 Task: Look for space in Sa Pá, Vietnam from 10th July, 2023 to 15th July, 2023 for 7 adults in price range Rs.10000 to Rs.15000. Place can be entire place or shared room with 4 bedrooms having 7 beds and 4 bathrooms. Property type can be house, flat, guest house. Amenities needed are: wifi, TV, free parkinig on premises, gym, breakfast. Booking option can be shelf check-in. Required host language is English.
Action: Mouse moved to (588, 123)
Screenshot: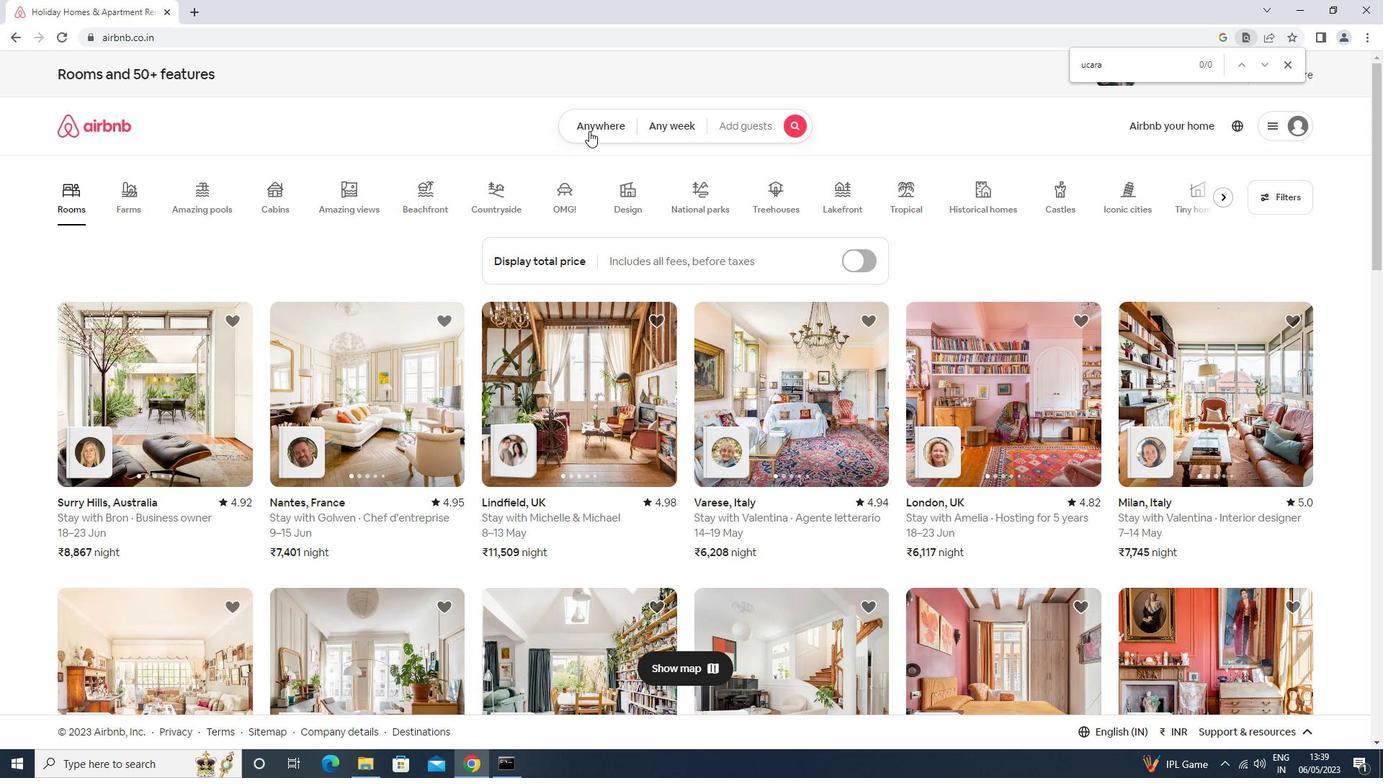 
Action: Mouse pressed left at (588, 123)
Screenshot: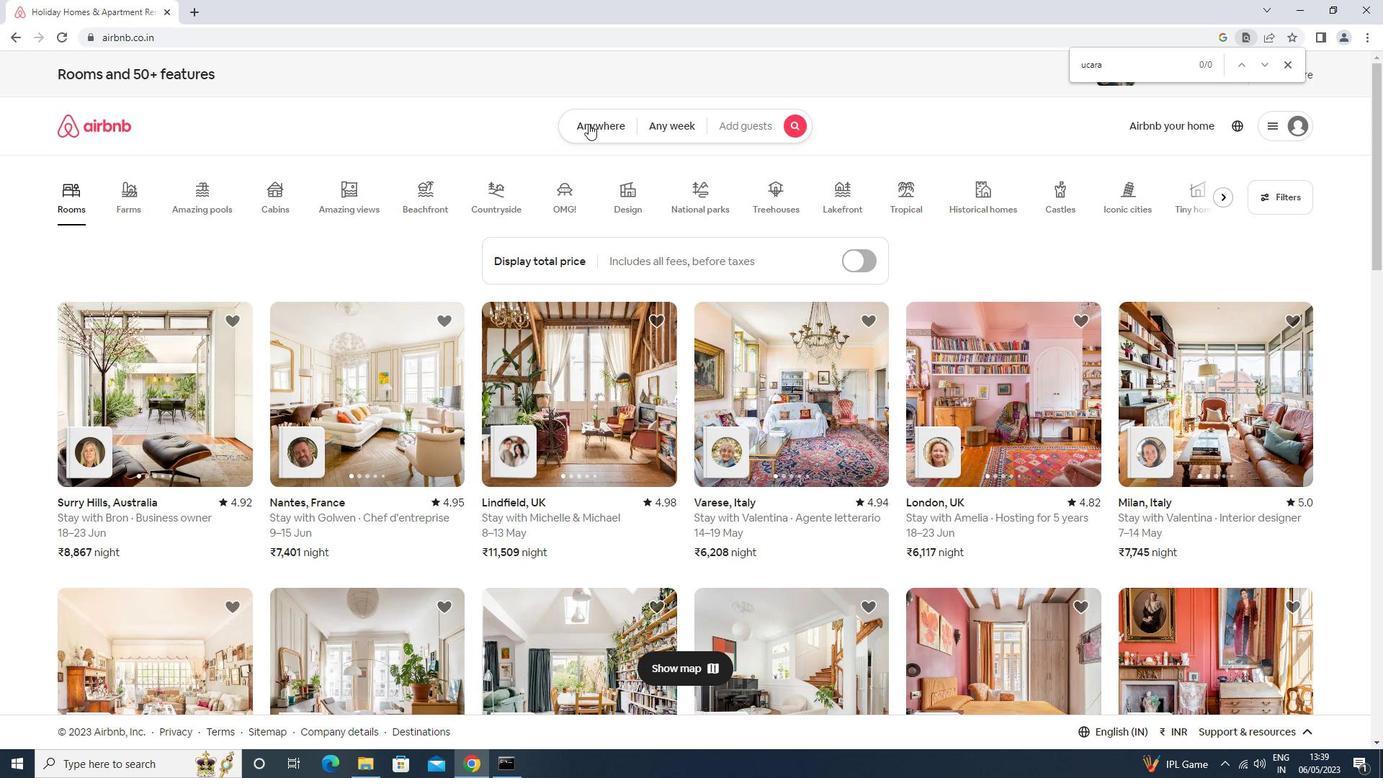 
Action: Mouse moved to (528, 178)
Screenshot: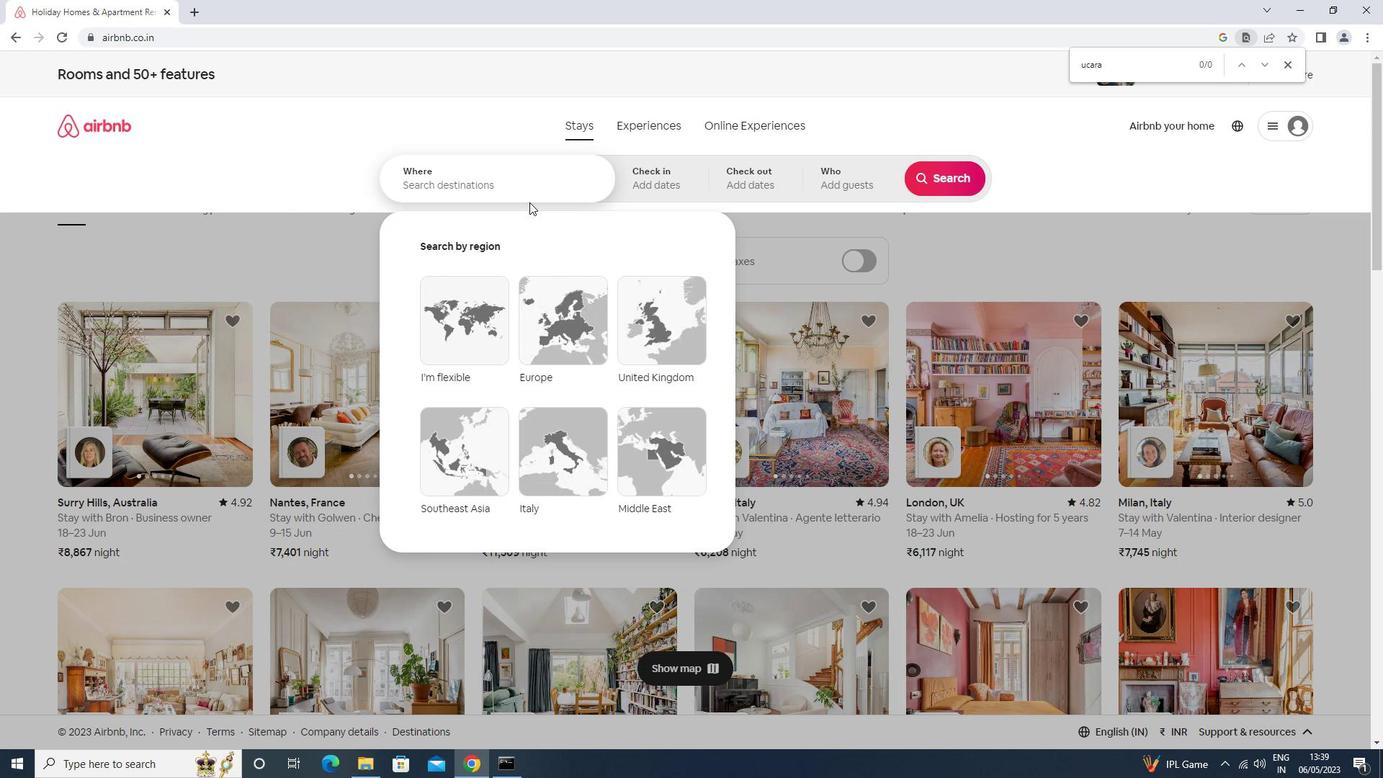 
Action: Mouse pressed left at (528, 178)
Screenshot: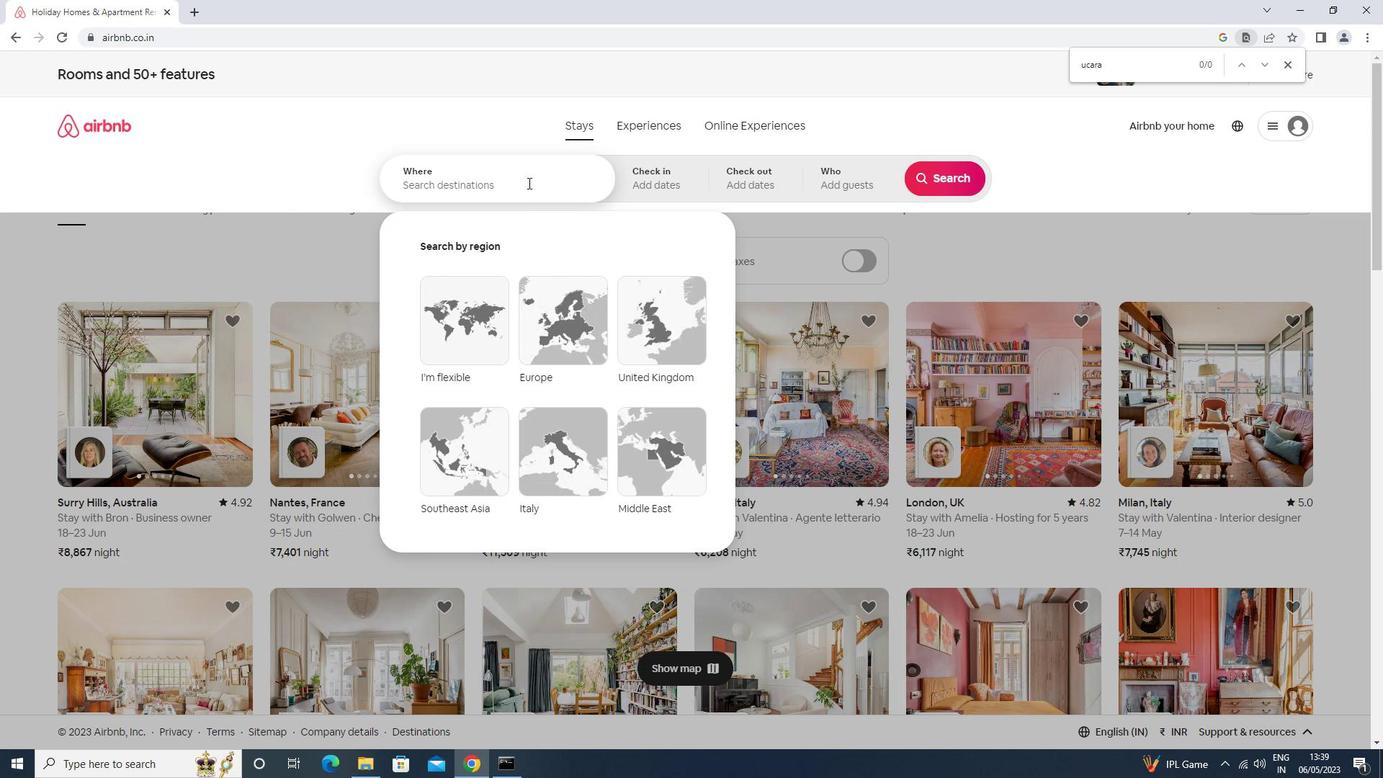 
Action: Key pressed sa<Key.space>pa<Key.space>vietnam<Key.enter>
Screenshot: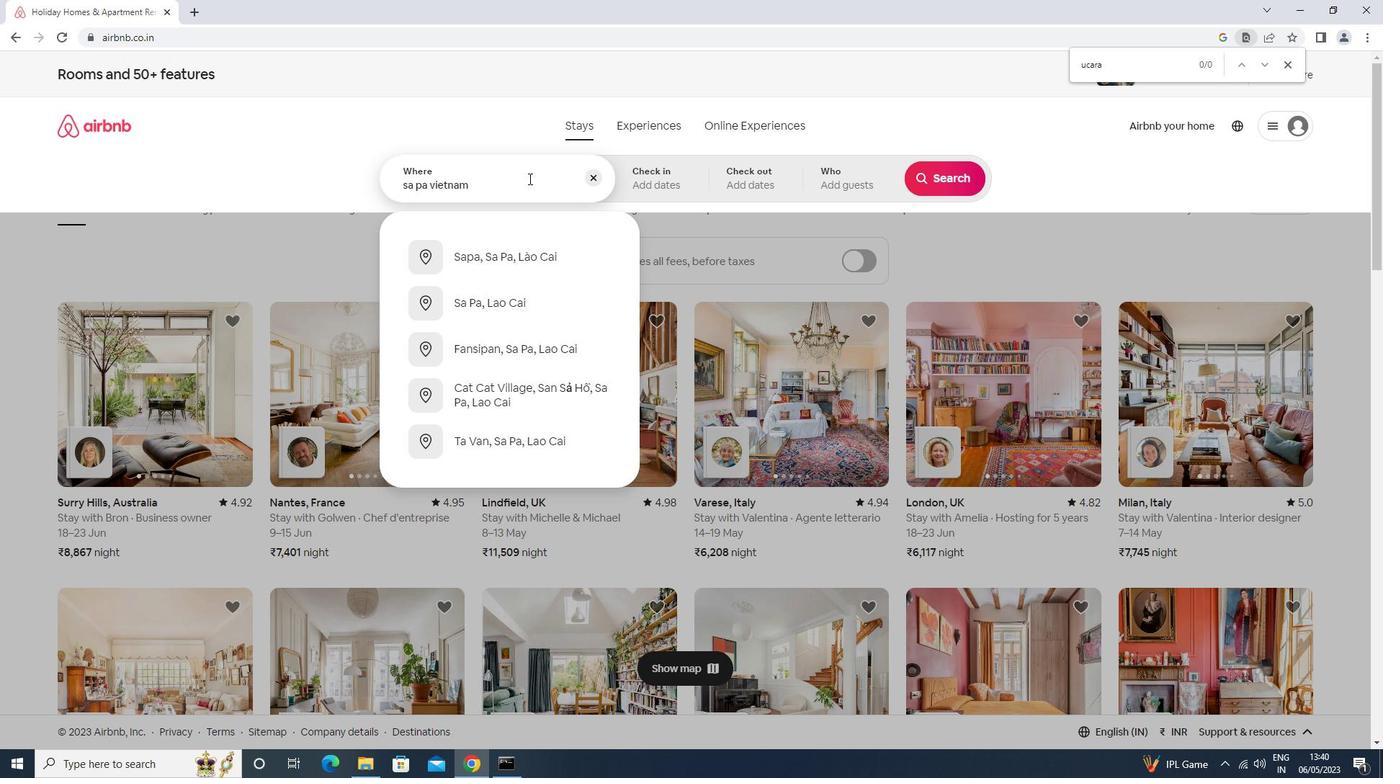 
Action: Mouse moved to (936, 290)
Screenshot: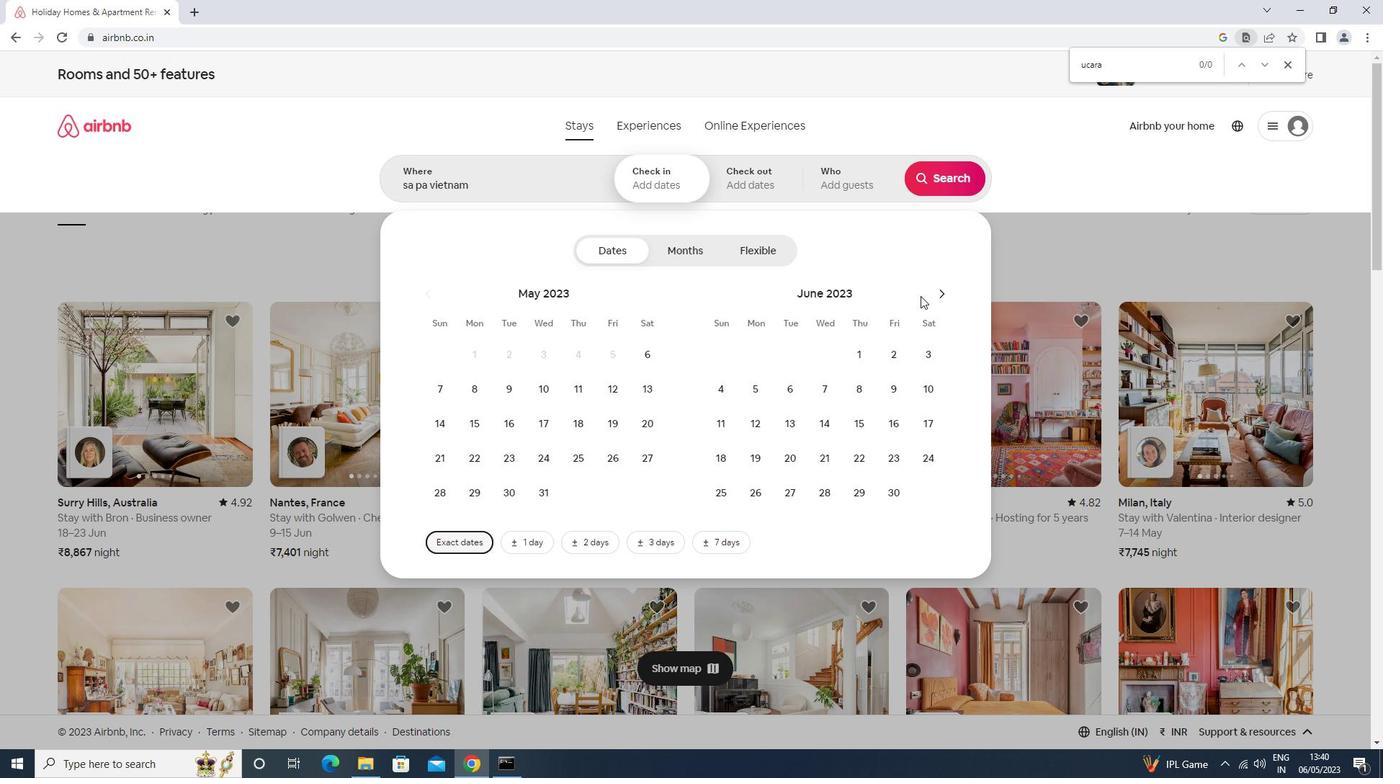 
Action: Mouse pressed left at (936, 290)
Screenshot: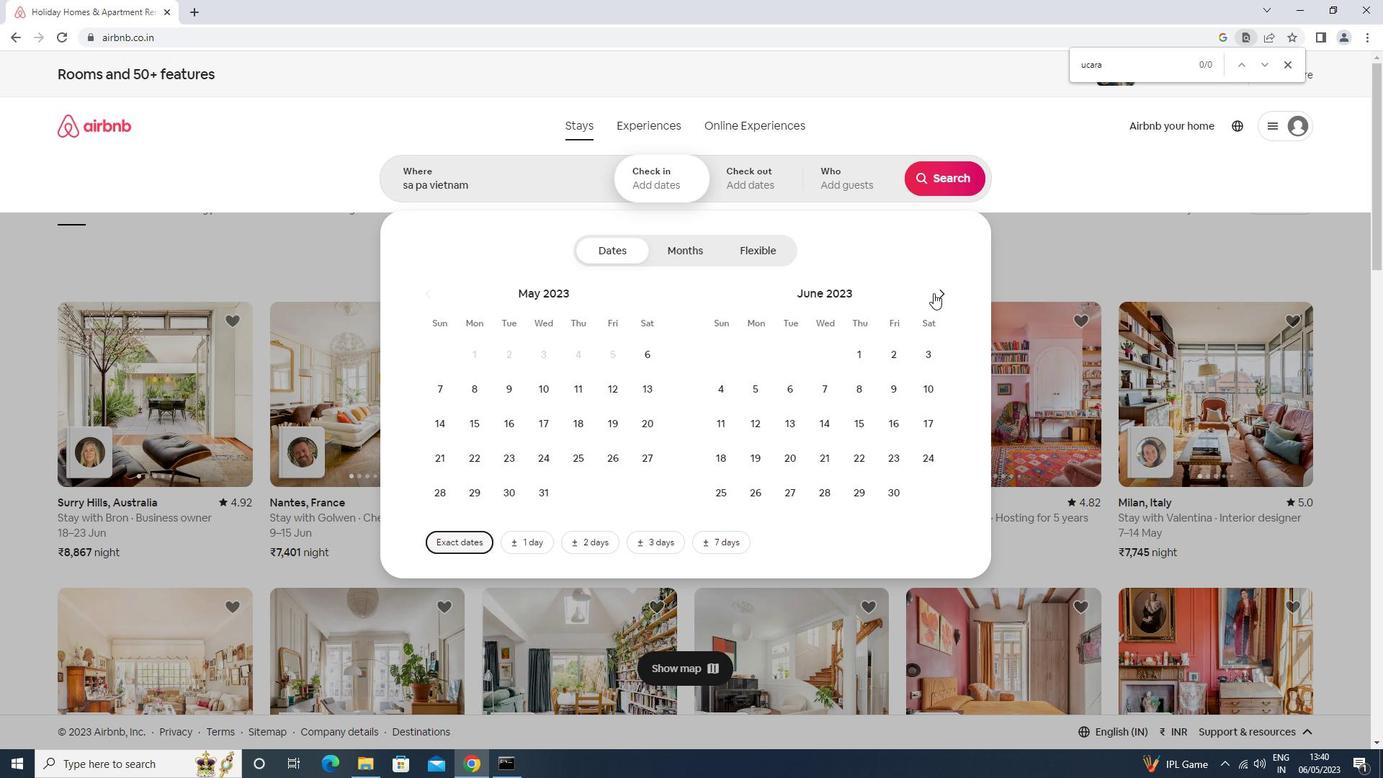
Action: Mouse moved to (743, 418)
Screenshot: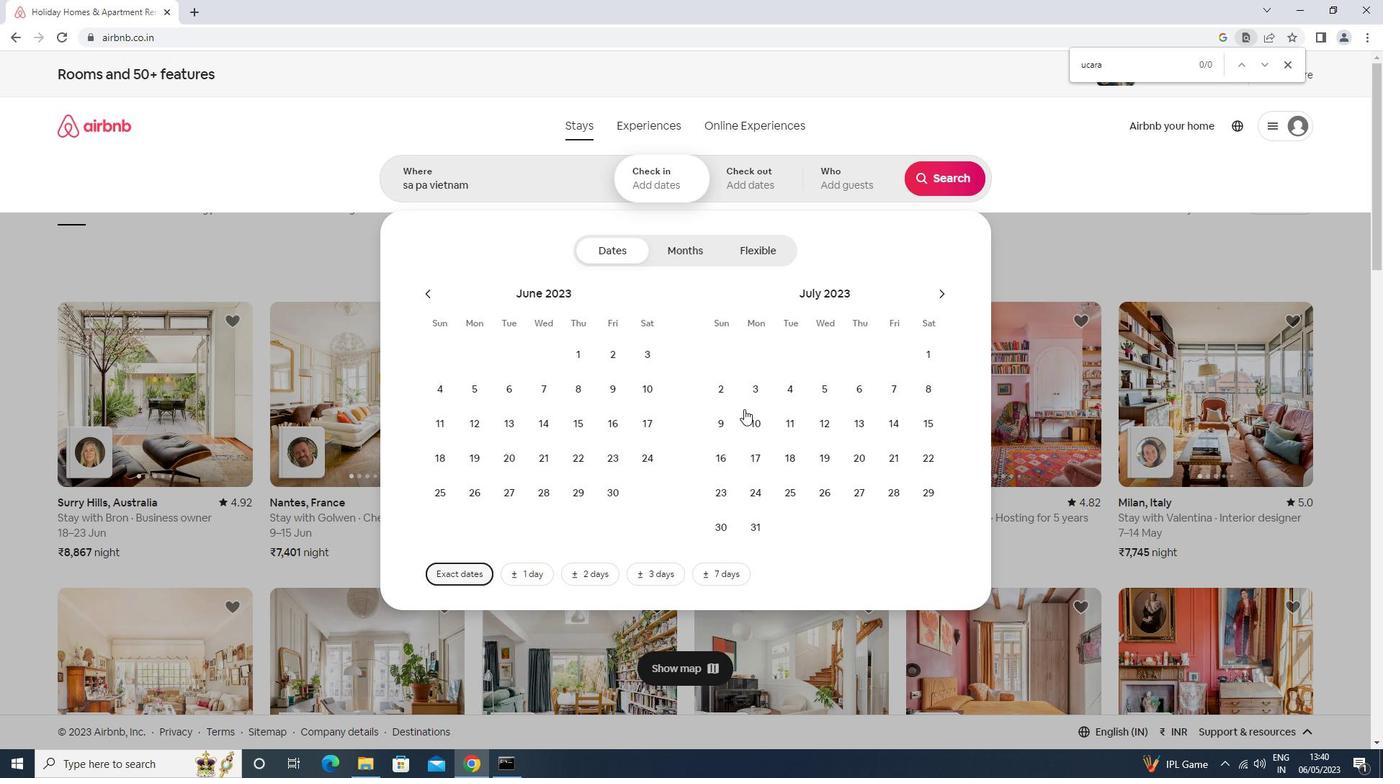 
Action: Mouse pressed left at (743, 418)
Screenshot: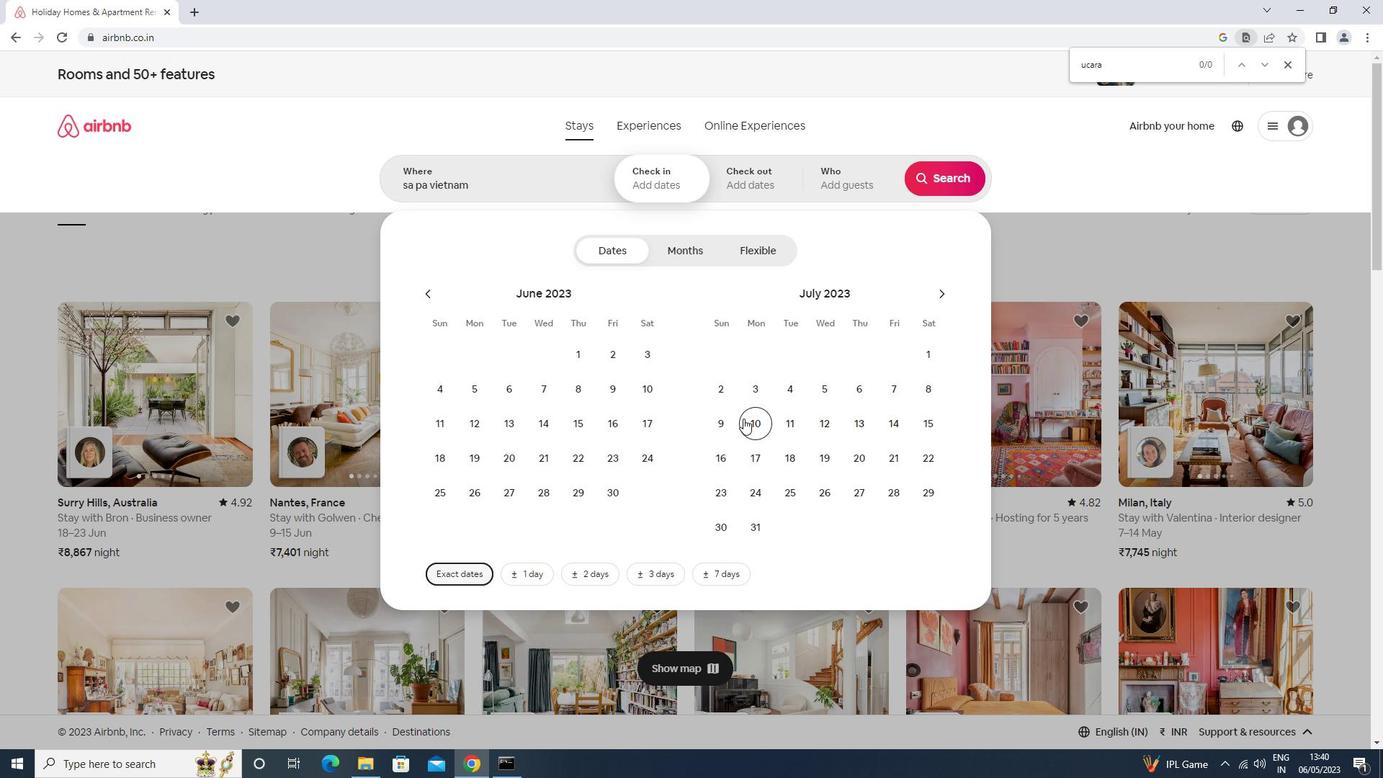 
Action: Mouse moved to (917, 433)
Screenshot: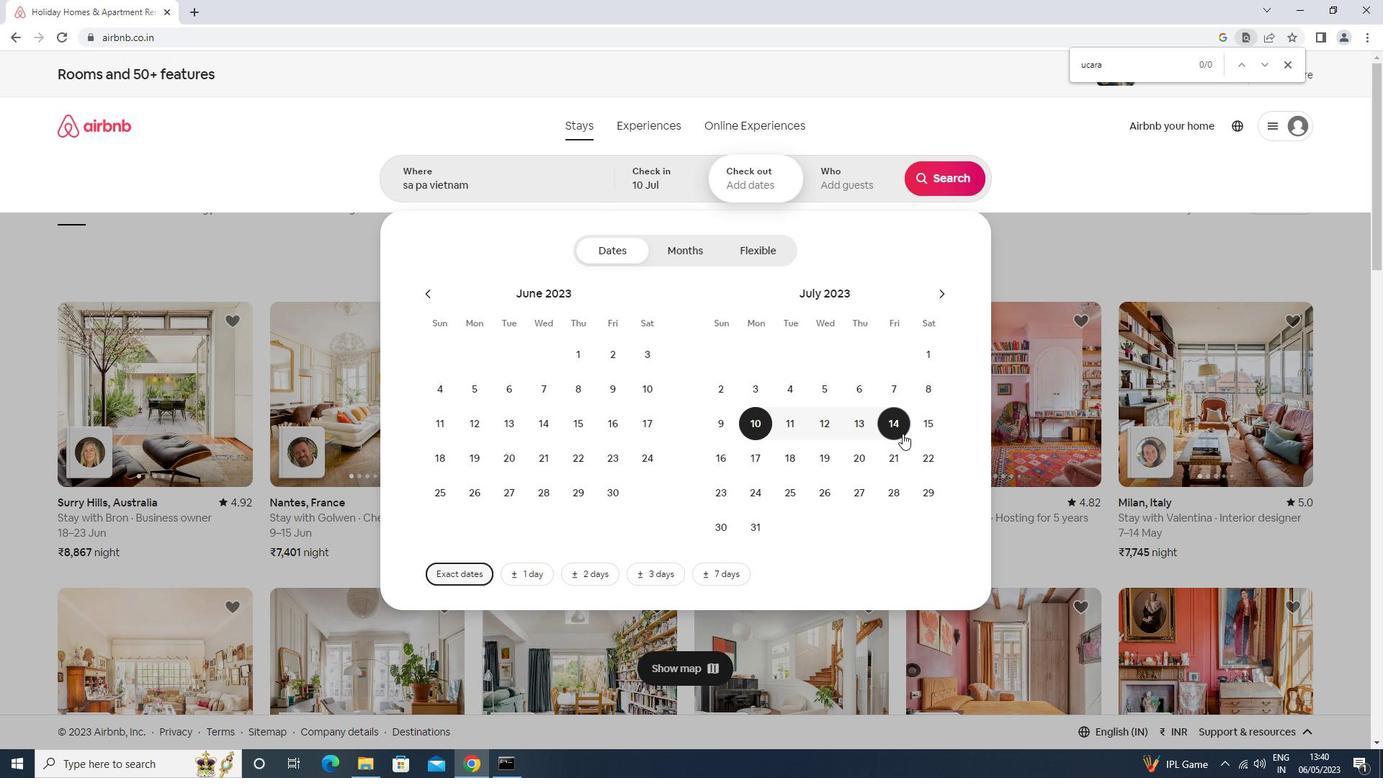
Action: Mouse pressed left at (917, 433)
Screenshot: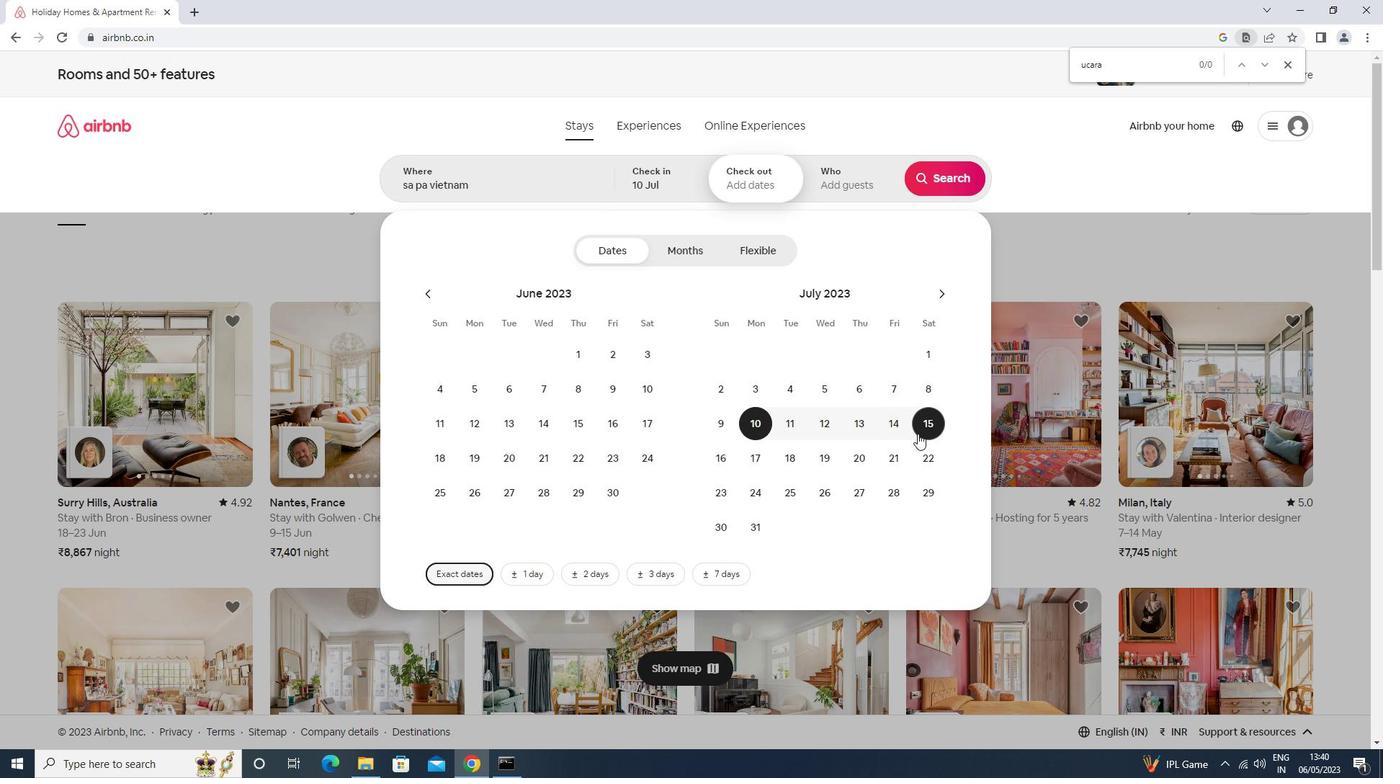 
Action: Mouse moved to (849, 168)
Screenshot: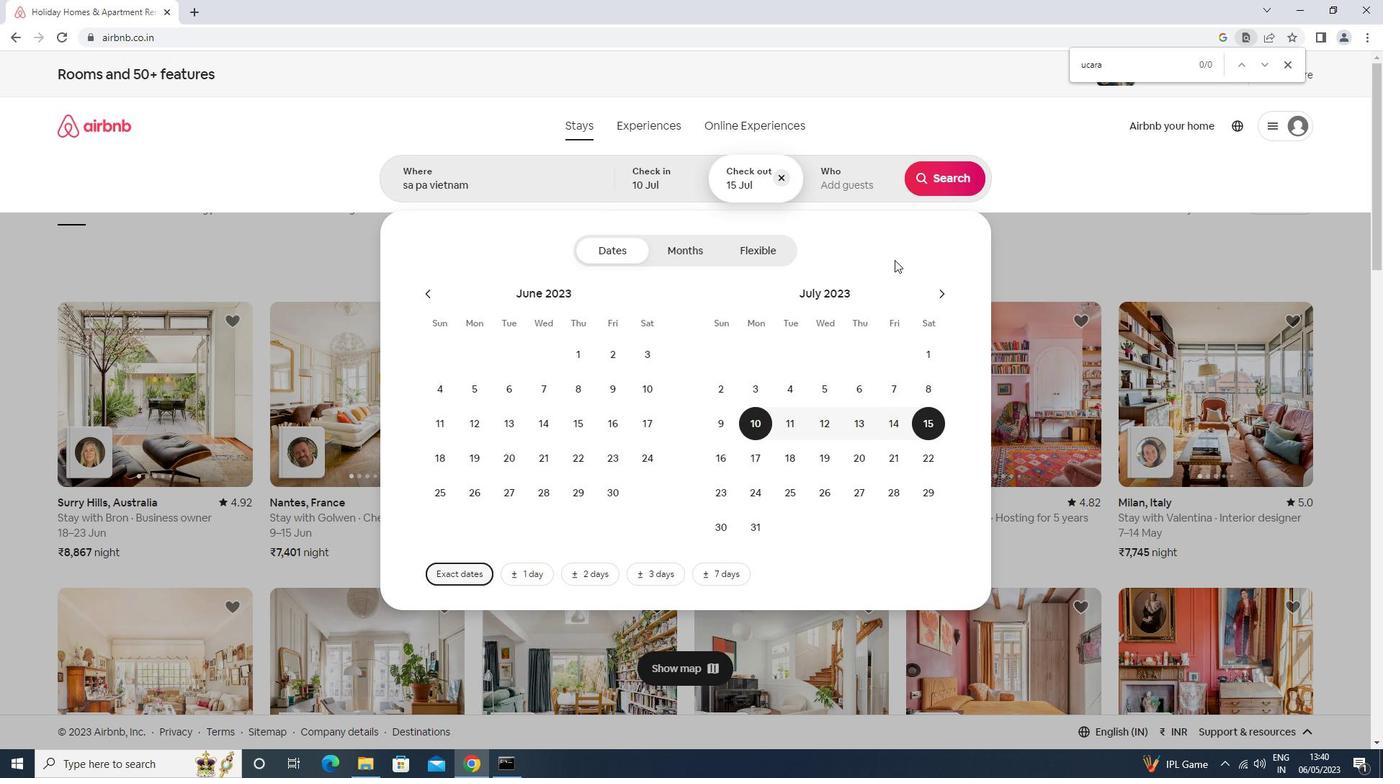 
Action: Mouse pressed left at (849, 168)
Screenshot: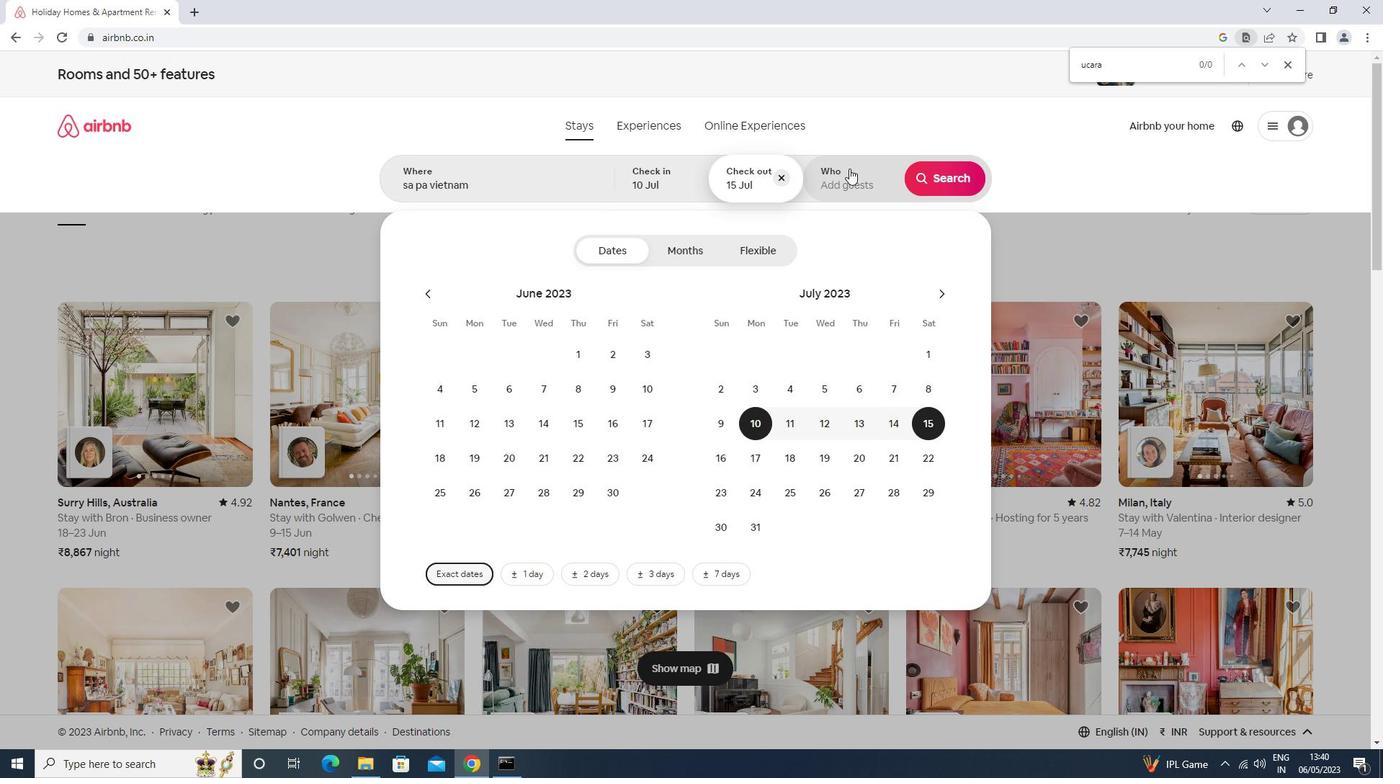 
Action: Mouse moved to (959, 252)
Screenshot: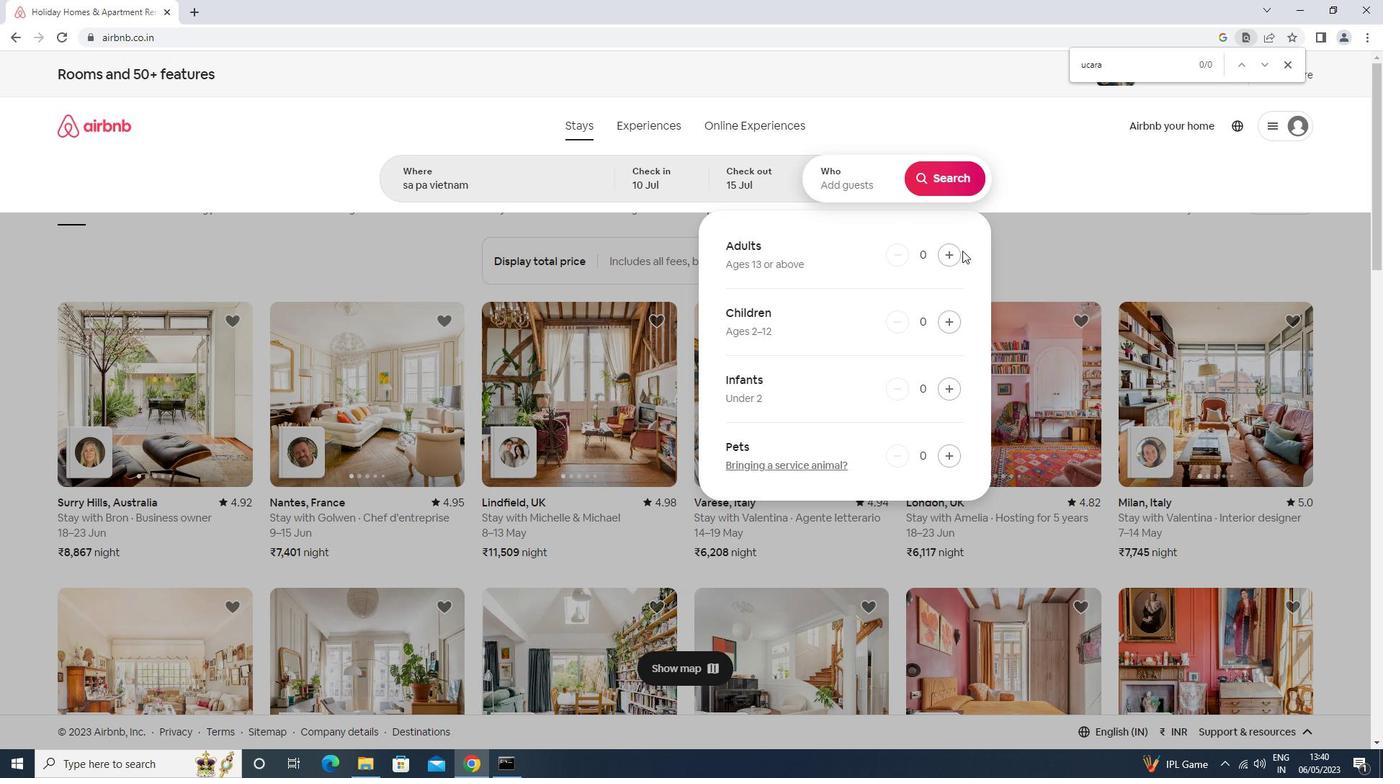 
Action: Mouse pressed left at (959, 252)
Screenshot: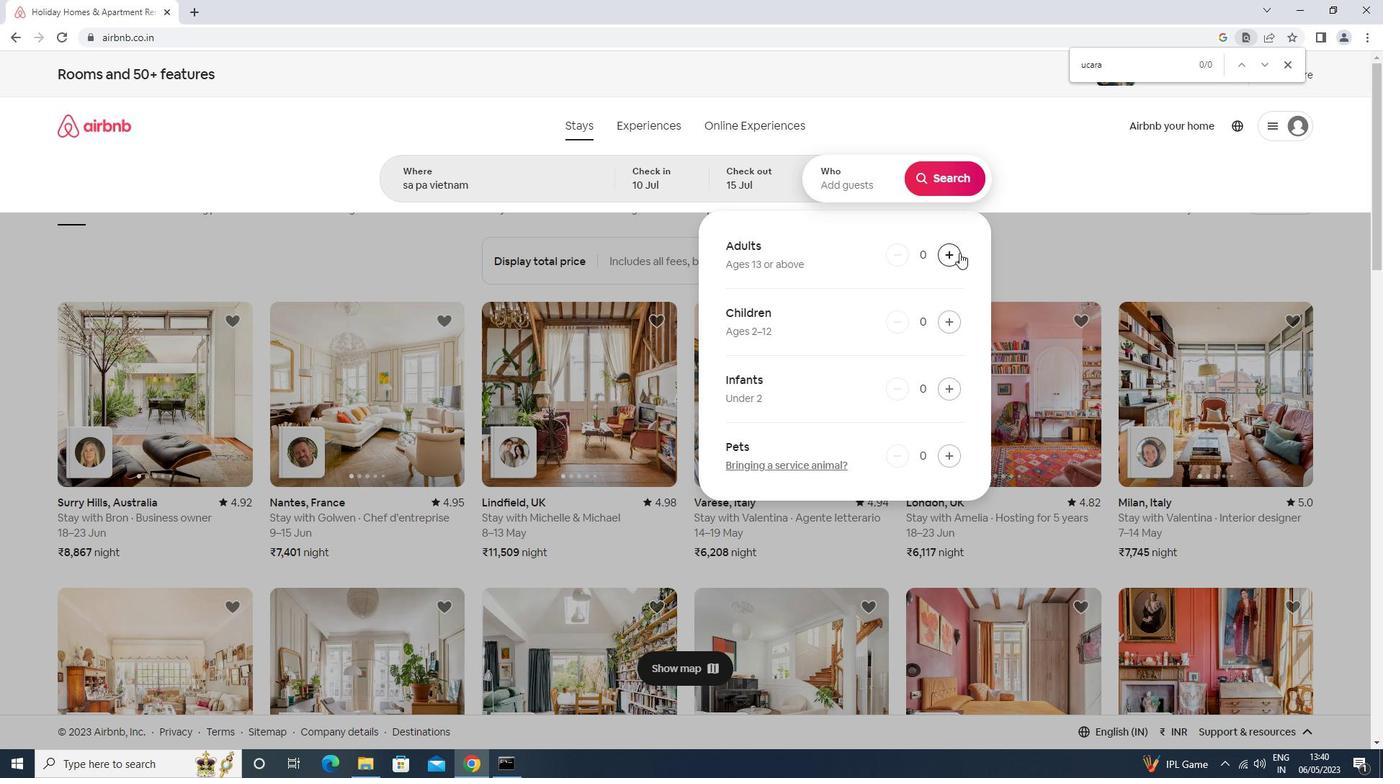 
Action: Mouse pressed left at (959, 252)
Screenshot: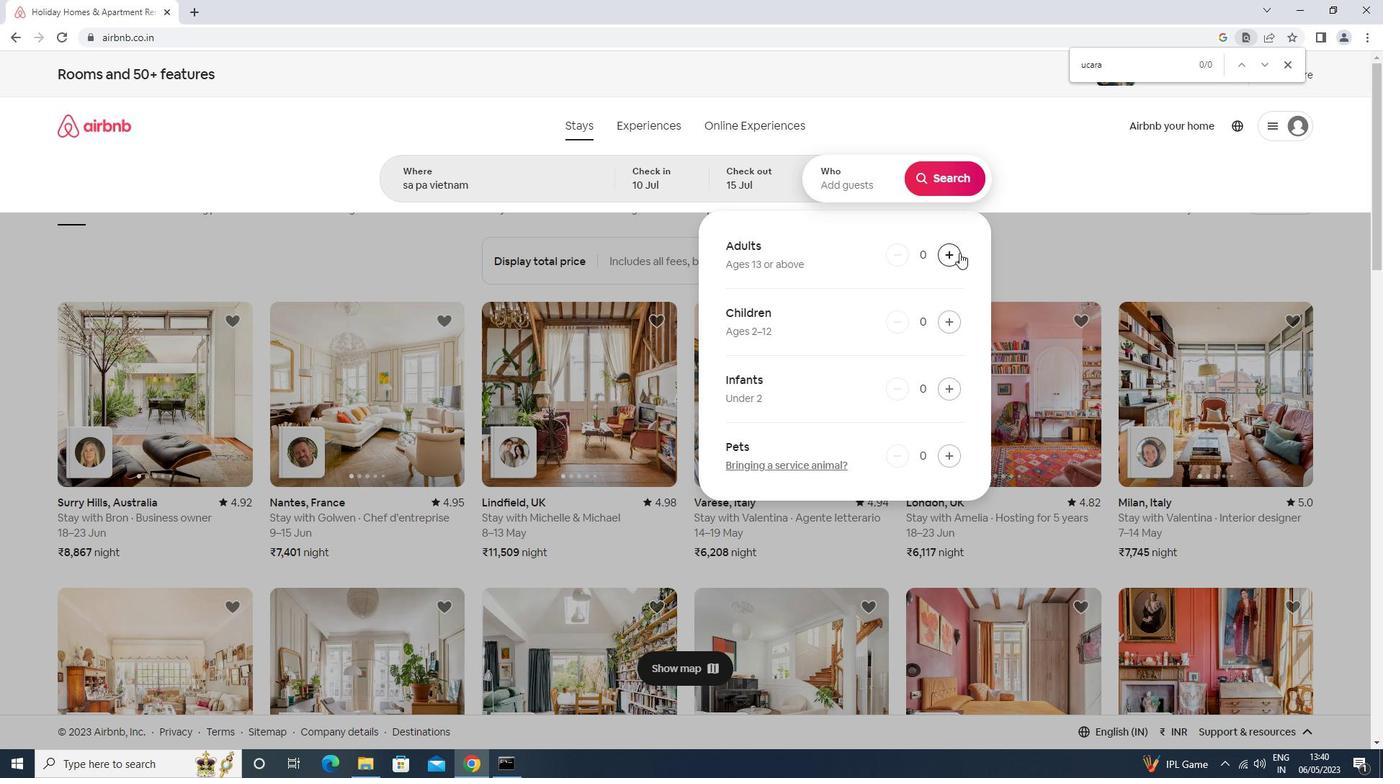 
Action: Mouse pressed left at (959, 252)
Screenshot: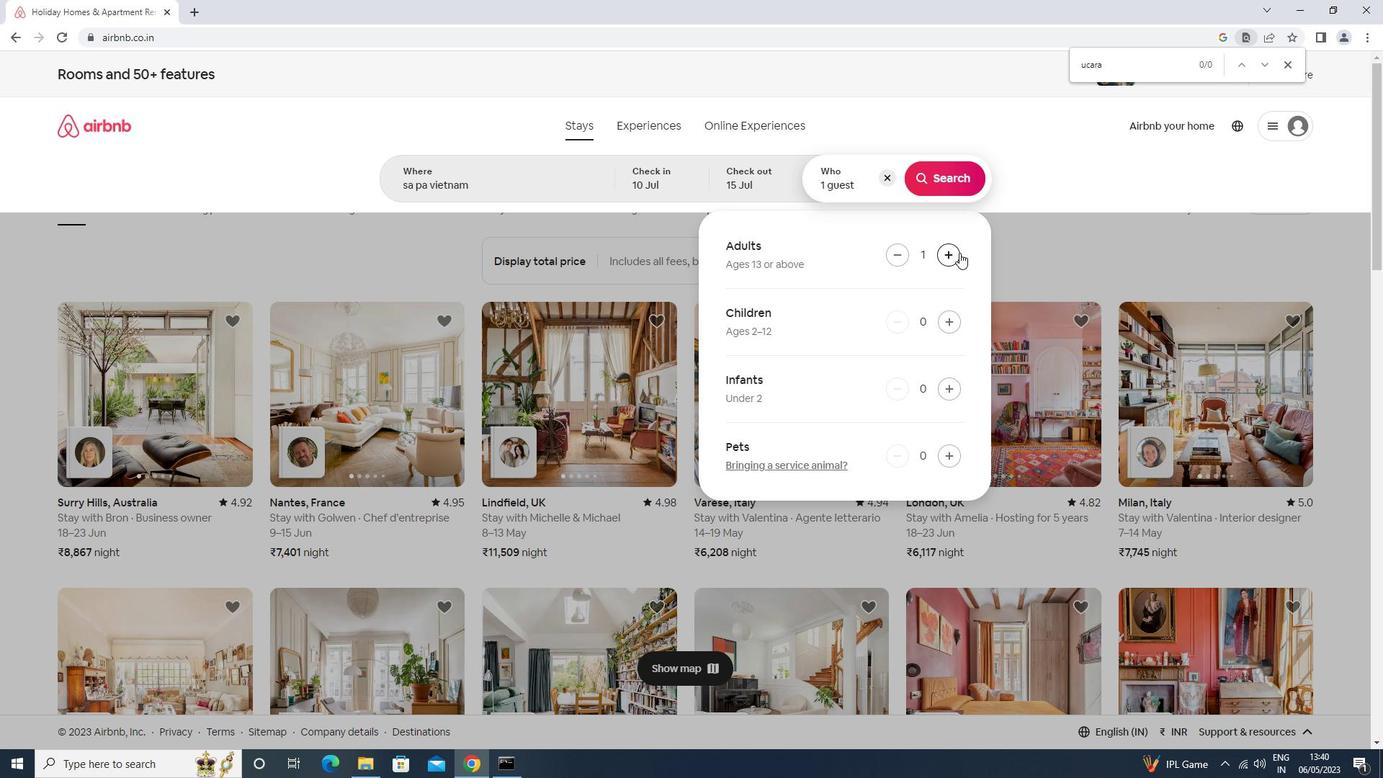 
Action: Mouse pressed left at (959, 252)
Screenshot: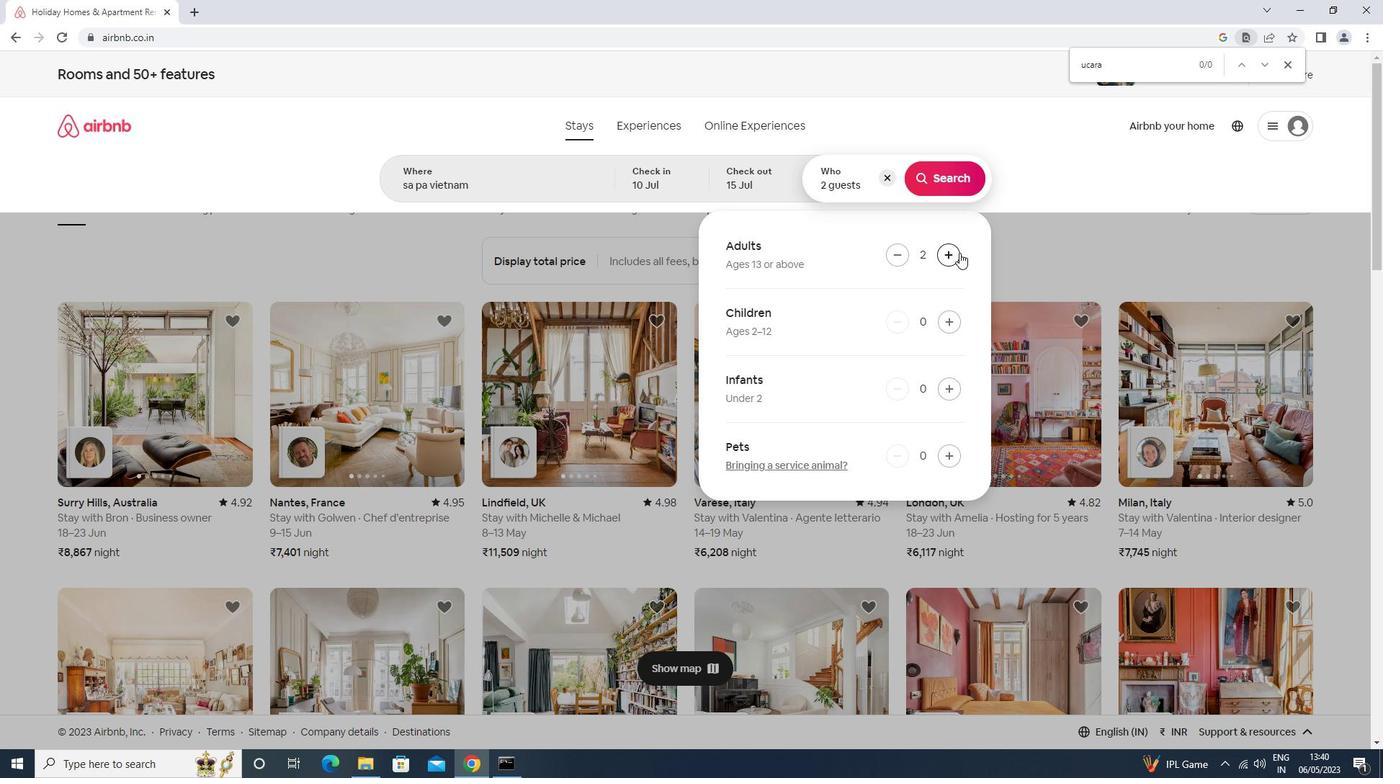 
Action: Mouse pressed left at (959, 252)
Screenshot: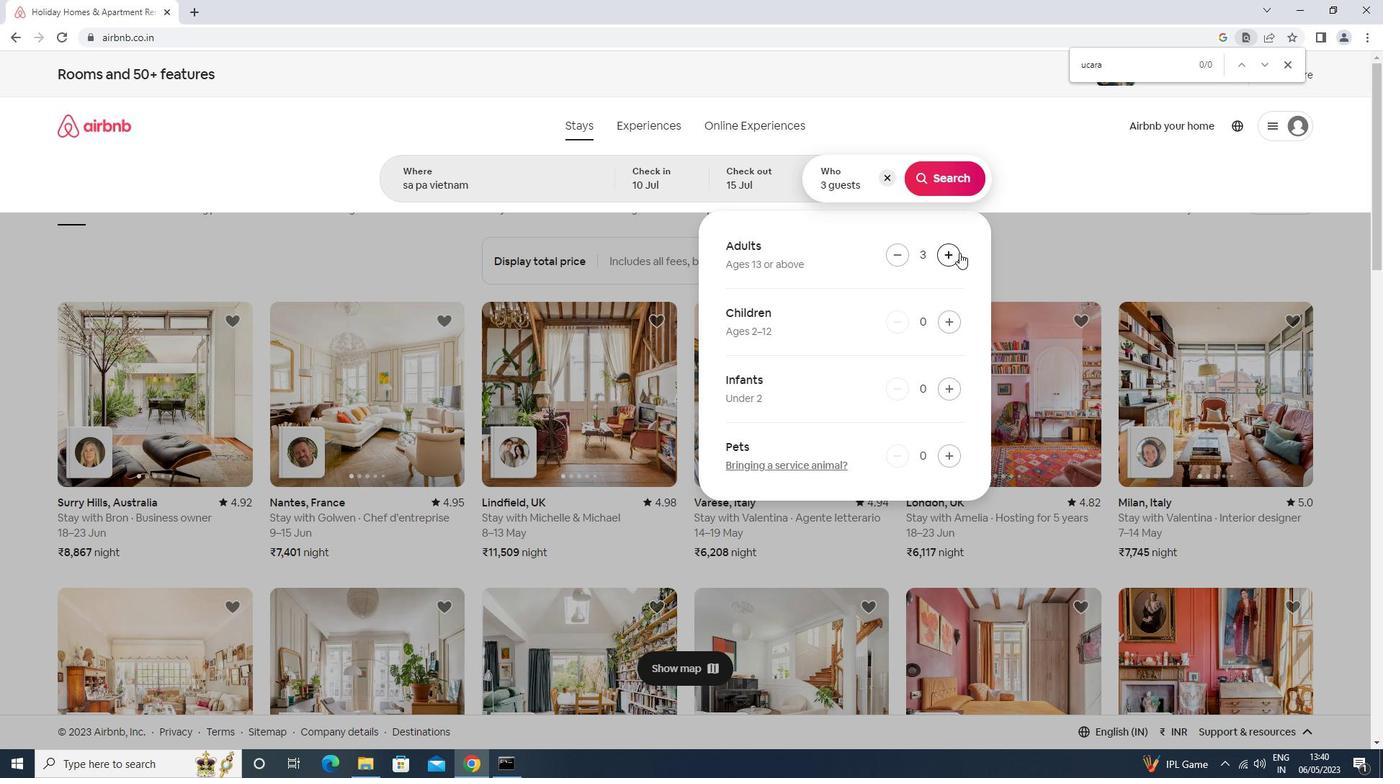 
Action: Mouse pressed left at (959, 252)
Screenshot: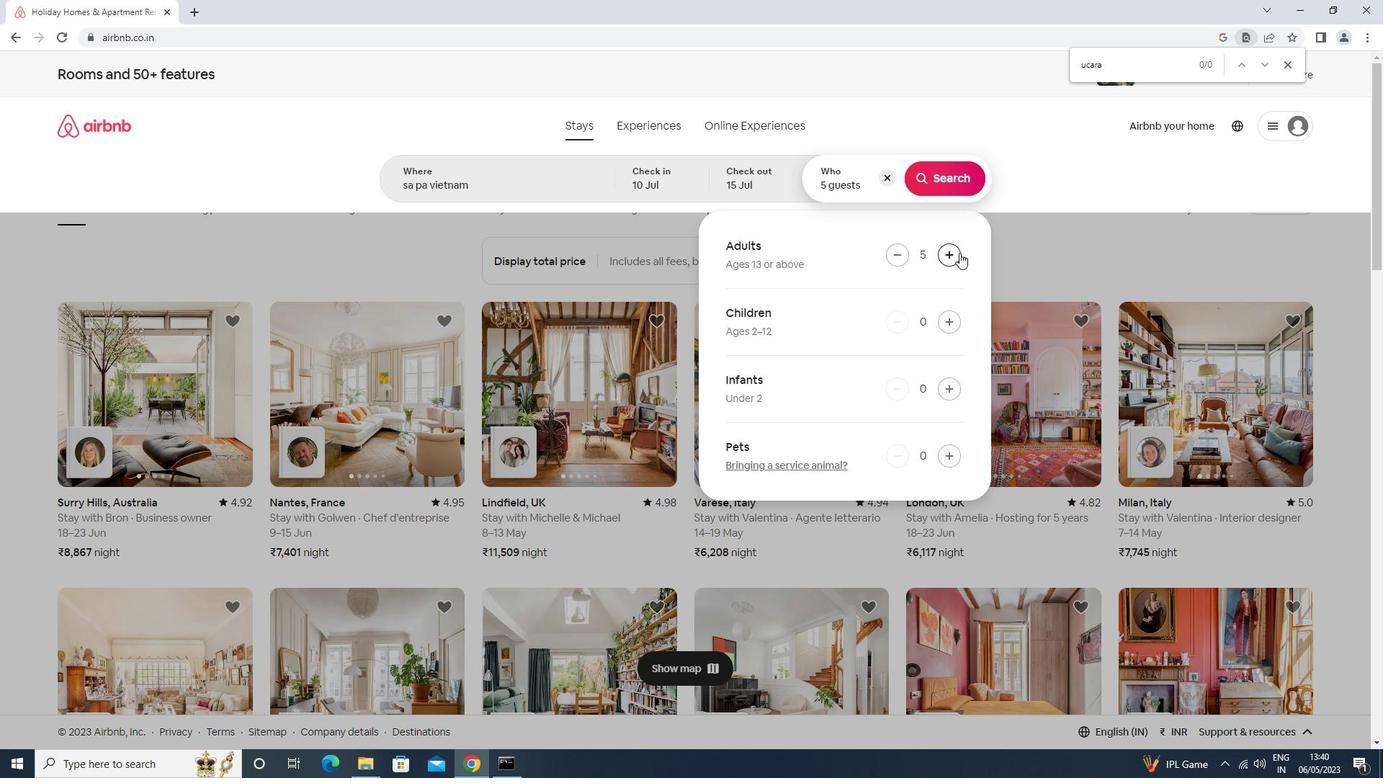 
Action: Mouse pressed left at (959, 252)
Screenshot: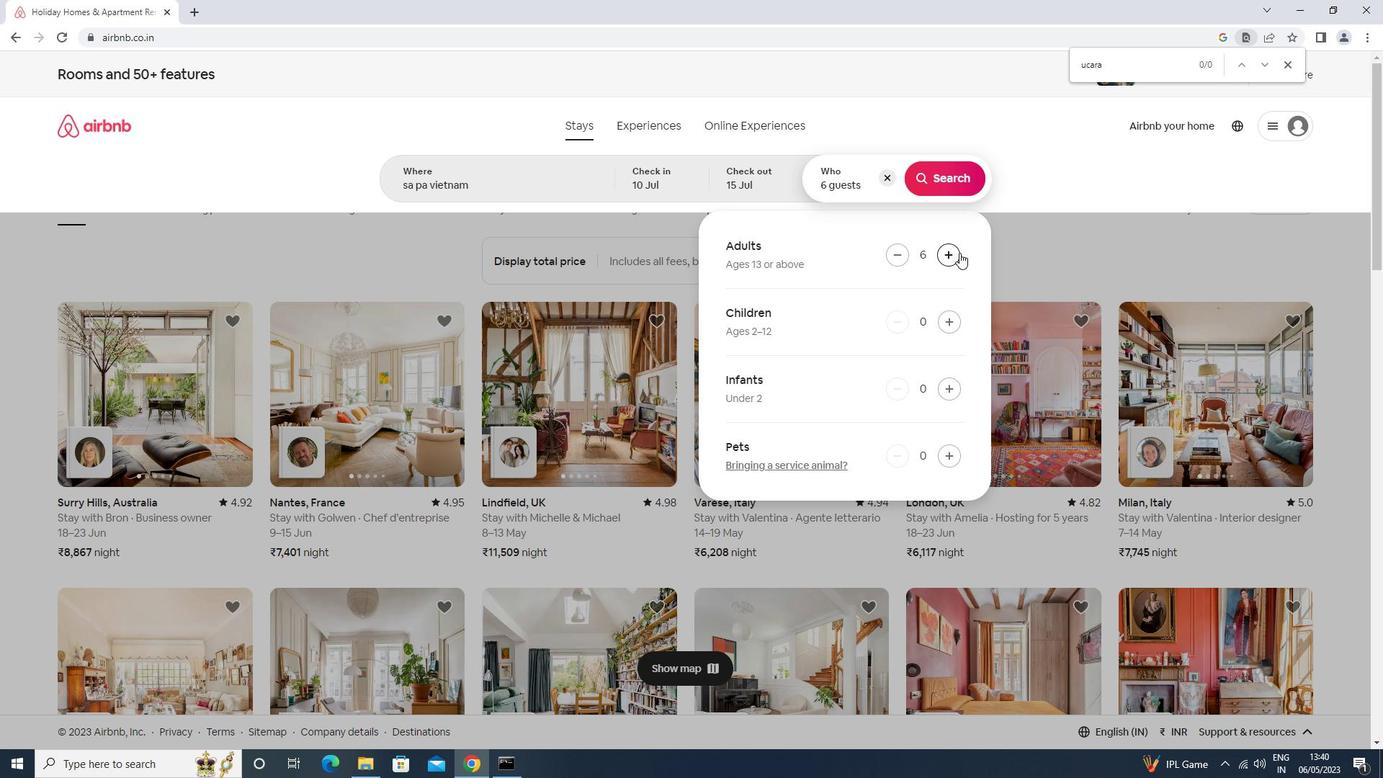 
Action: Mouse moved to (947, 158)
Screenshot: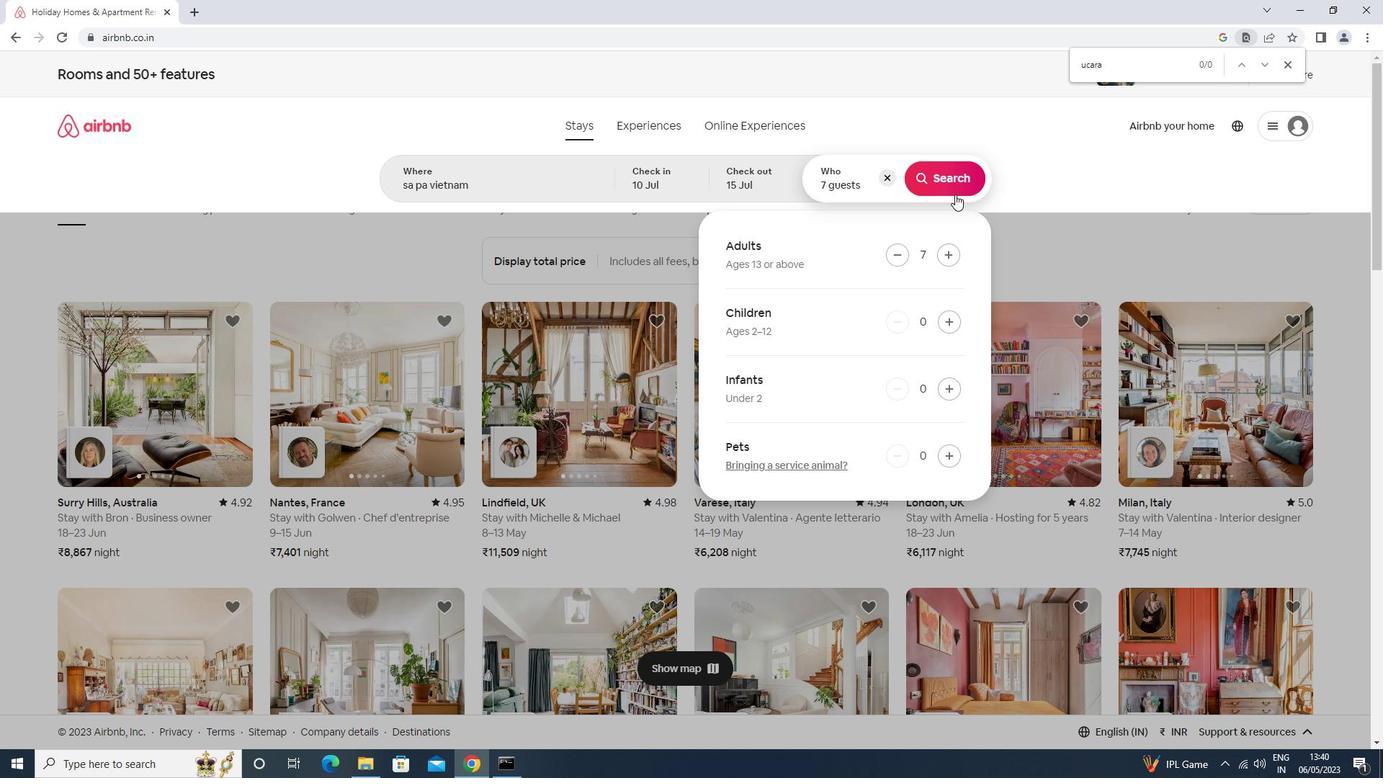 
Action: Mouse pressed left at (947, 158)
Screenshot: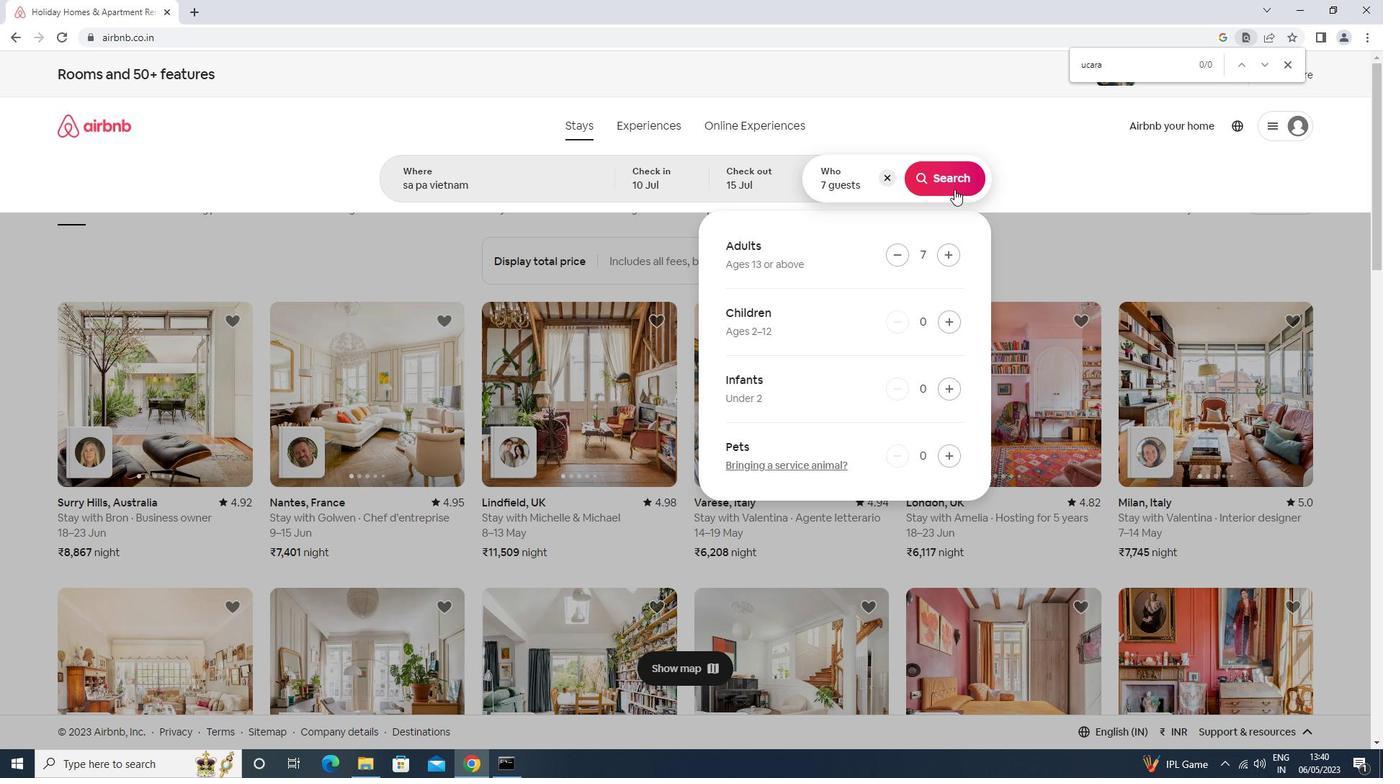 
Action: Mouse moved to (953, 188)
Screenshot: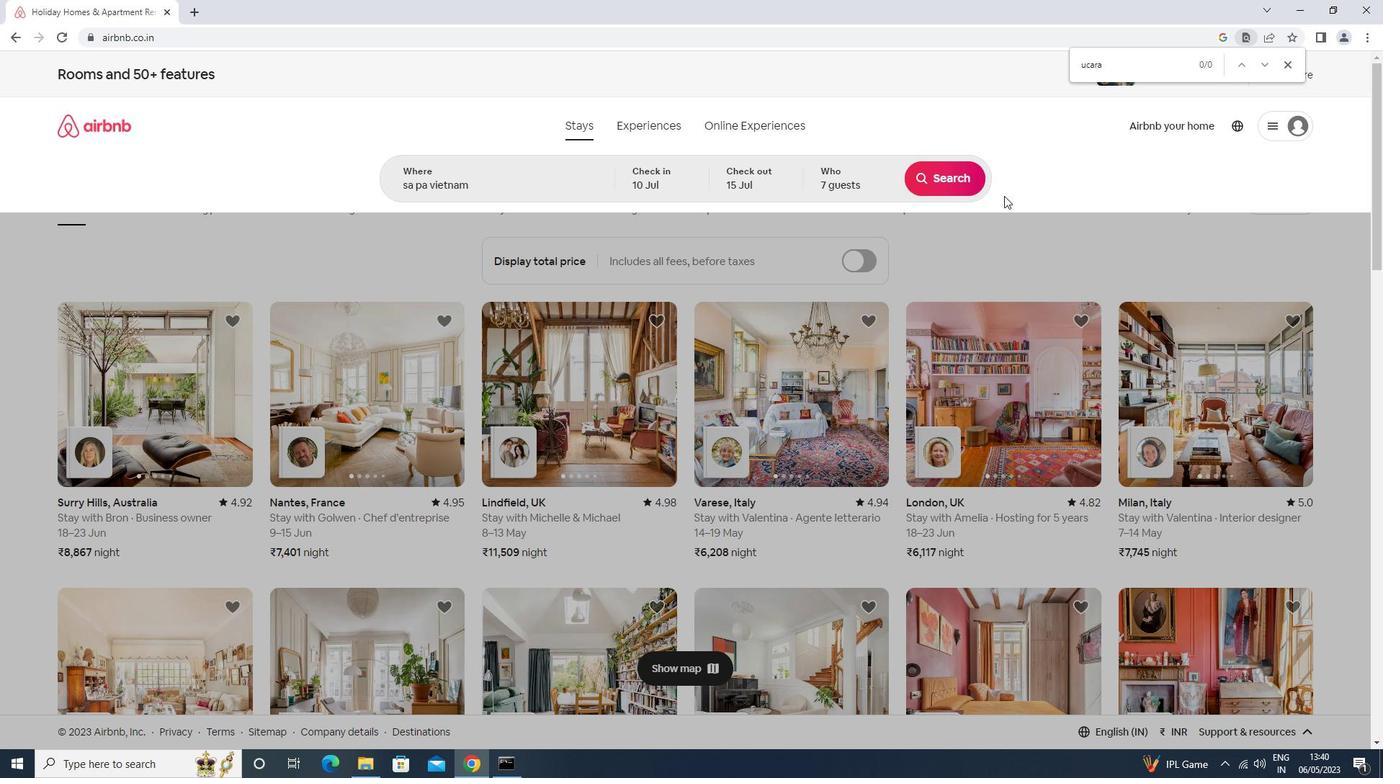 
Action: Mouse pressed left at (953, 188)
Screenshot: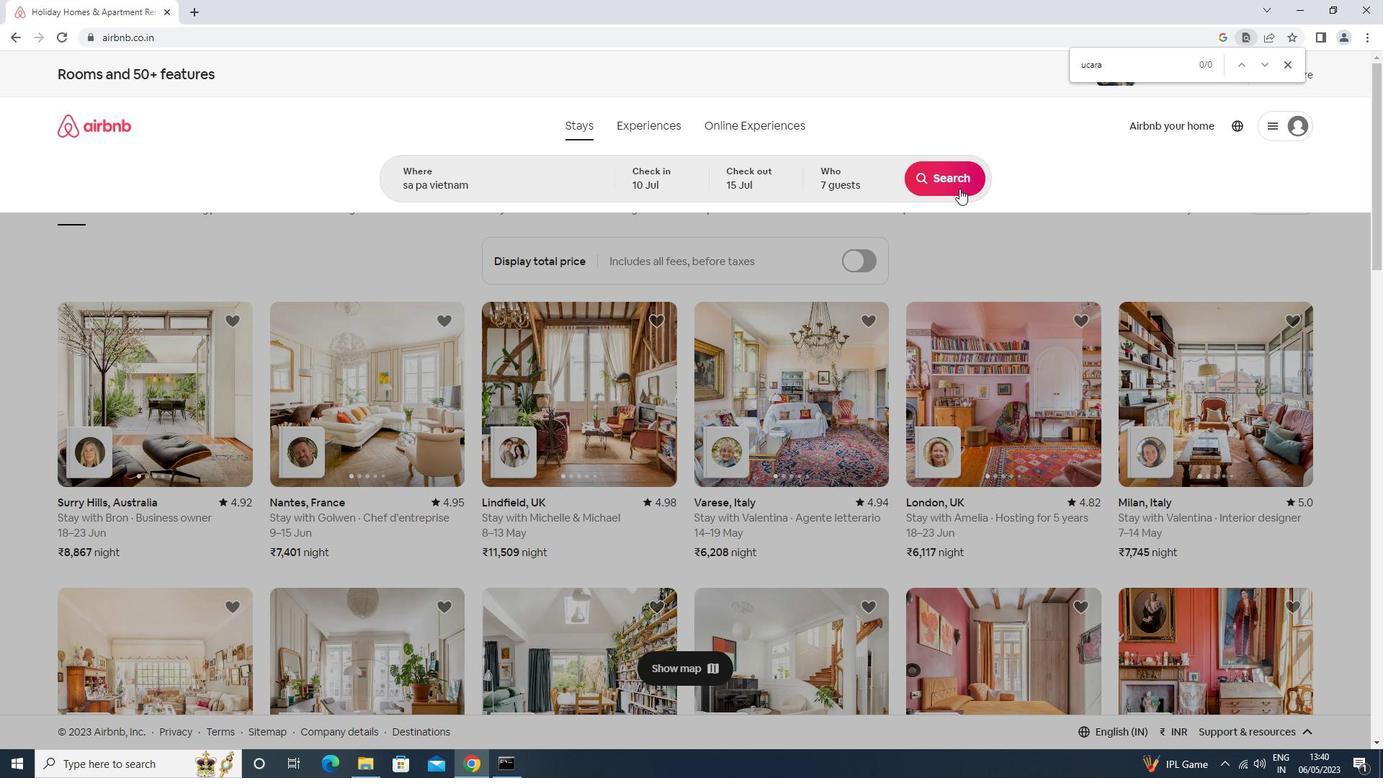 
Action: Mouse moved to (1324, 142)
Screenshot: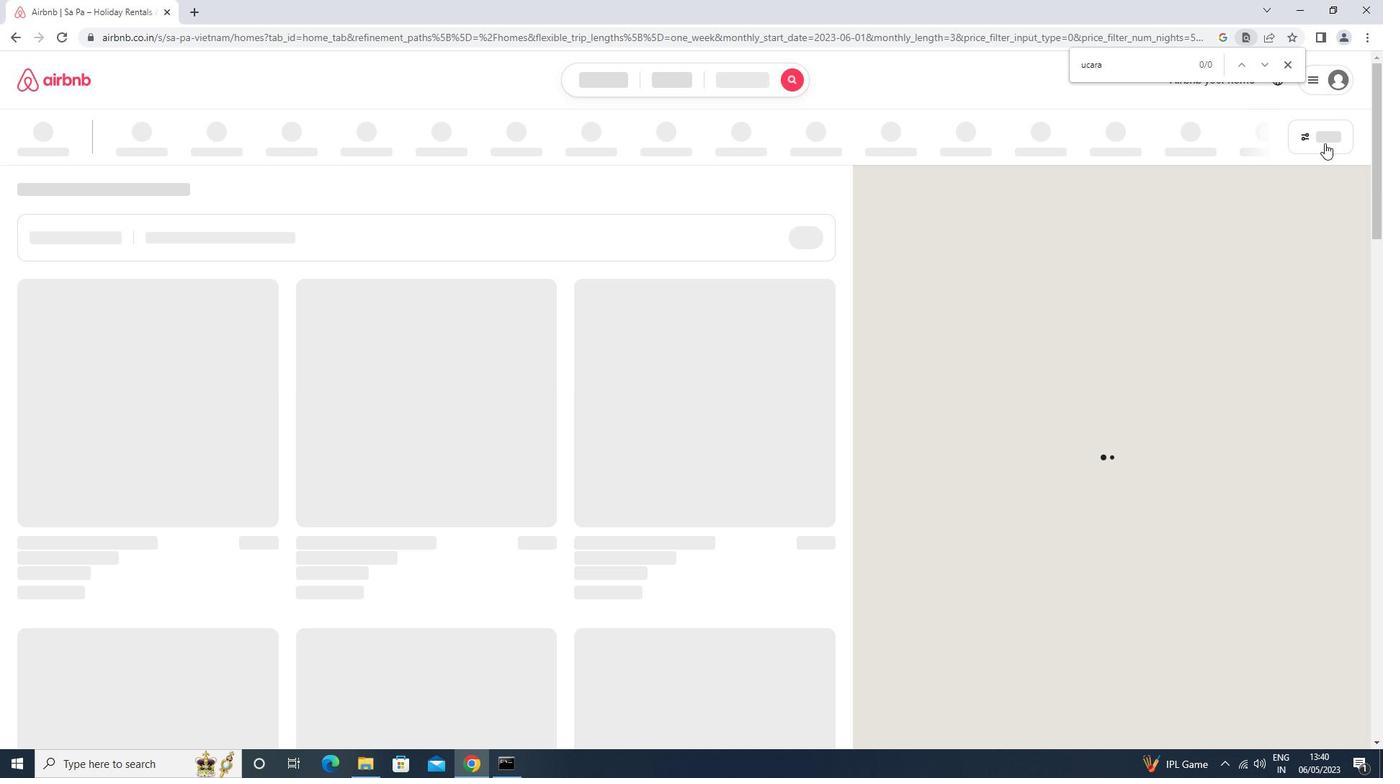 
Action: Mouse pressed left at (1324, 142)
Screenshot: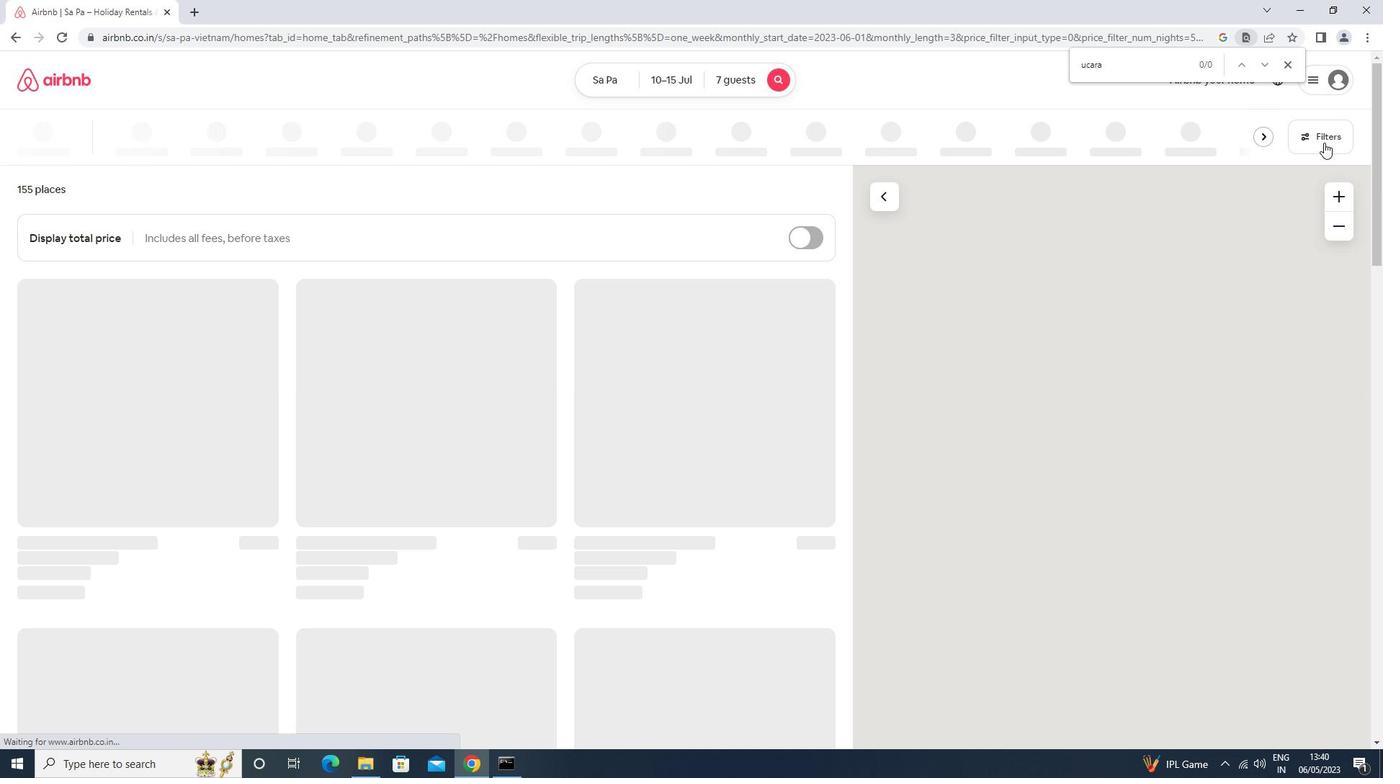 
Action: Mouse moved to (535, 487)
Screenshot: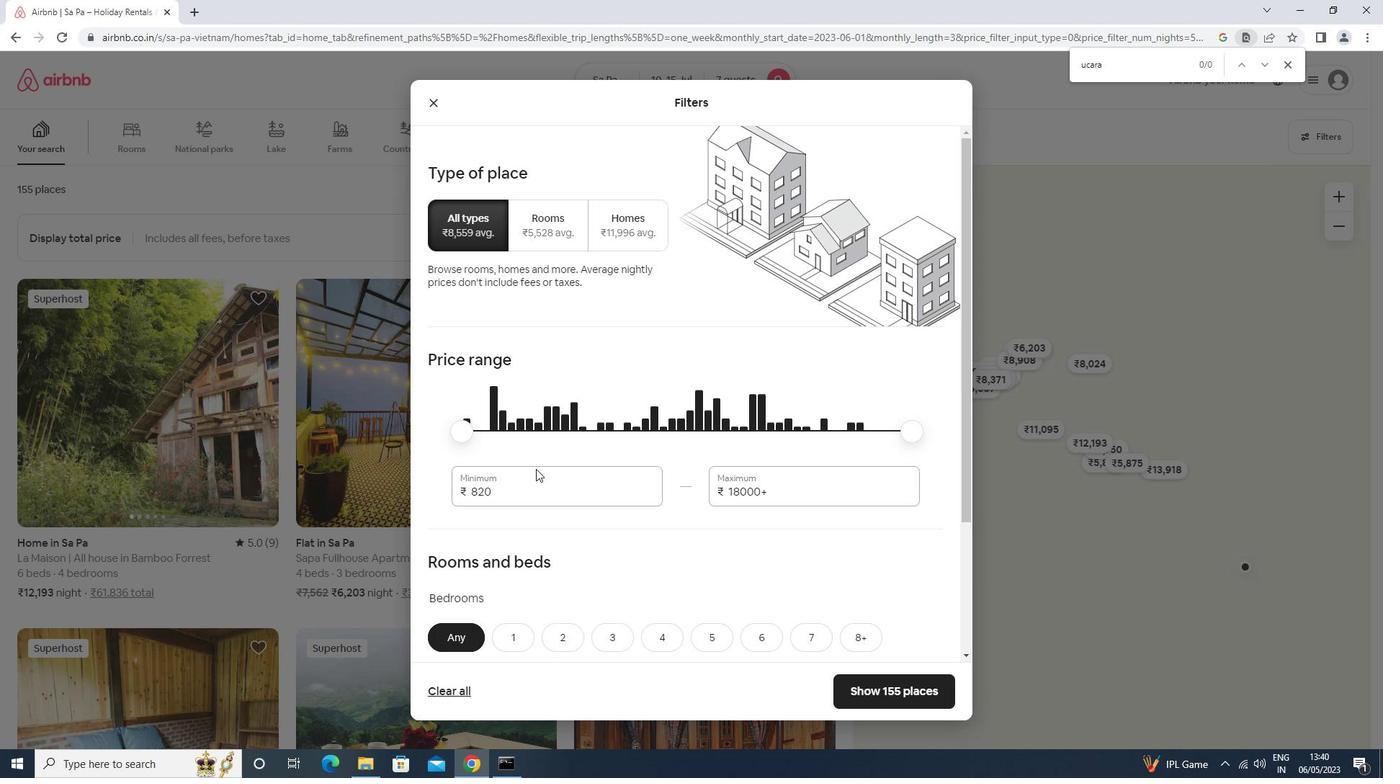 
Action: Mouse pressed left at (535, 487)
Screenshot: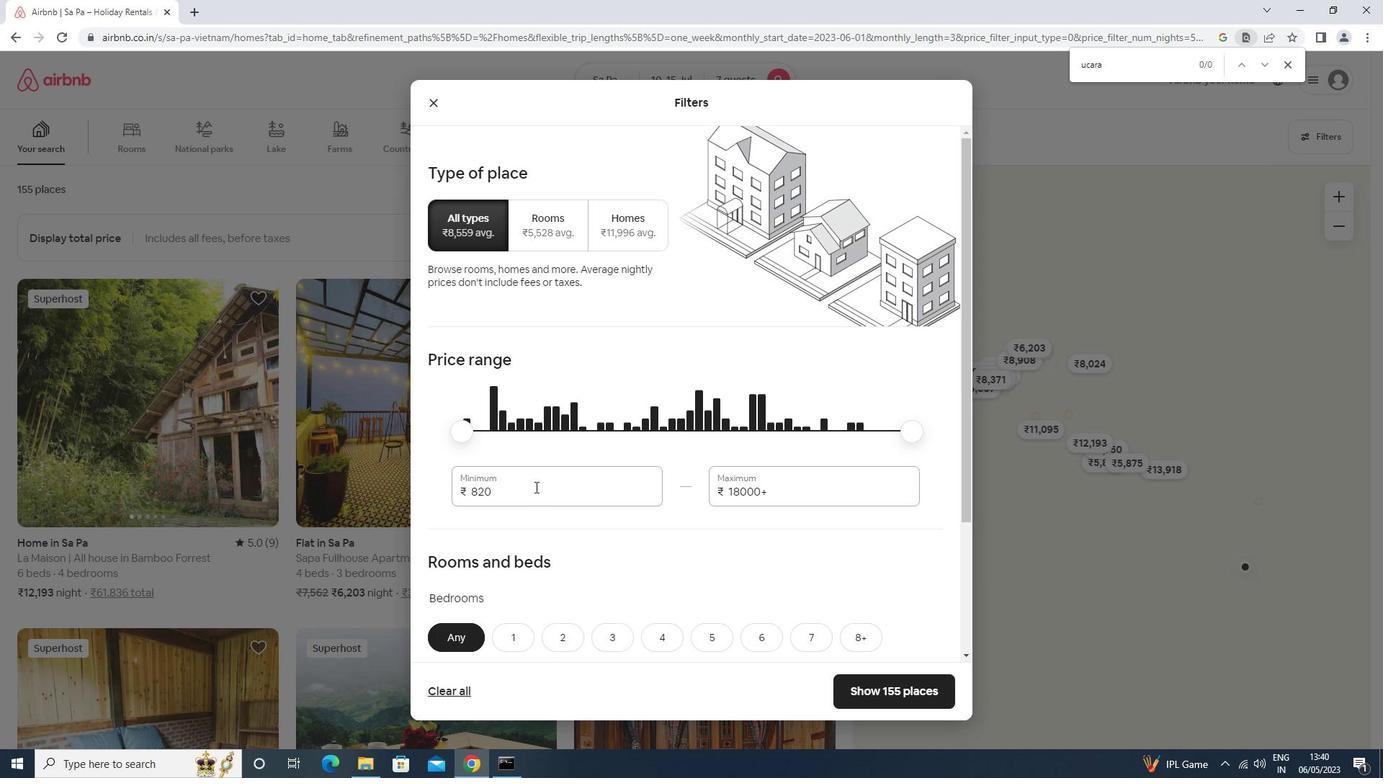 
Action: Mouse moved to (538, 487)
Screenshot: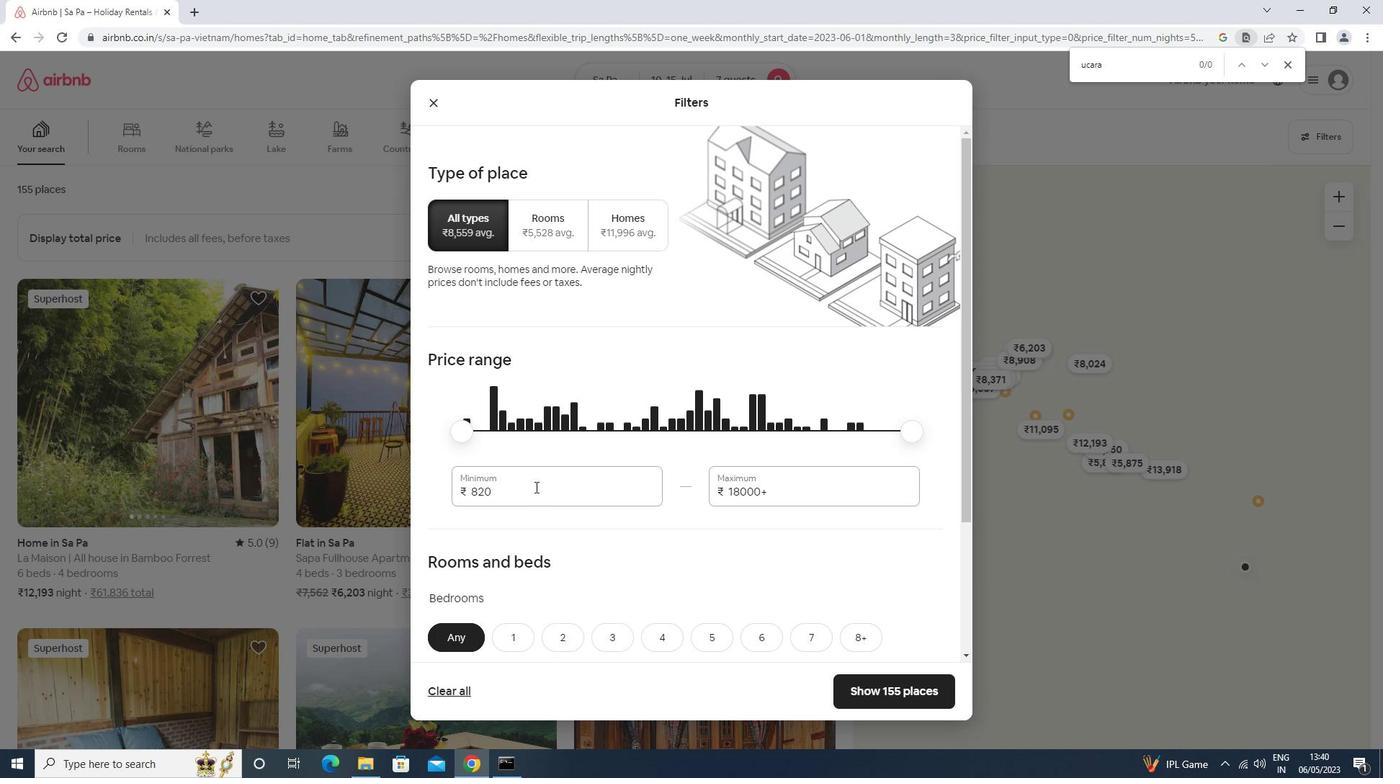 
Action: Key pressed <Key.backspace><Key.backspace><Key.backspace><Key.backspace>10000<Key.tab>15000
Screenshot: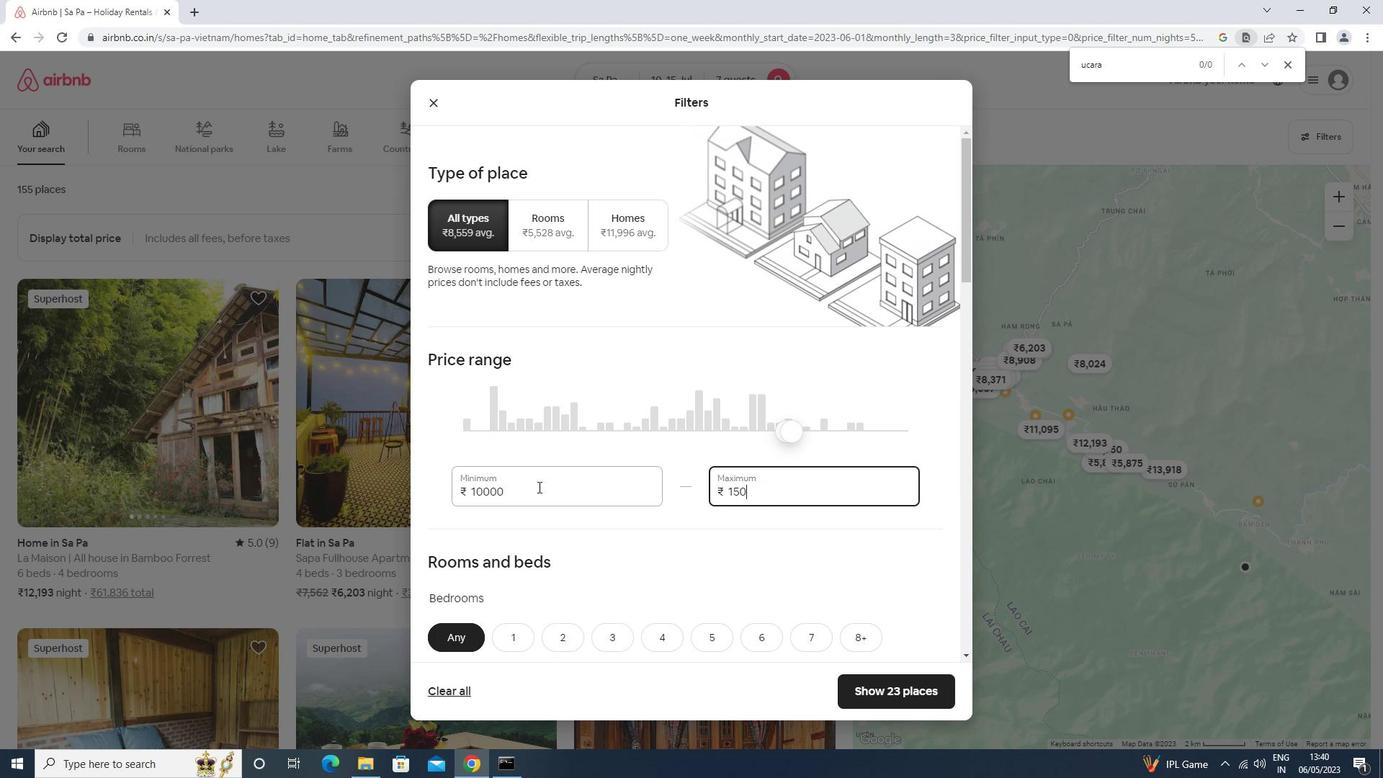 
Action: Mouse scrolled (538, 486) with delta (0, 0)
Screenshot: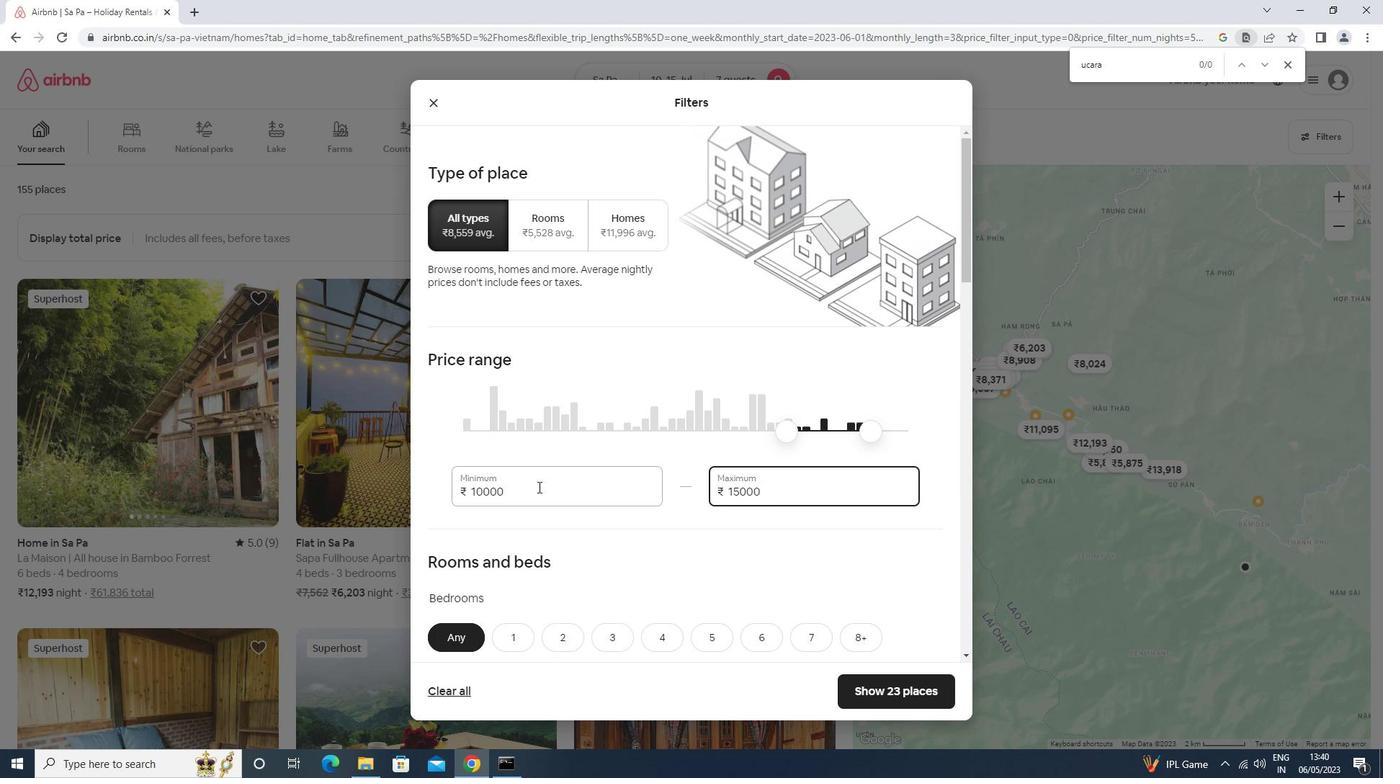 
Action: Mouse scrolled (538, 486) with delta (0, 0)
Screenshot: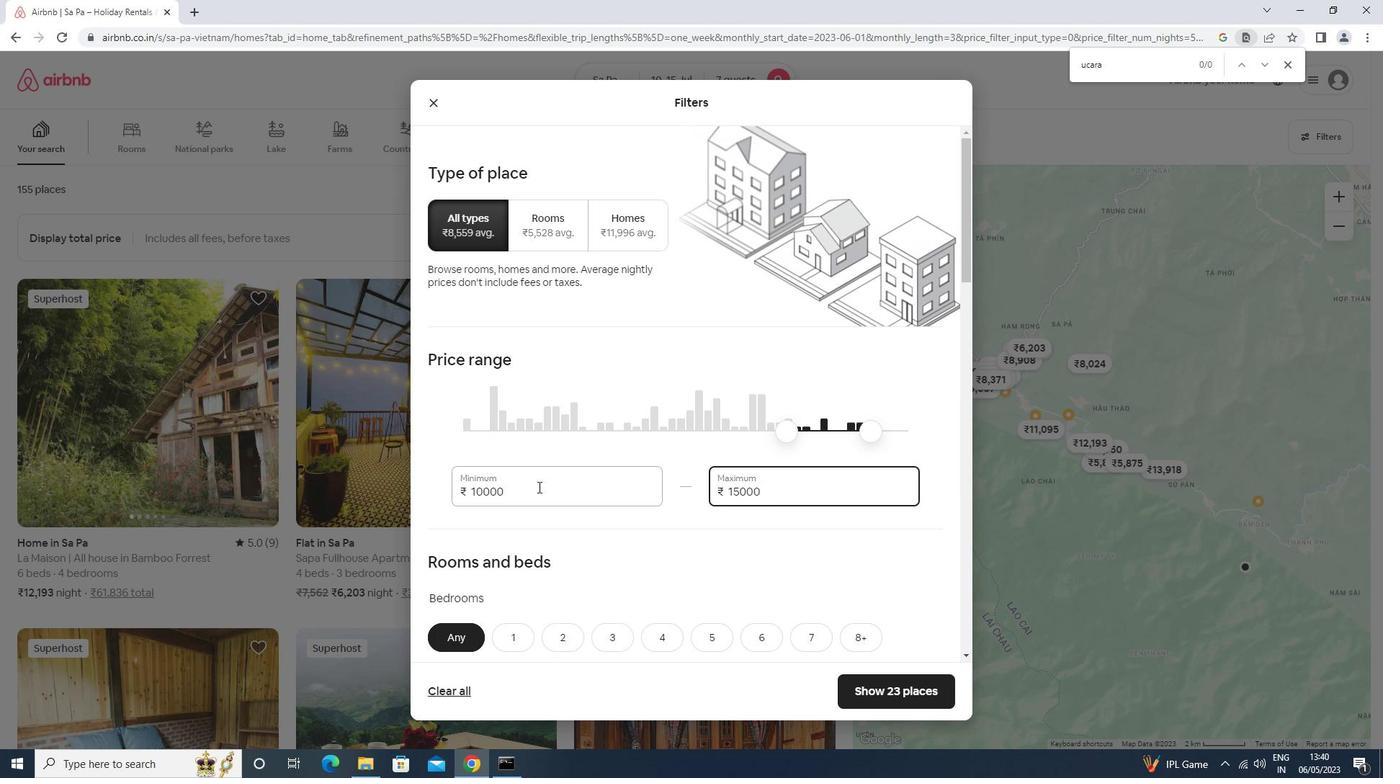 
Action: Mouse scrolled (538, 486) with delta (0, 0)
Screenshot: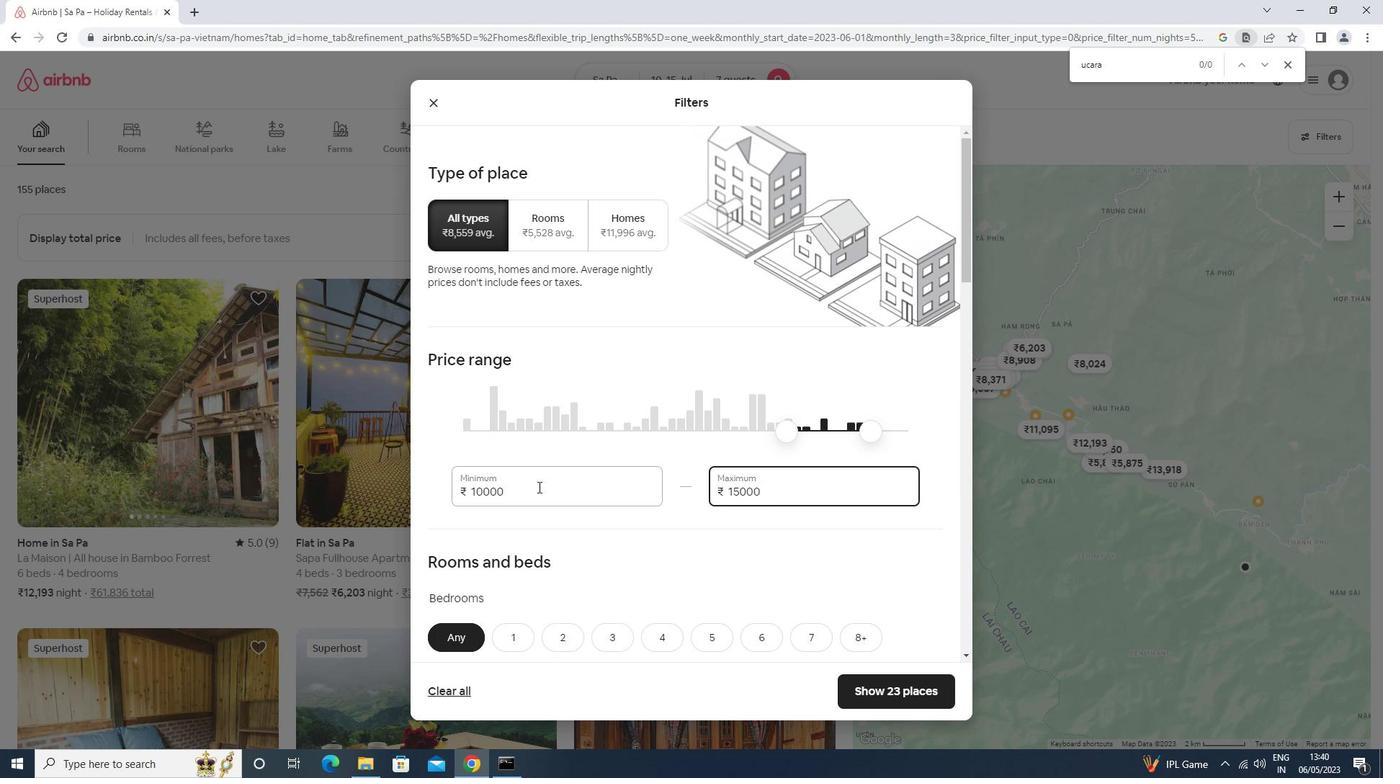 
Action: Mouse scrolled (538, 486) with delta (0, 0)
Screenshot: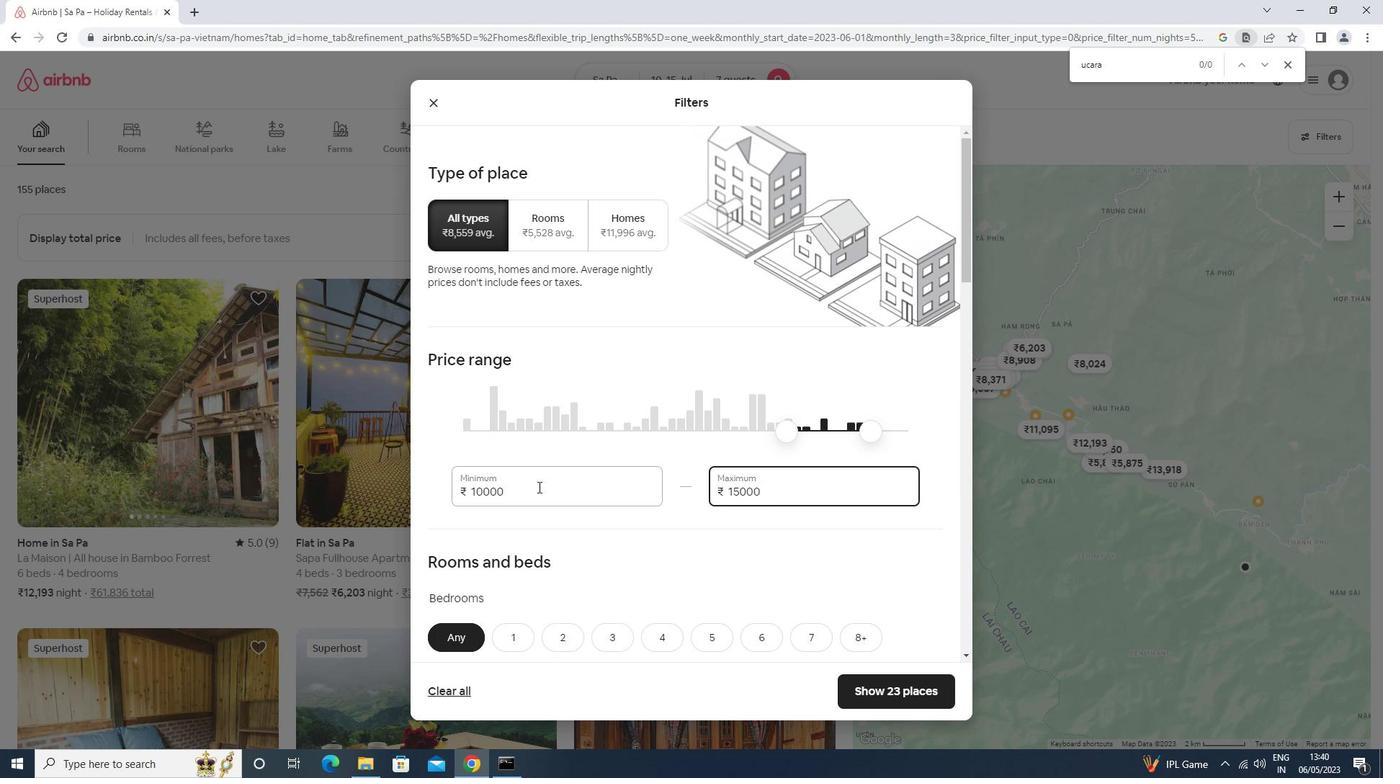 
Action: Mouse moved to (665, 355)
Screenshot: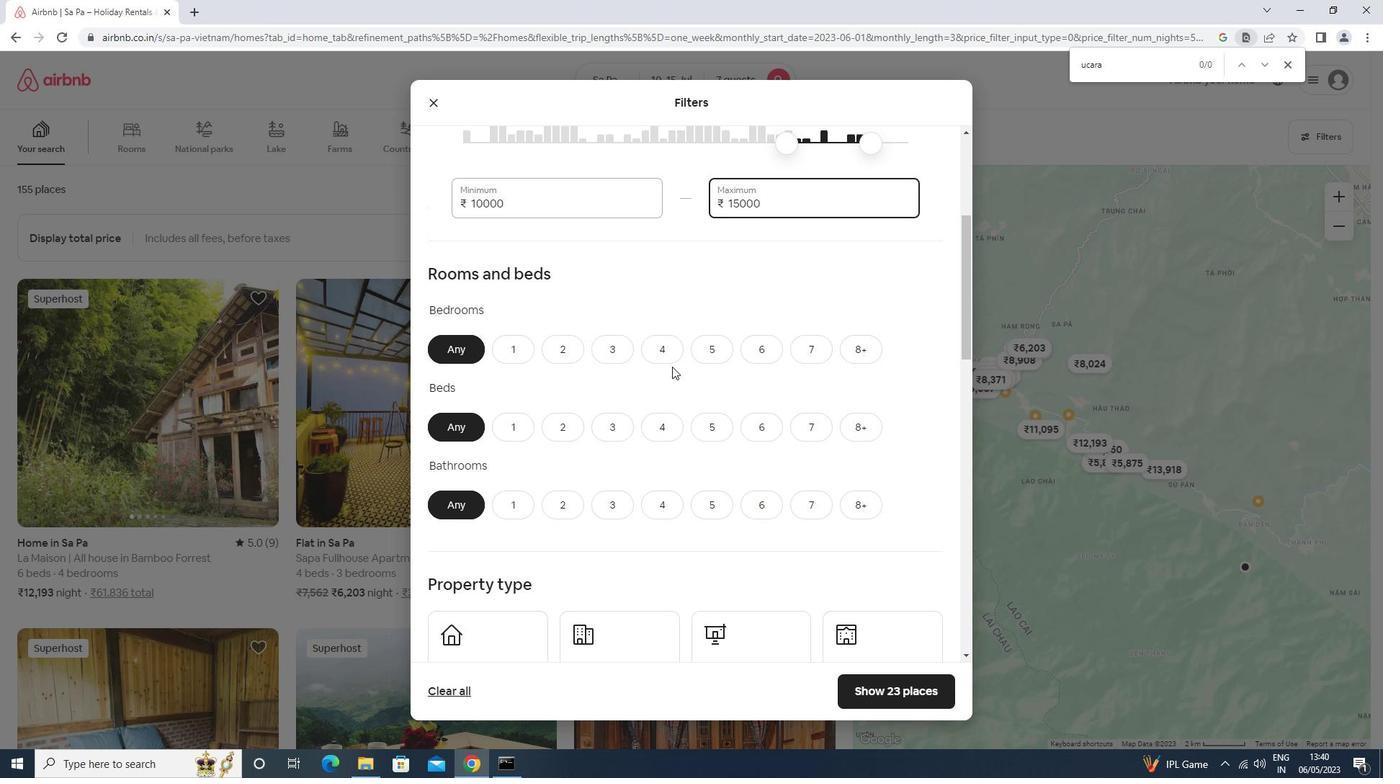 
Action: Mouse pressed left at (665, 355)
Screenshot: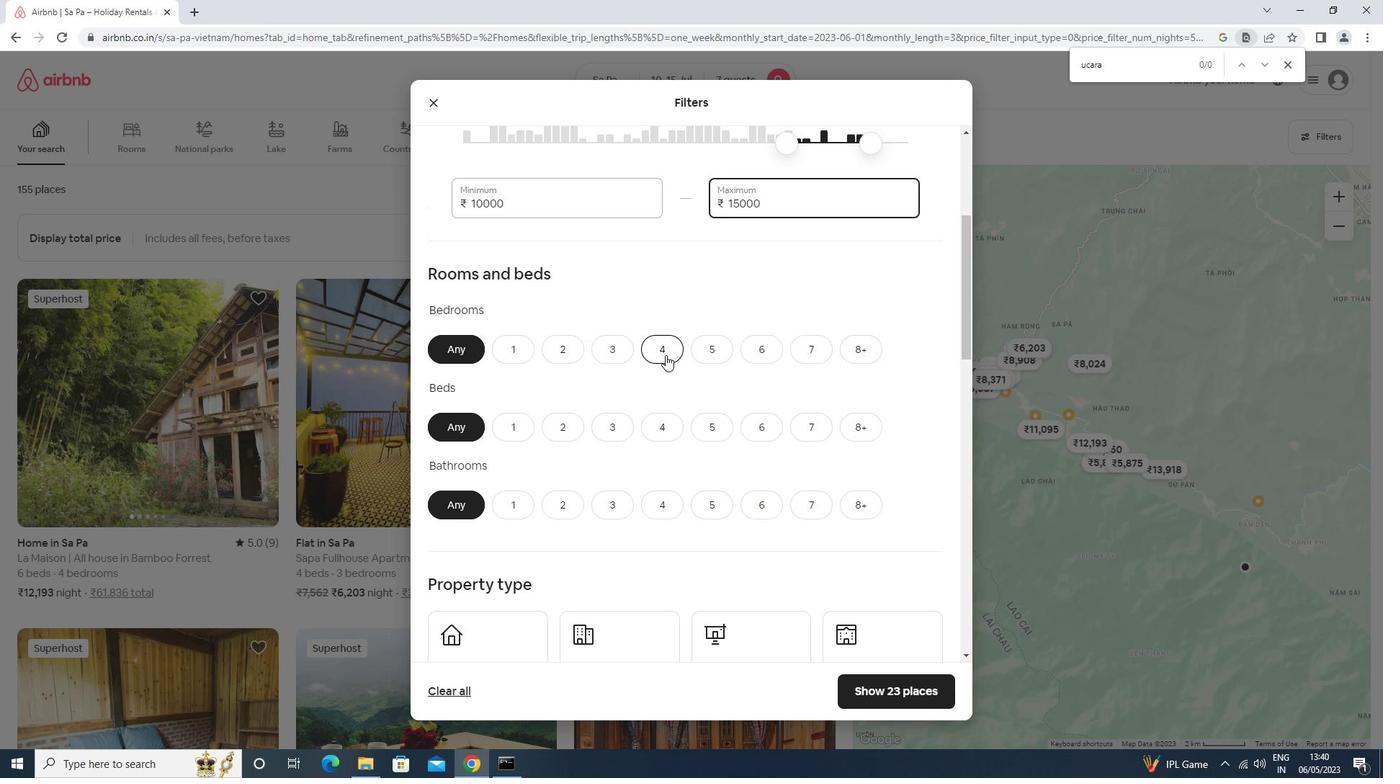 
Action: Mouse moved to (800, 426)
Screenshot: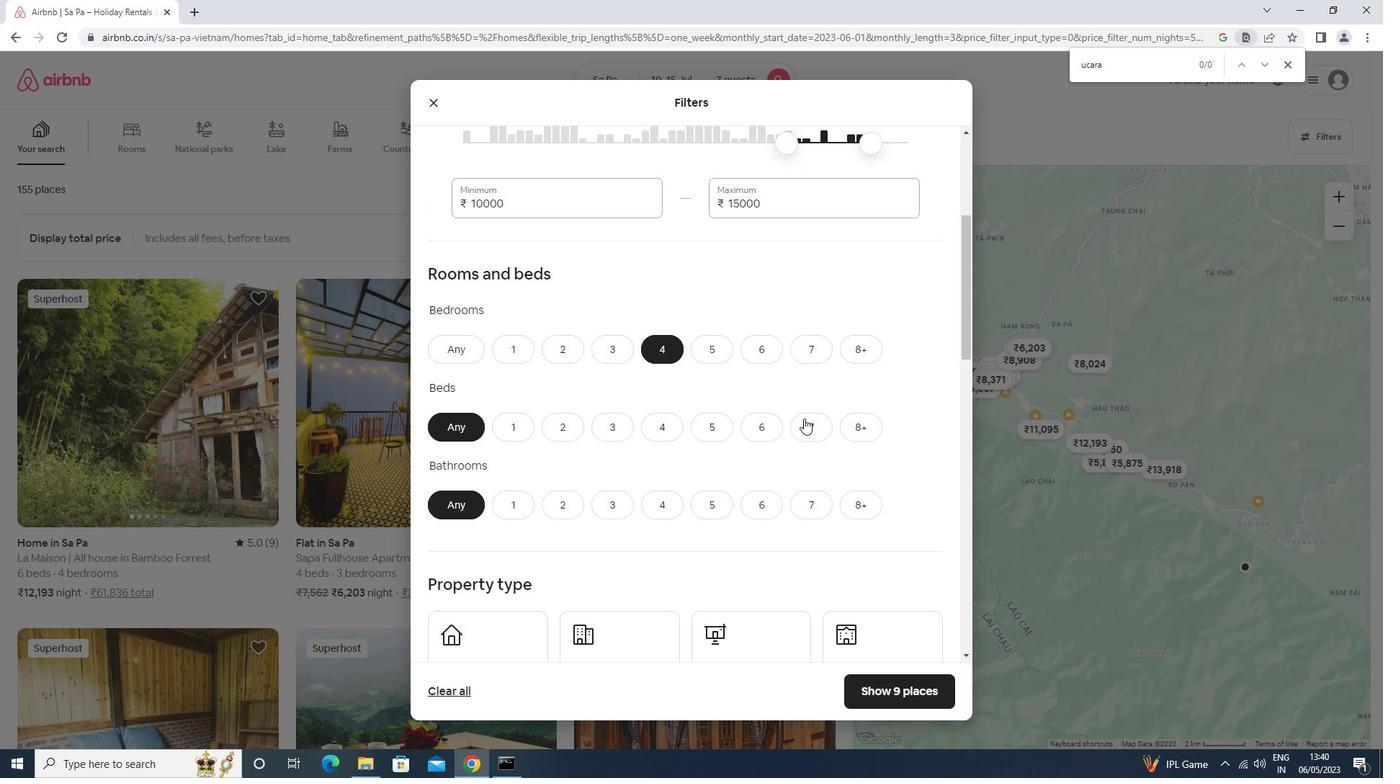
Action: Mouse pressed left at (800, 426)
Screenshot: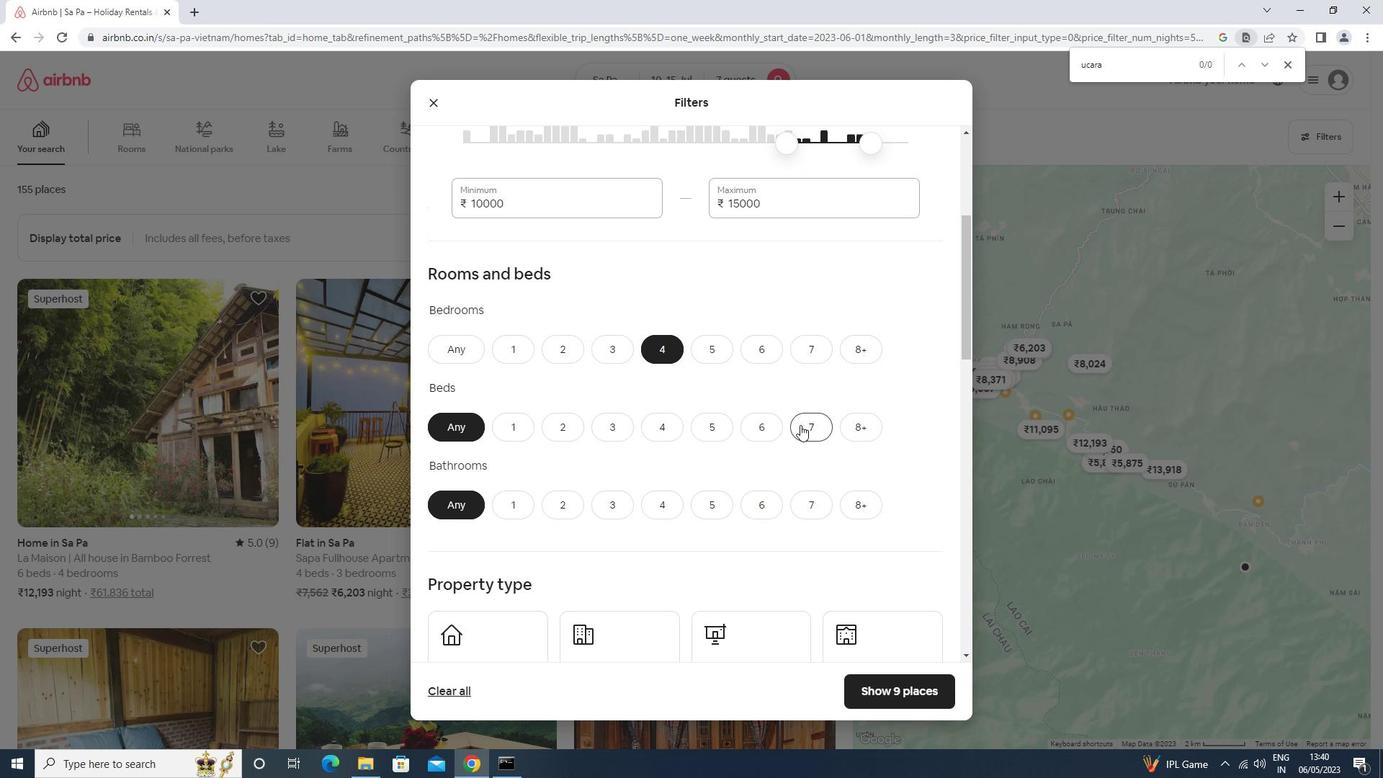 
Action: Mouse moved to (662, 505)
Screenshot: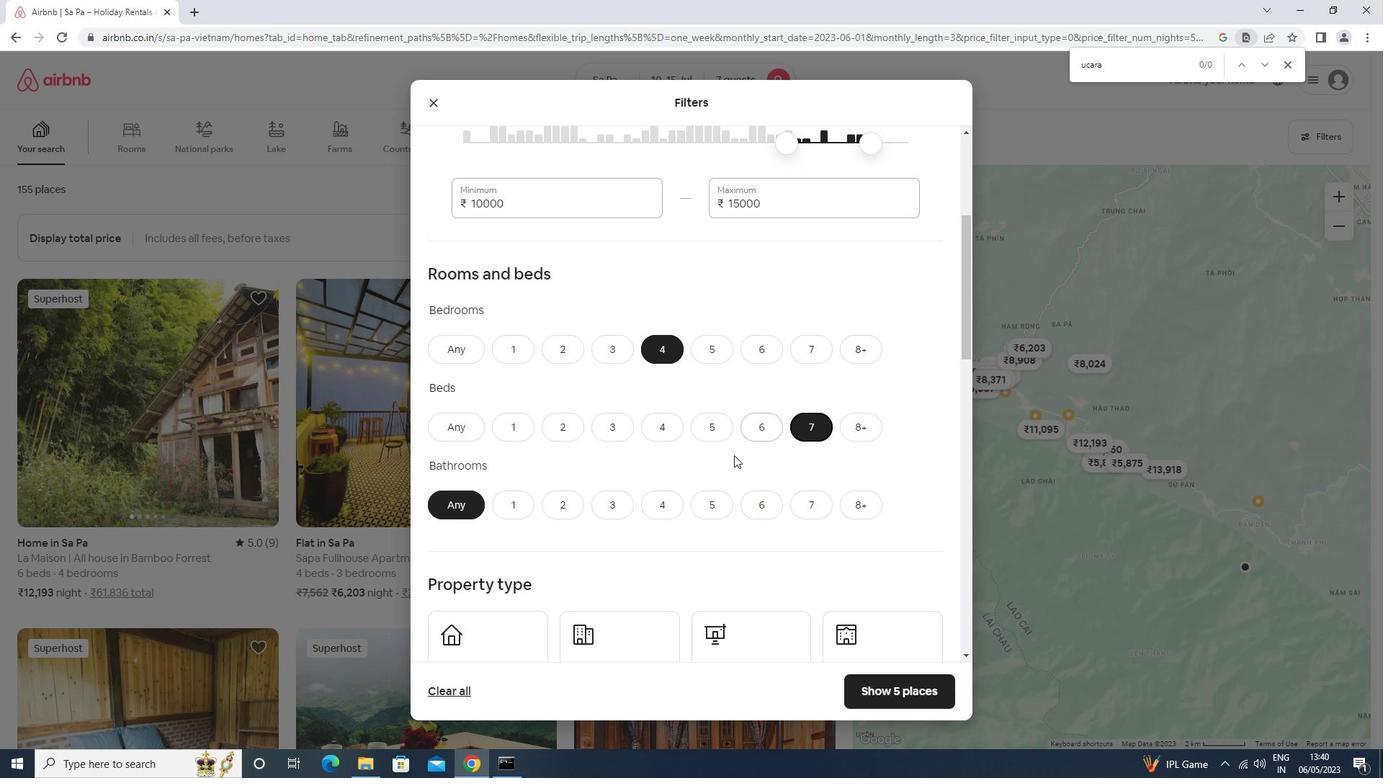 
Action: Mouse pressed left at (662, 505)
Screenshot: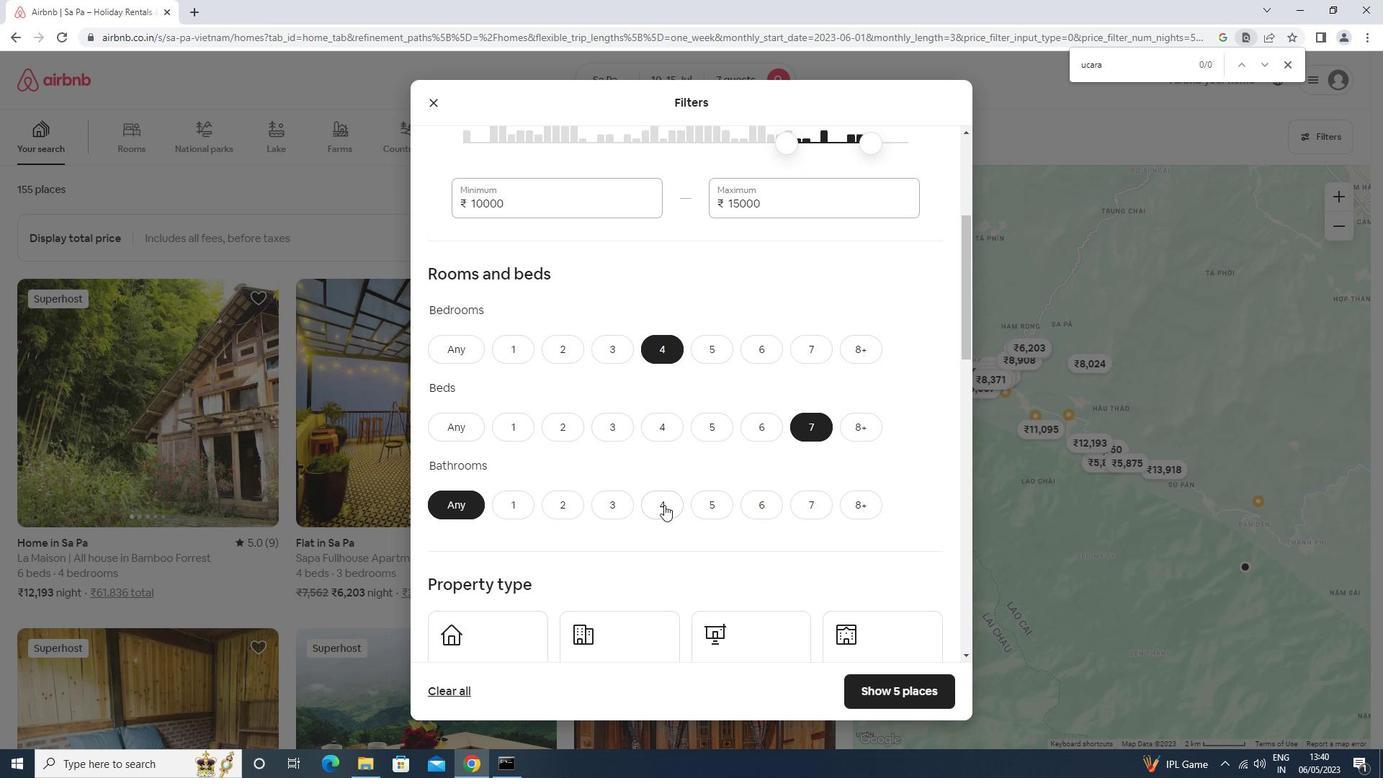 
Action: Mouse moved to (611, 430)
Screenshot: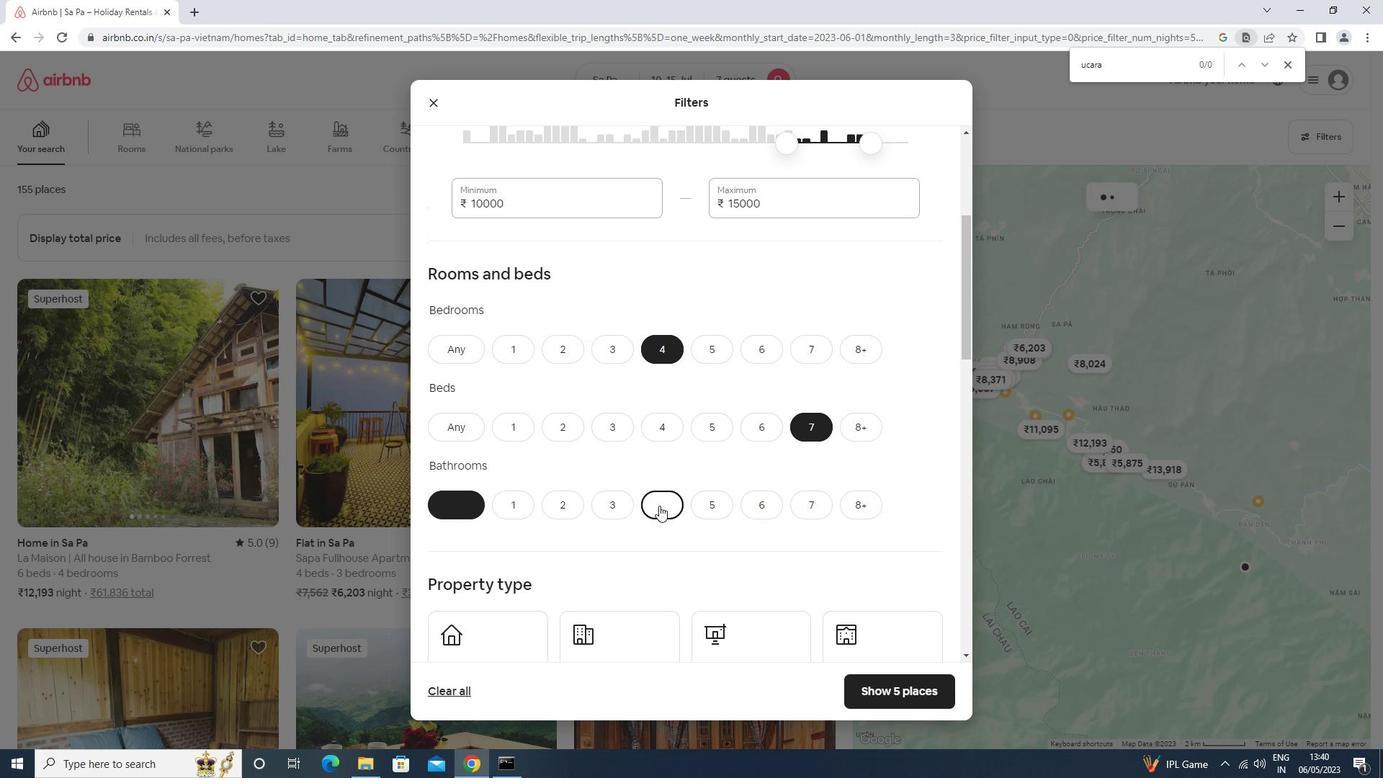 
Action: Mouse scrolled (611, 430) with delta (0, 0)
Screenshot: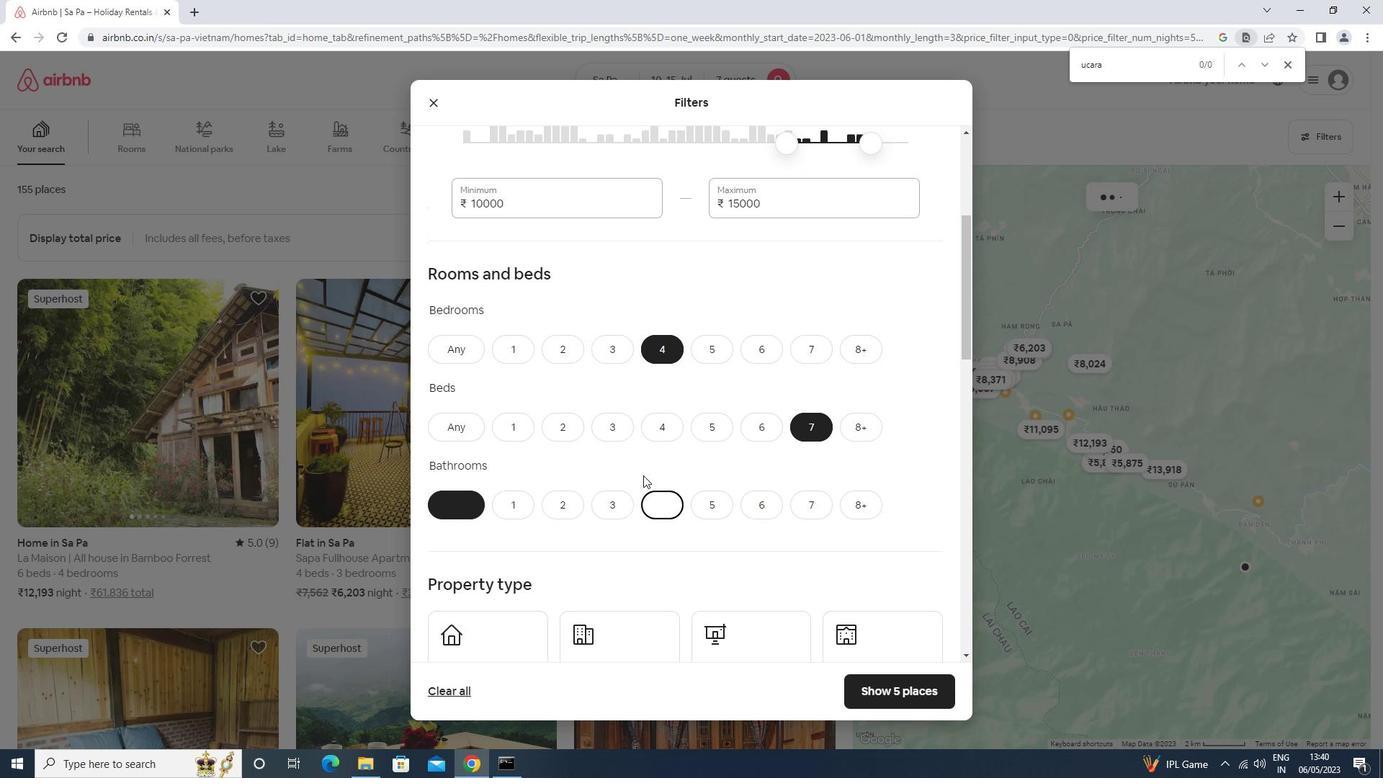 
Action: Mouse scrolled (611, 430) with delta (0, 0)
Screenshot: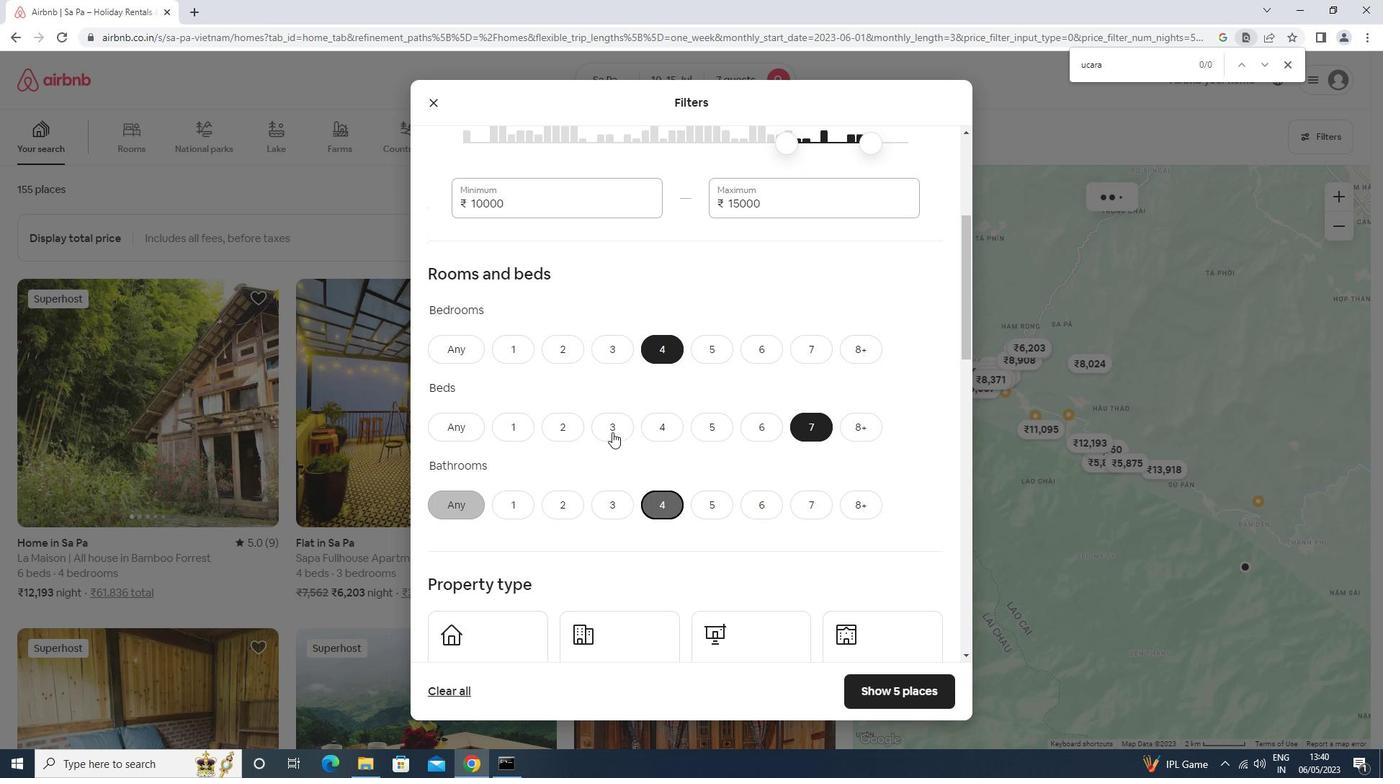 
Action: Mouse scrolled (611, 430) with delta (0, 0)
Screenshot: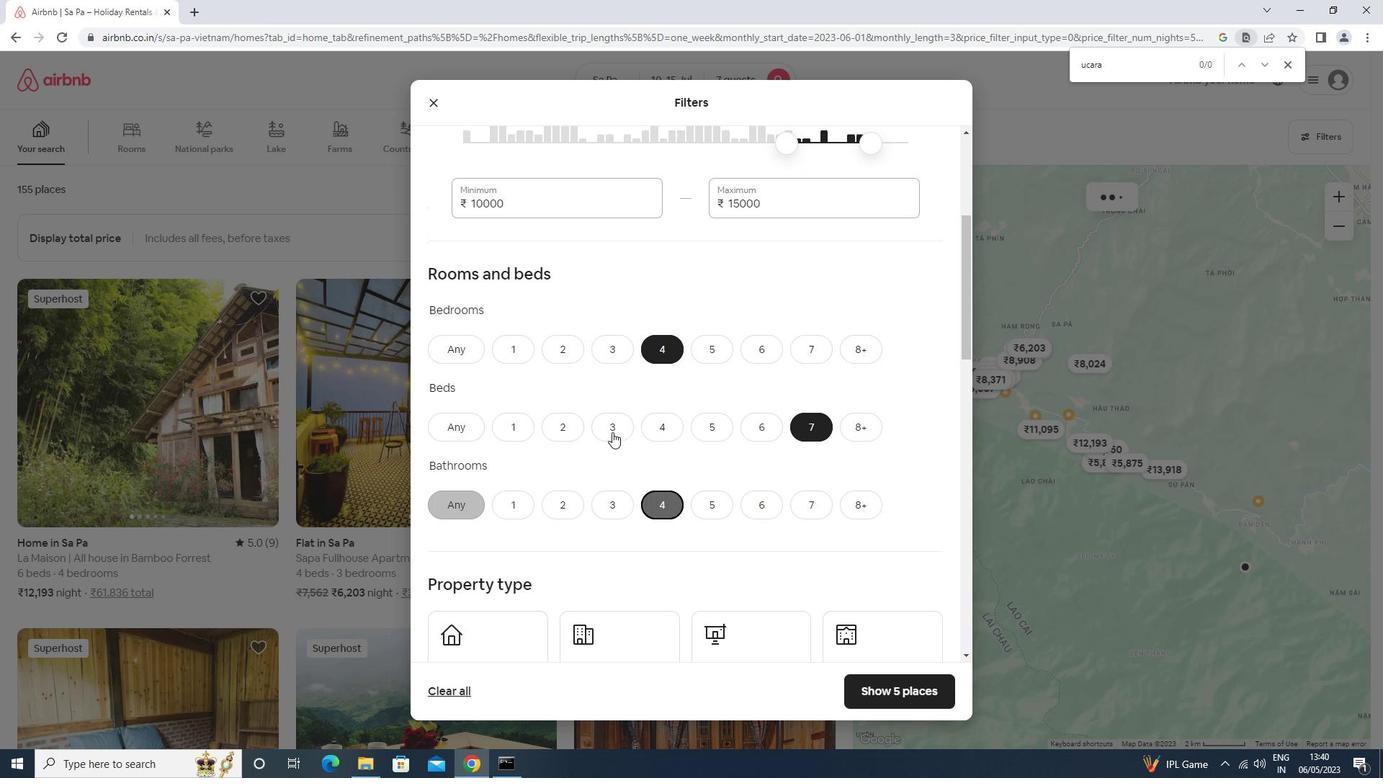 
Action: Mouse scrolled (611, 430) with delta (0, 0)
Screenshot: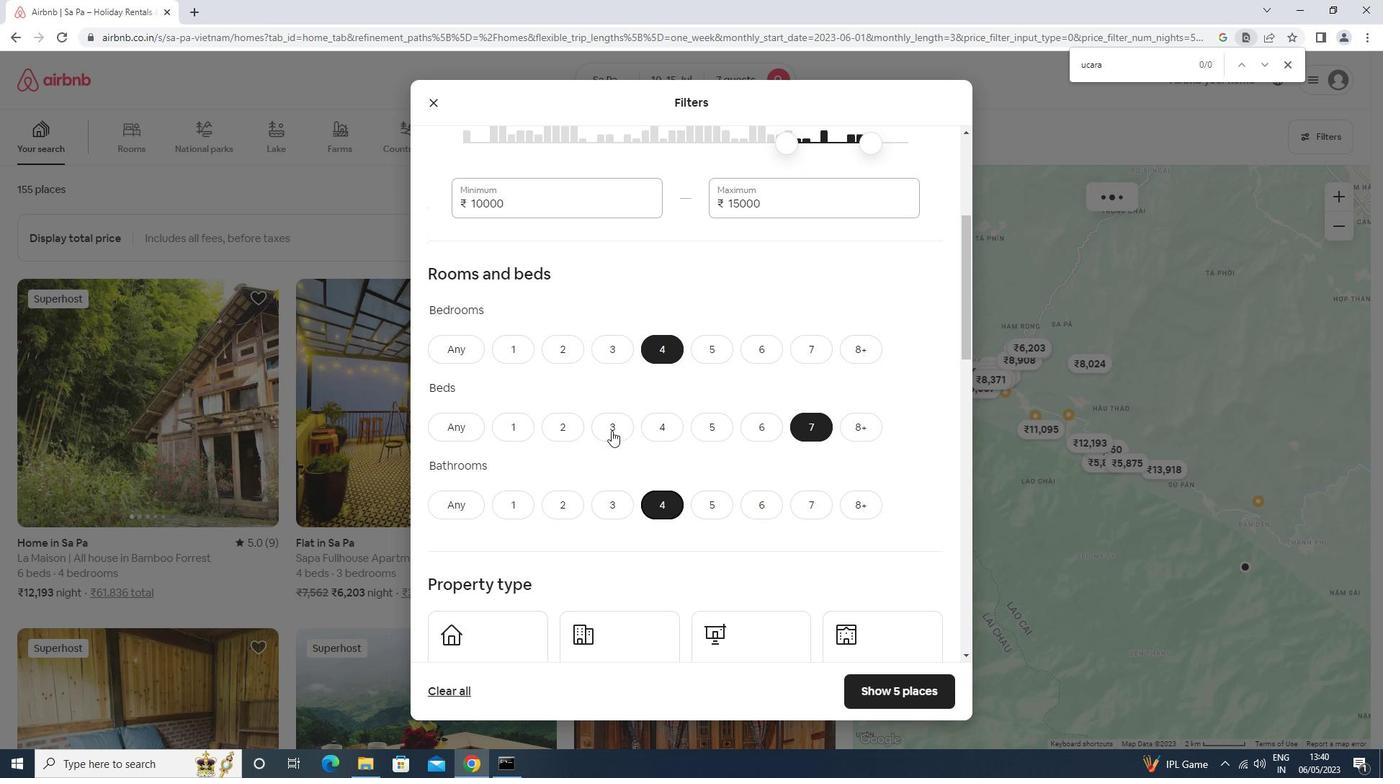 
Action: Mouse moved to (502, 385)
Screenshot: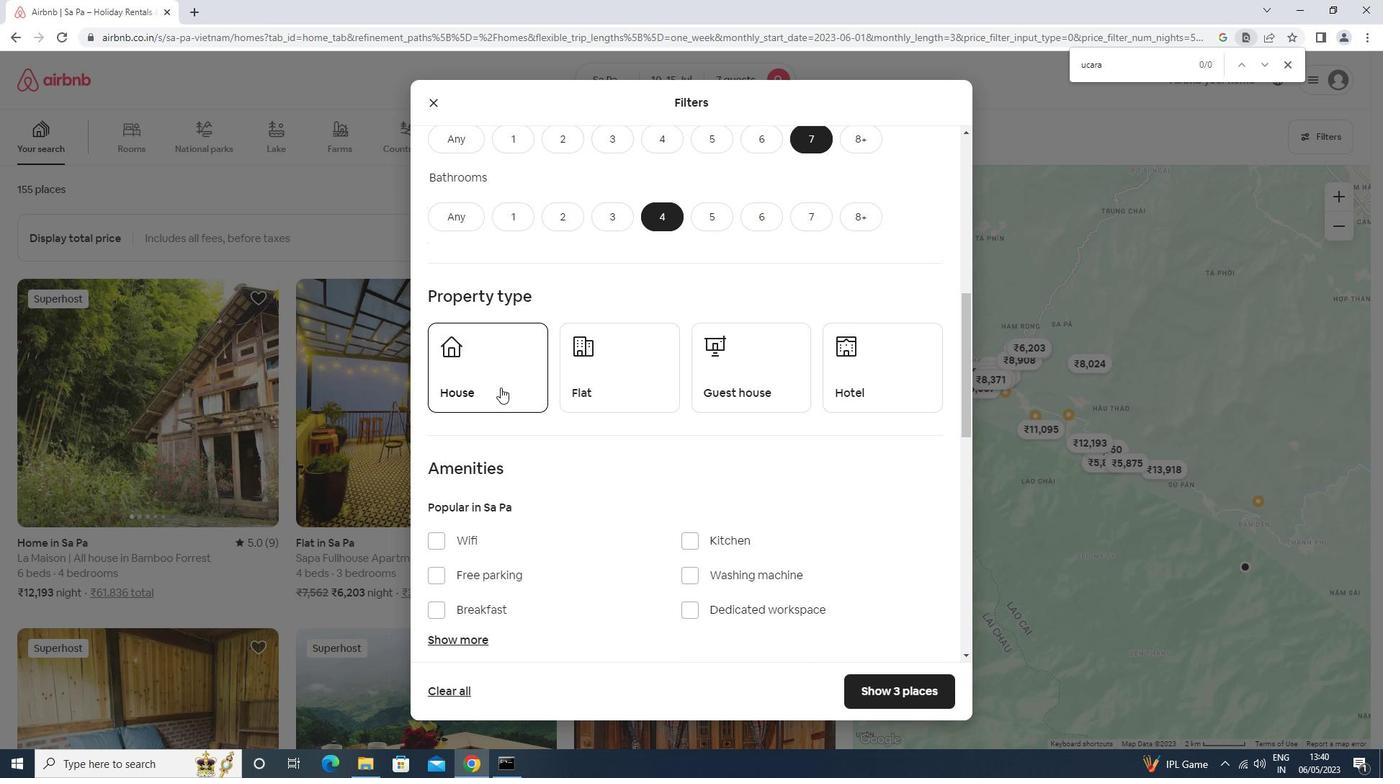 
Action: Mouse pressed left at (502, 385)
Screenshot: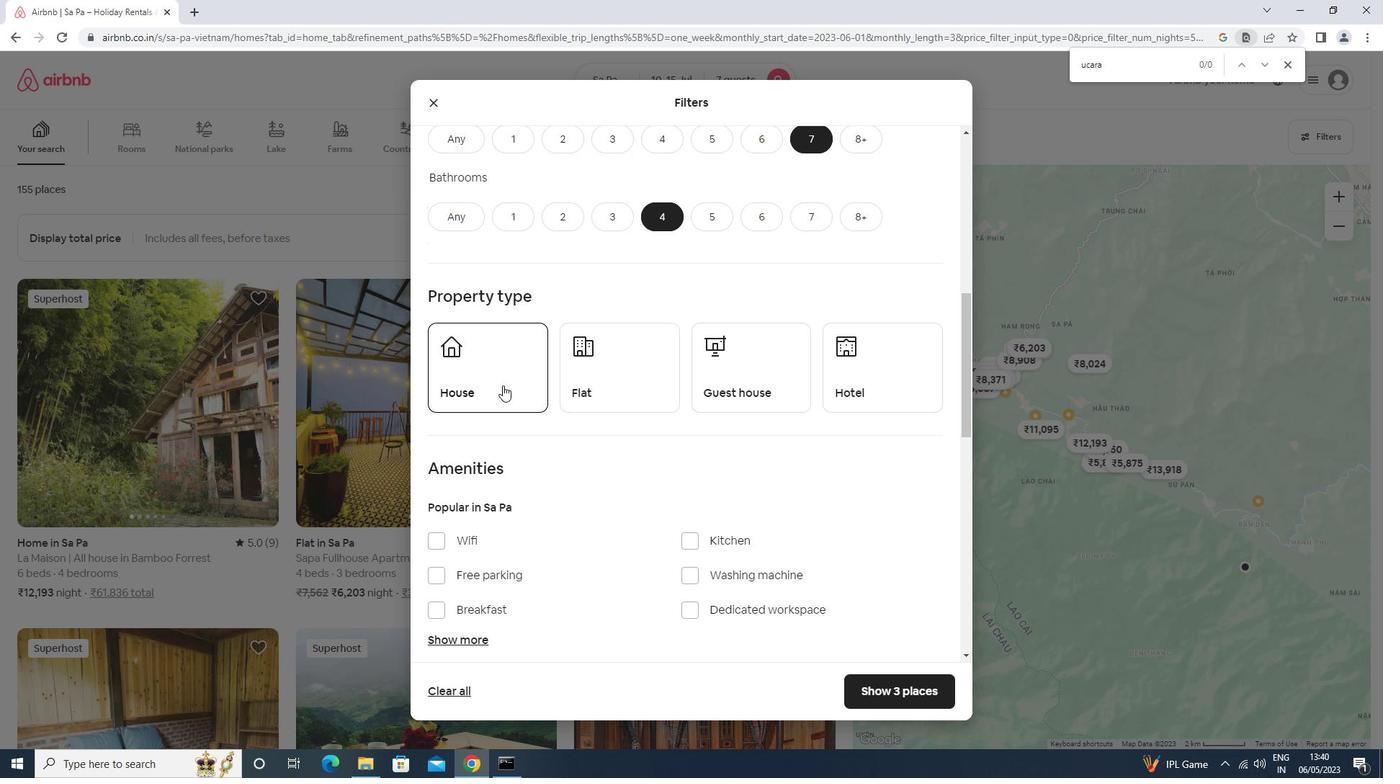 
Action: Mouse moved to (593, 378)
Screenshot: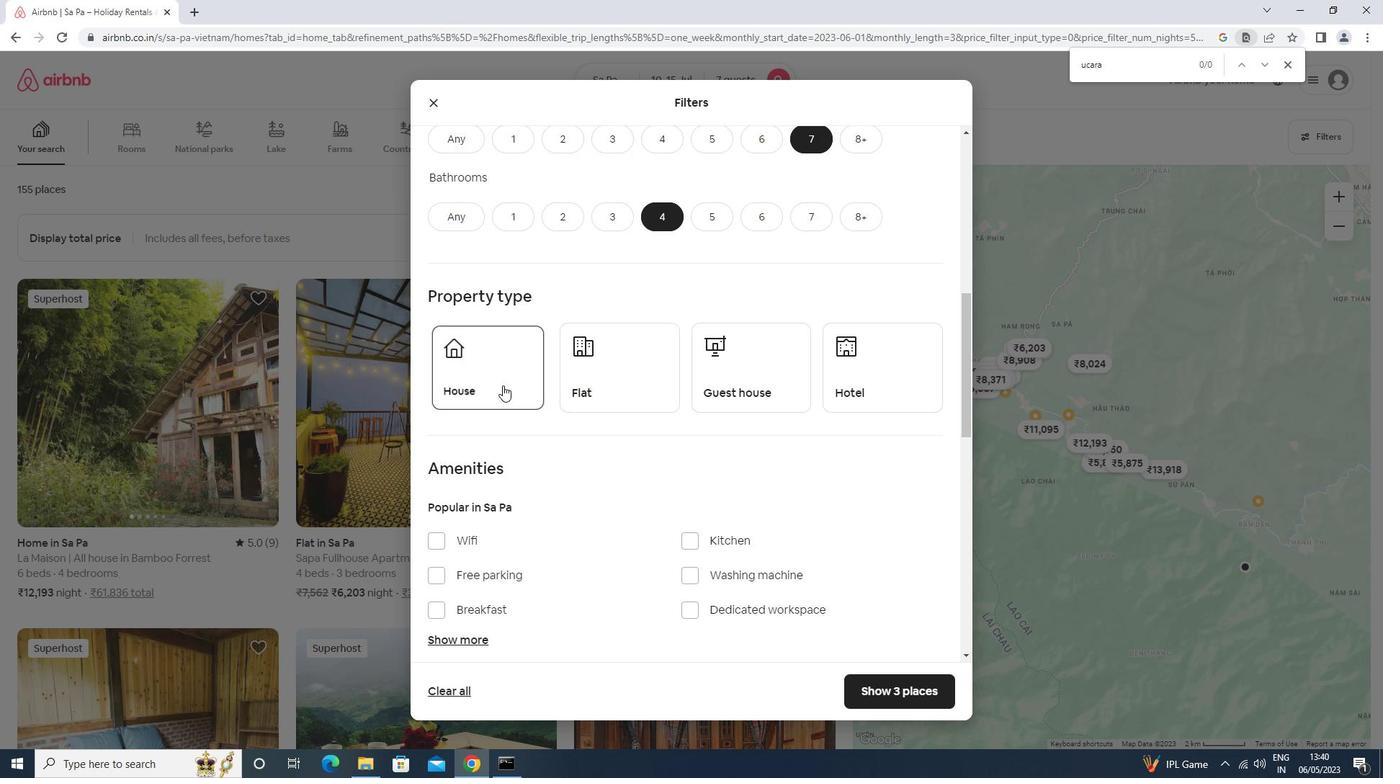 
Action: Mouse pressed left at (593, 378)
Screenshot: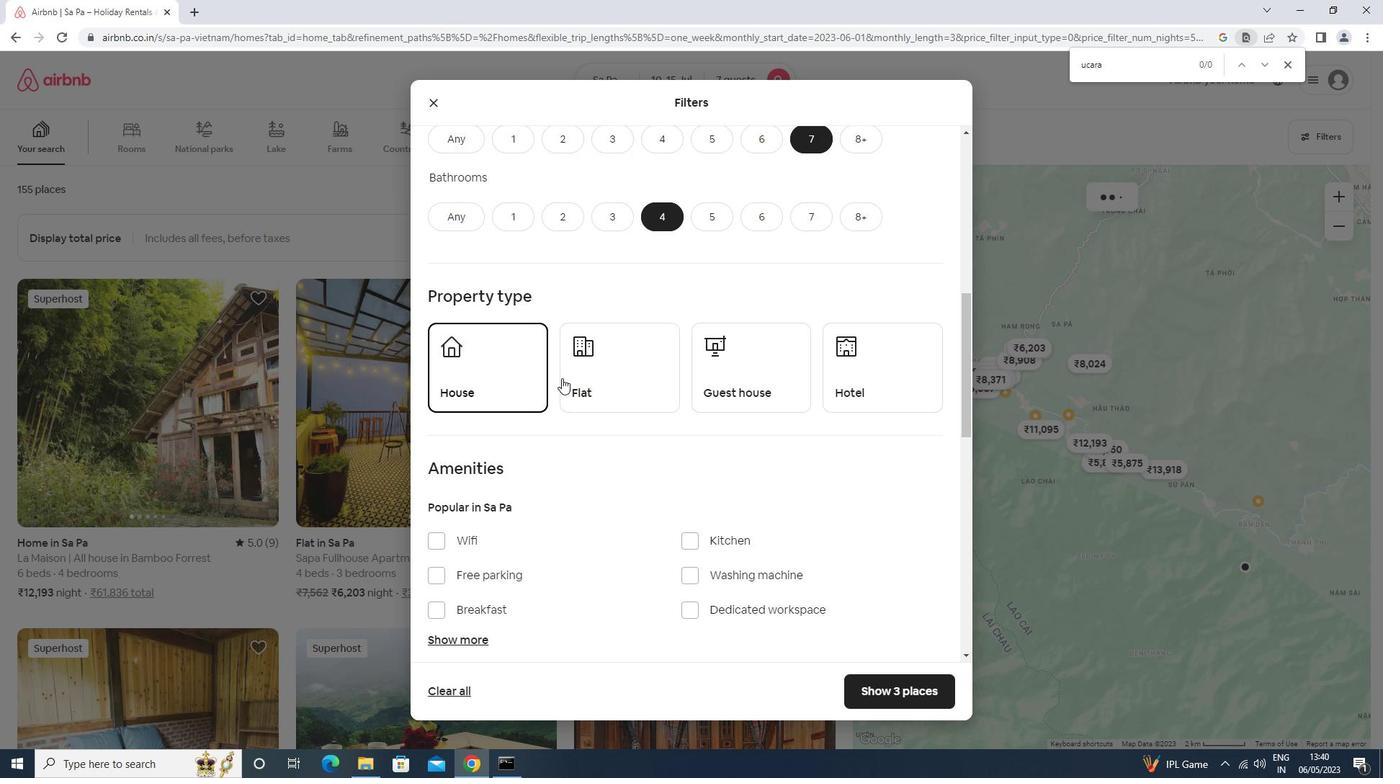 
Action: Mouse moved to (729, 396)
Screenshot: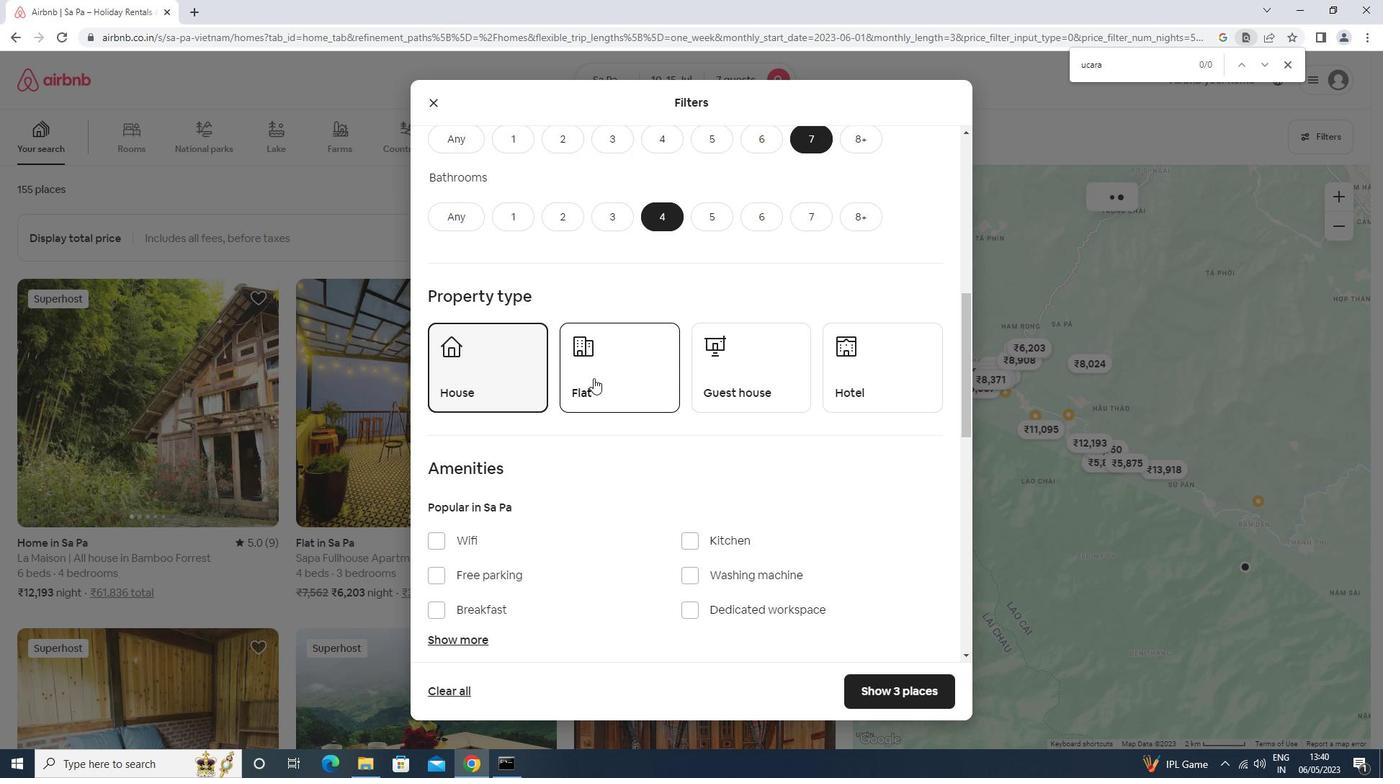 
Action: Mouse pressed left at (729, 396)
Screenshot: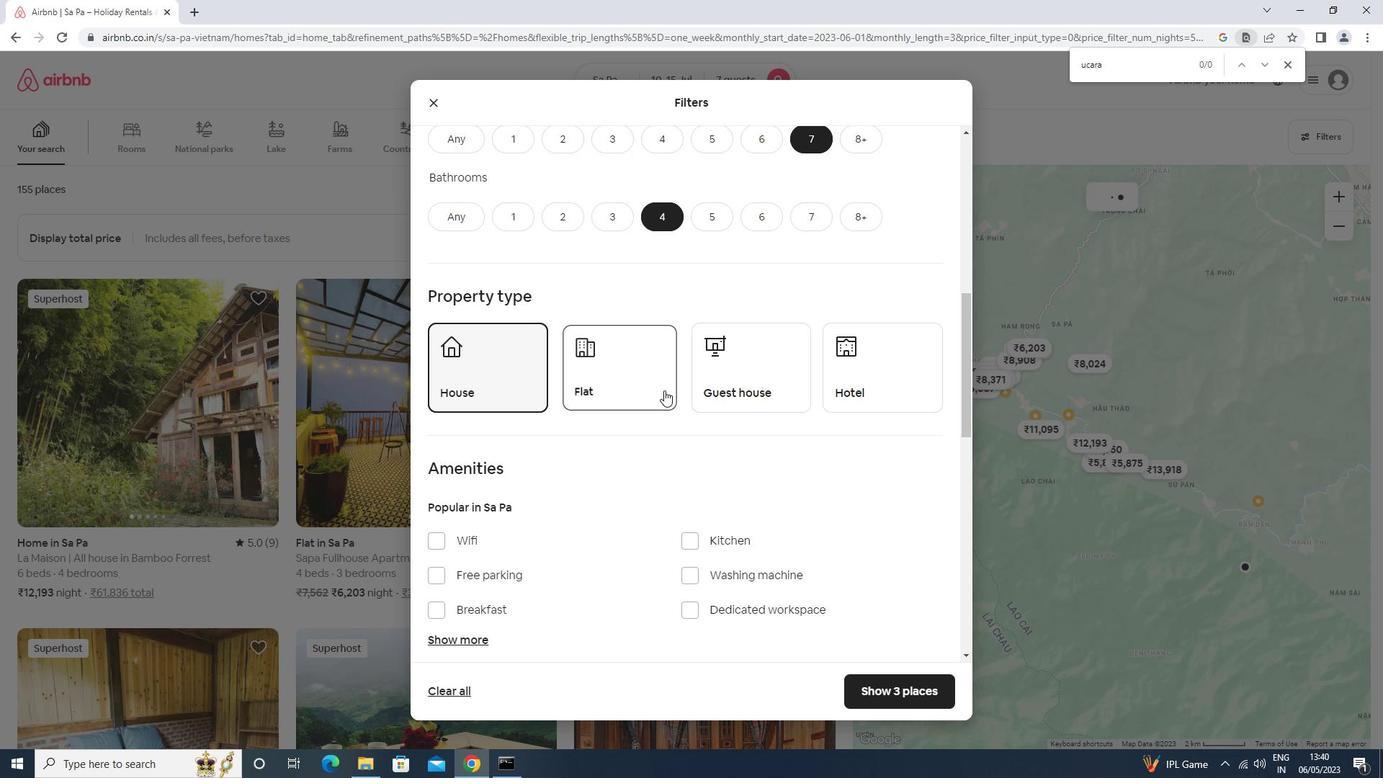 
Action: Mouse scrolled (729, 396) with delta (0, 0)
Screenshot: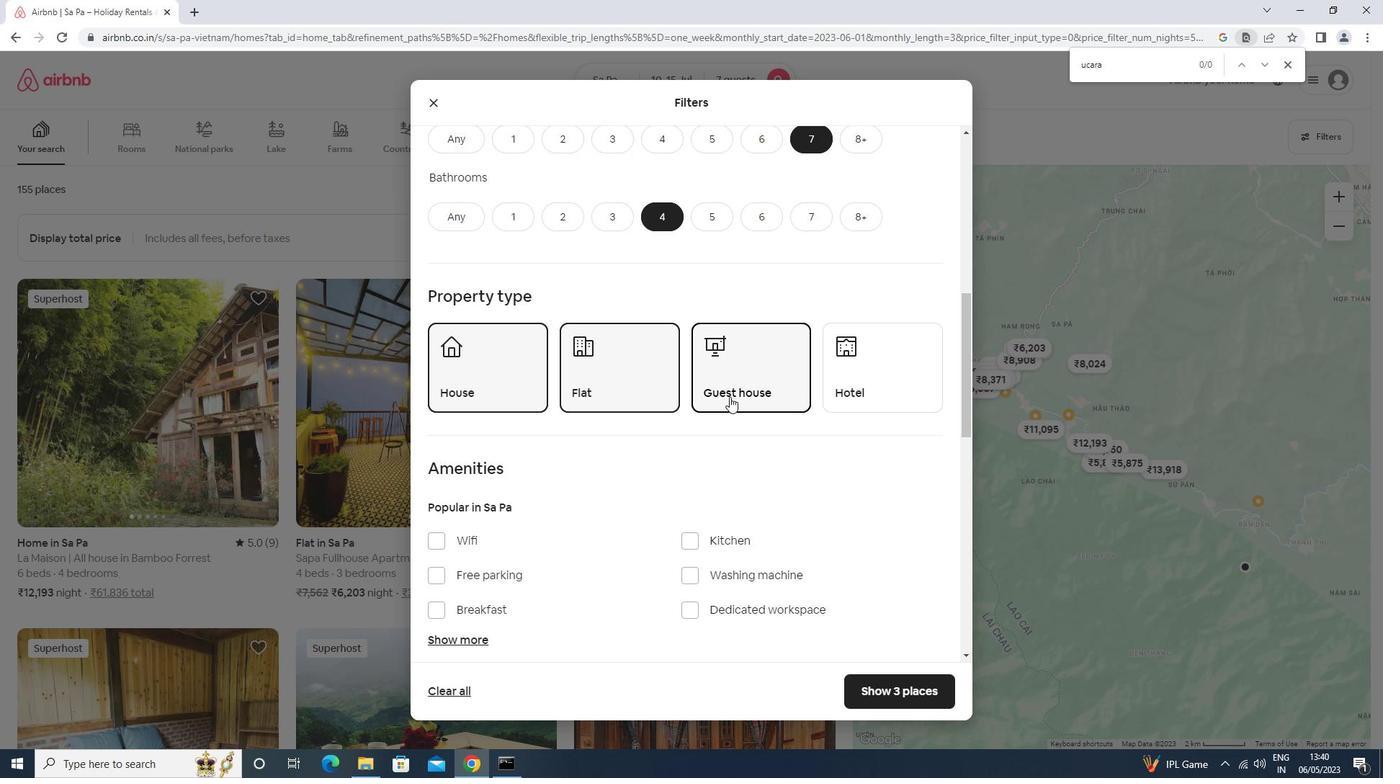 
Action: Mouse scrolled (729, 396) with delta (0, 0)
Screenshot: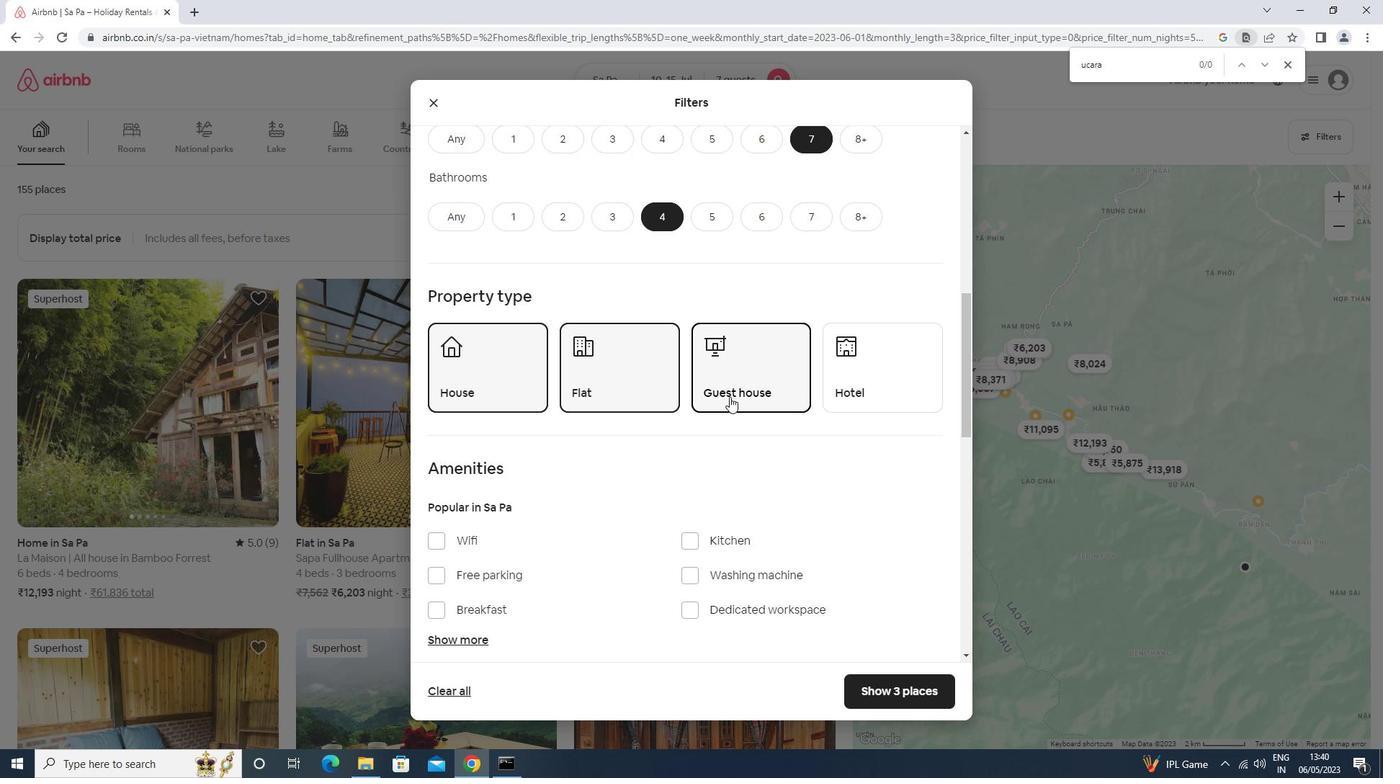 
Action: Mouse moved to (492, 397)
Screenshot: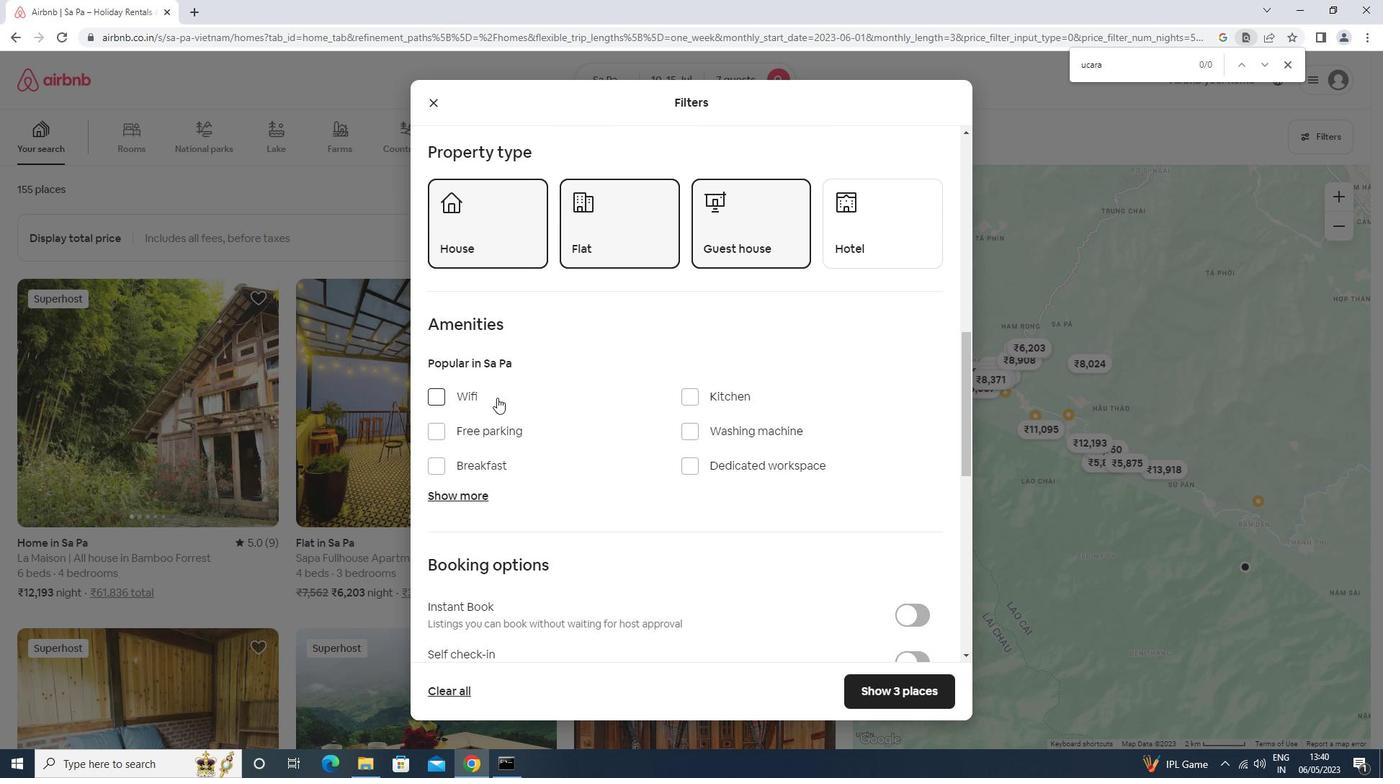 
Action: Mouse pressed left at (492, 397)
Screenshot: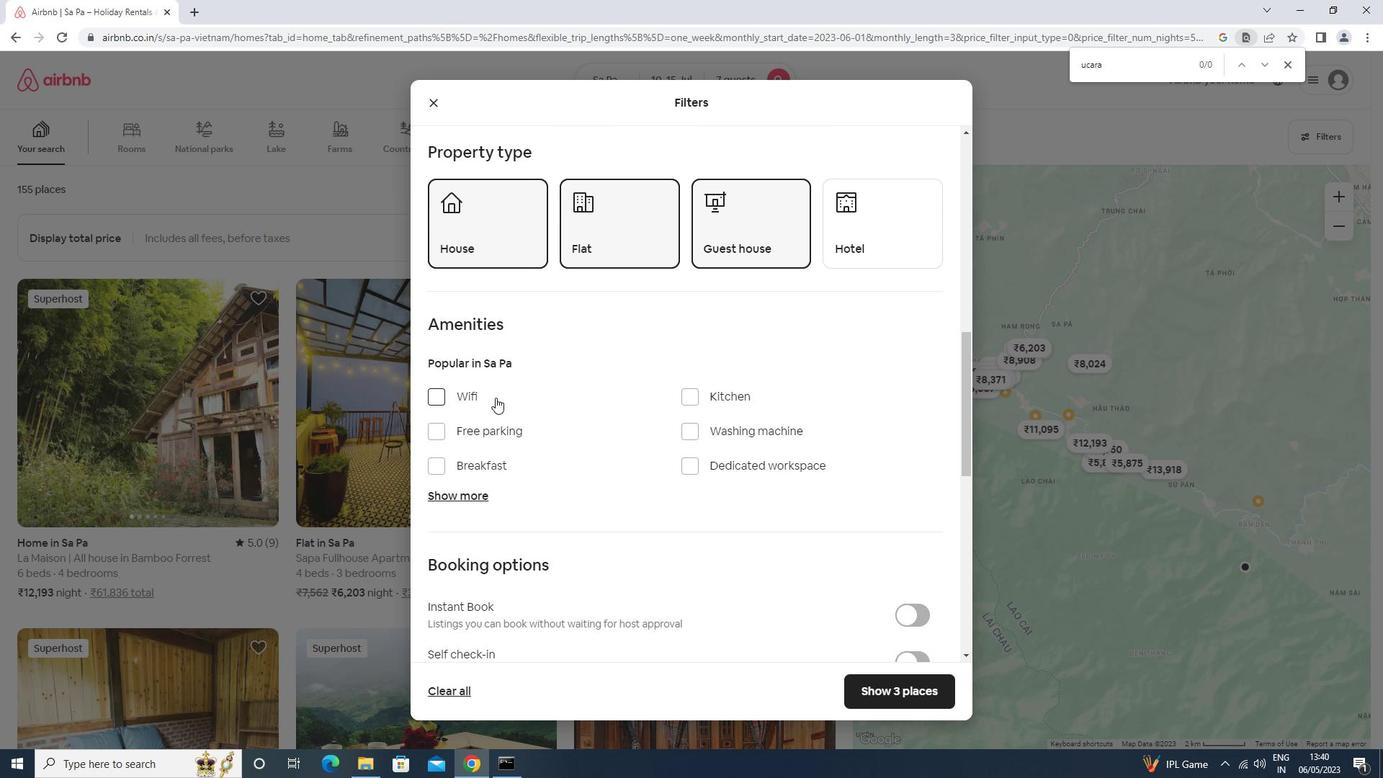 
Action: Mouse moved to (484, 426)
Screenshot: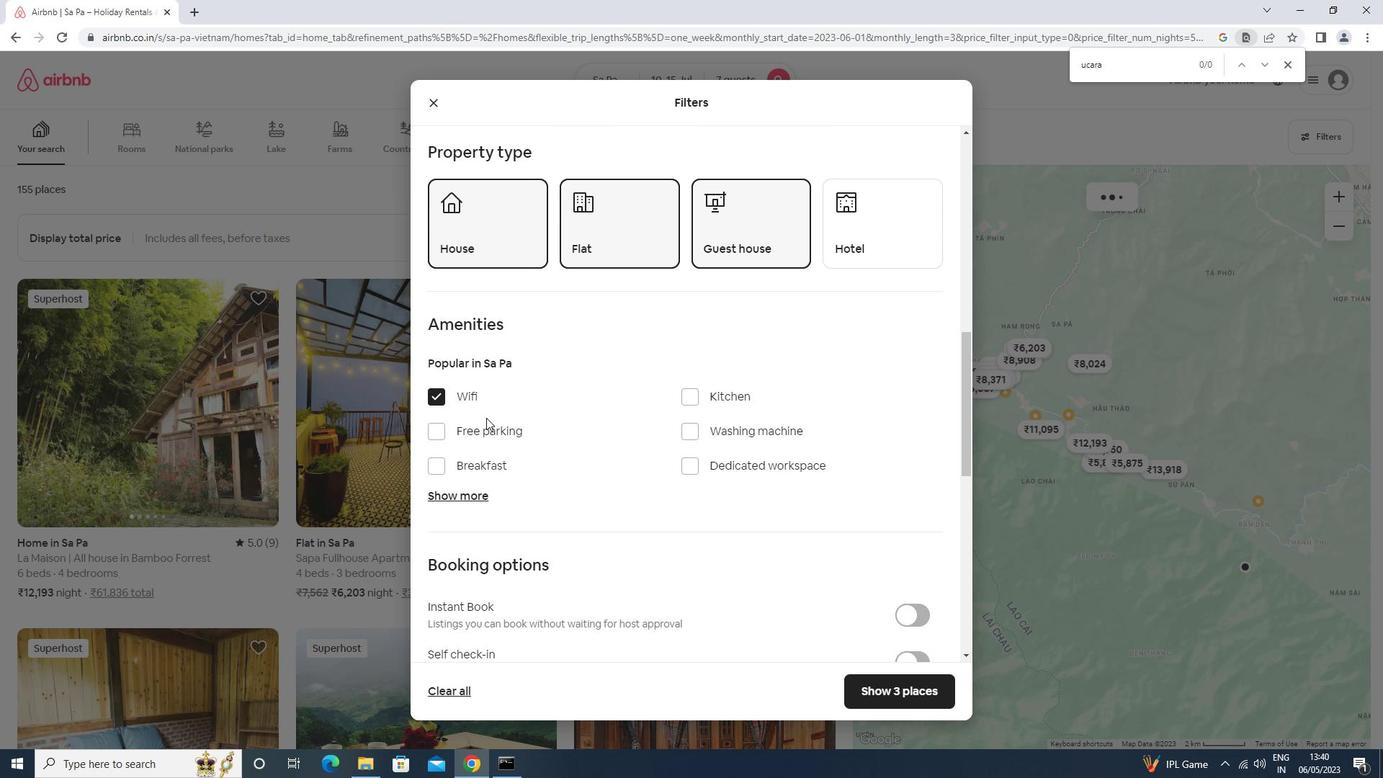 
Action: Mouse pressed left at (484, 426)
Screenshot: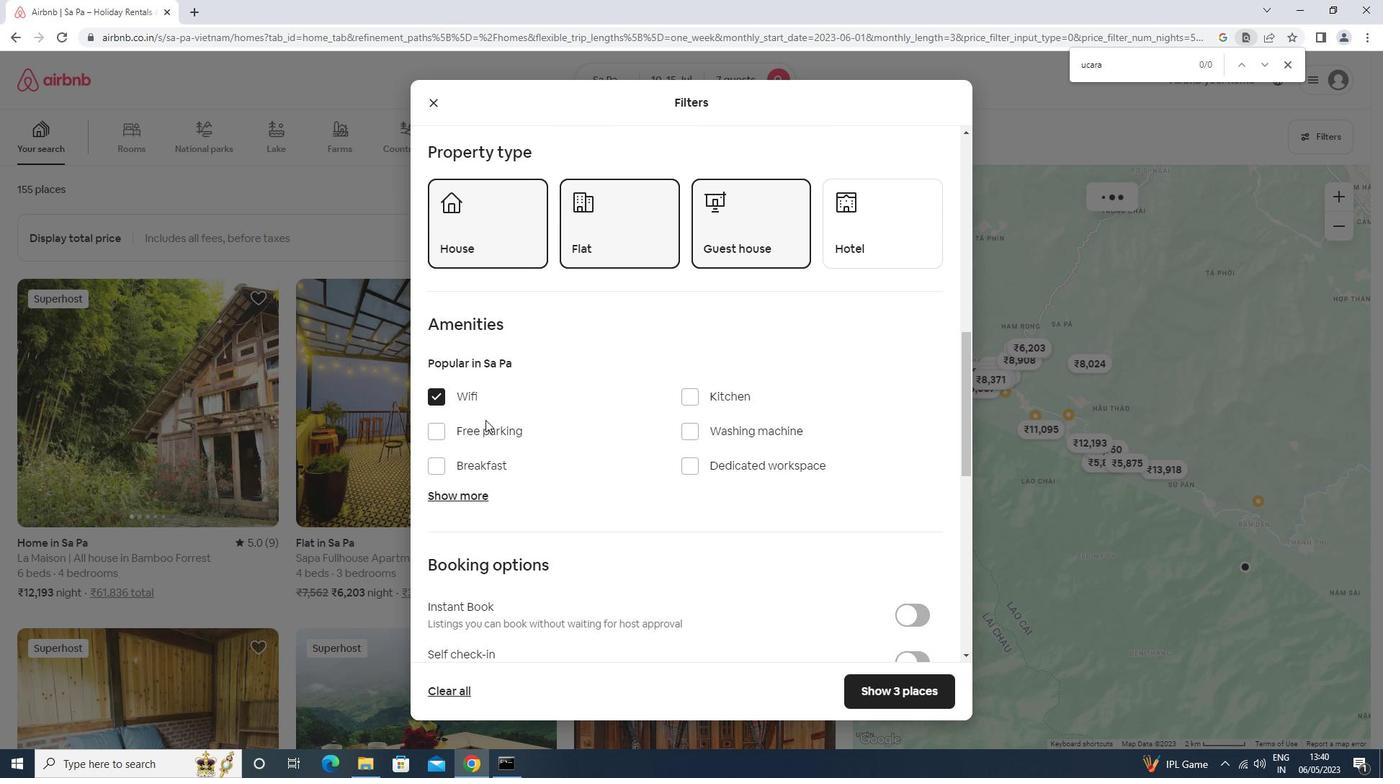 
Action: Mouse moved to (474, 461)
Screenshot: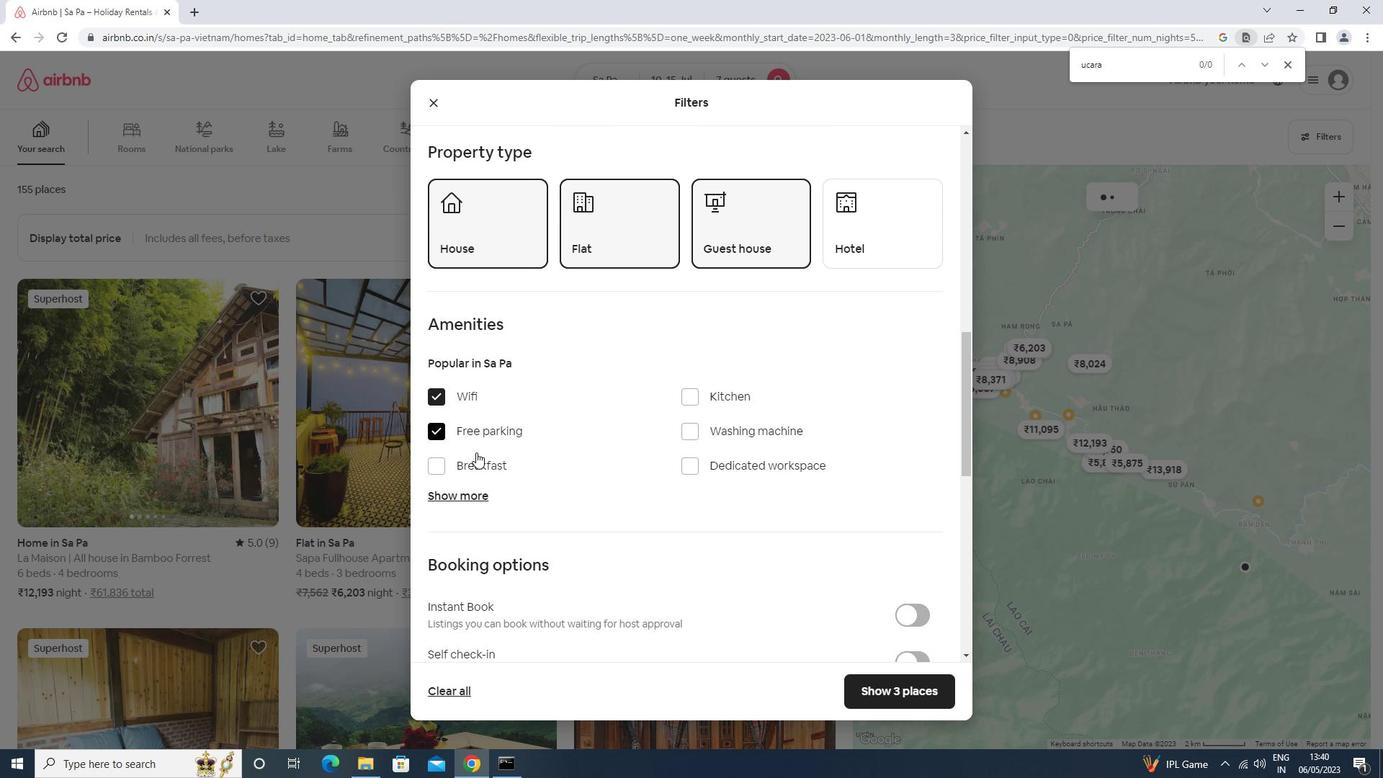 
Action: Mouse pressed left at (474, 461)
Screenshot: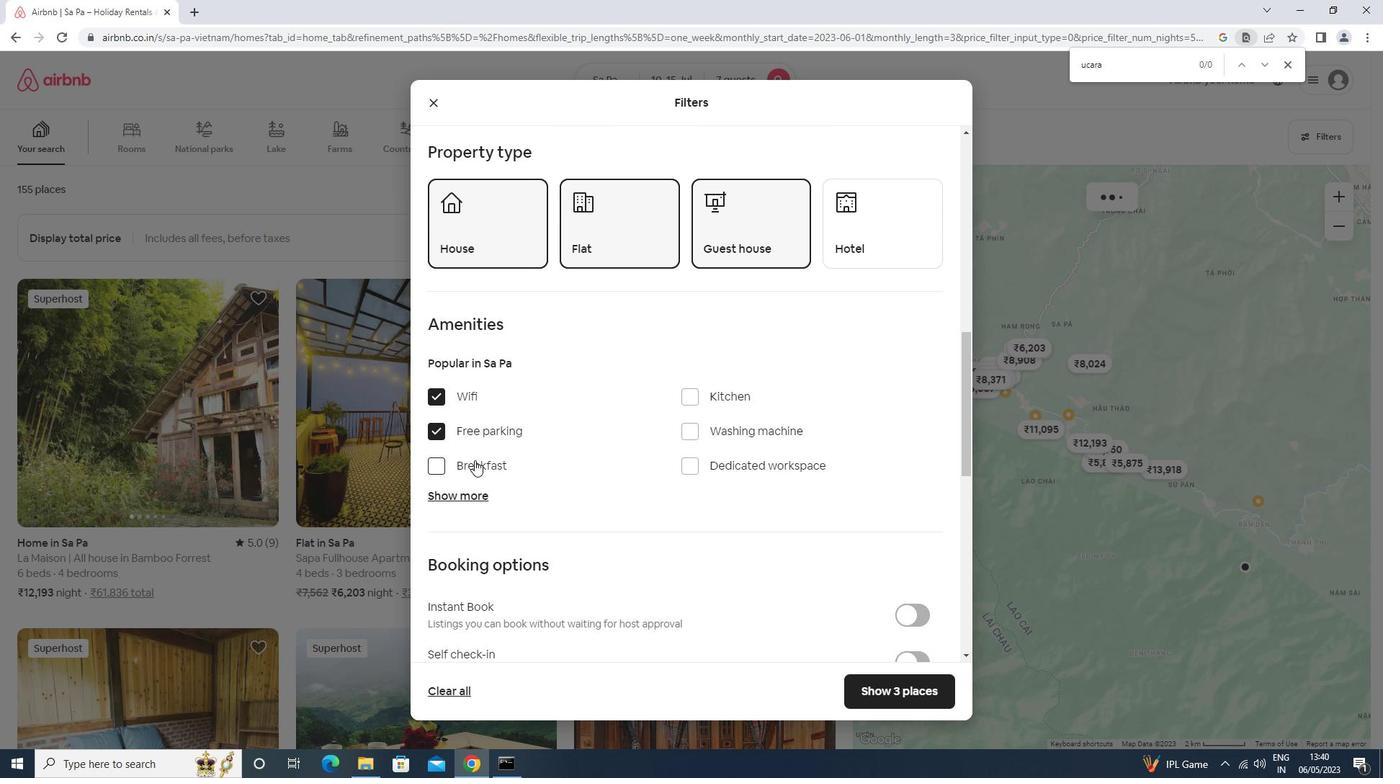 
Action: Mouse moved to (462, 490)
Screenshot: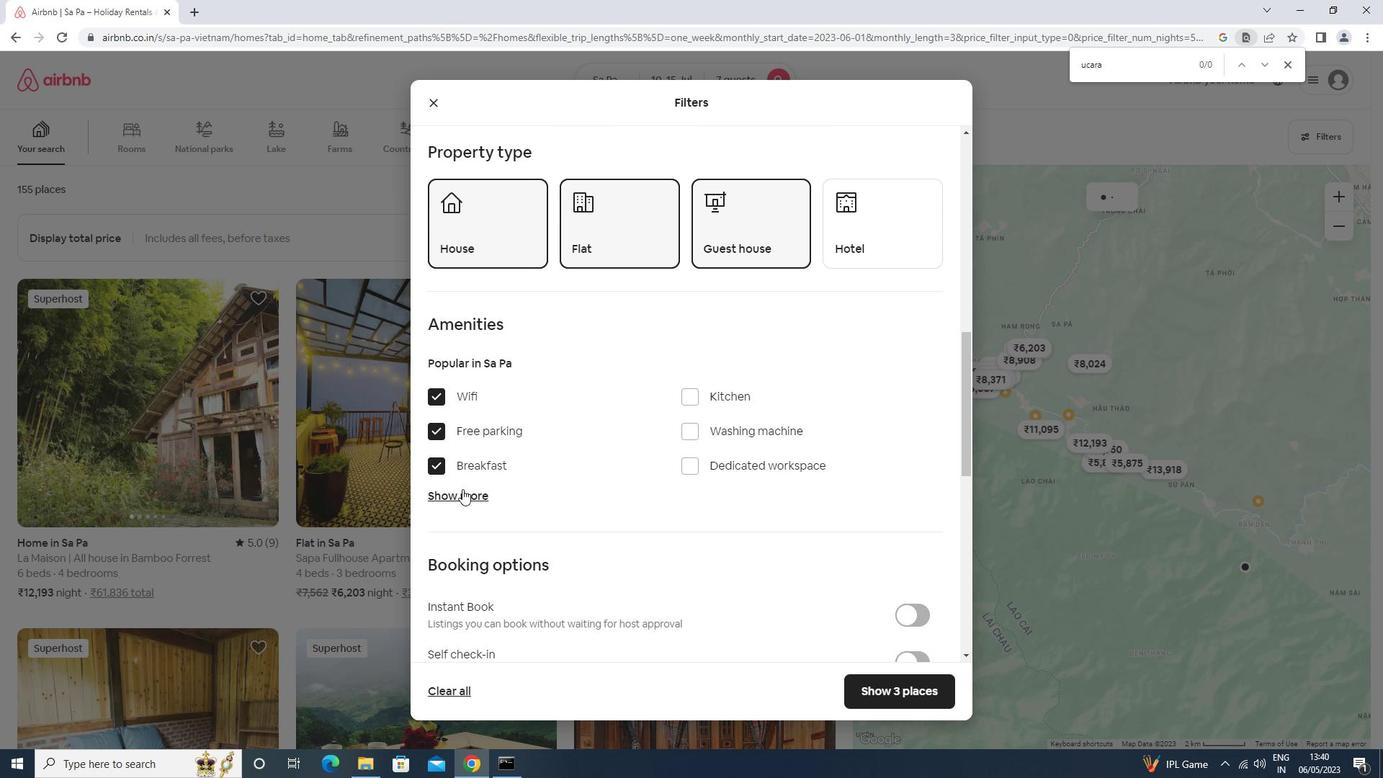 
Action: Mouse pressed left at (462, 490)
Screenshot: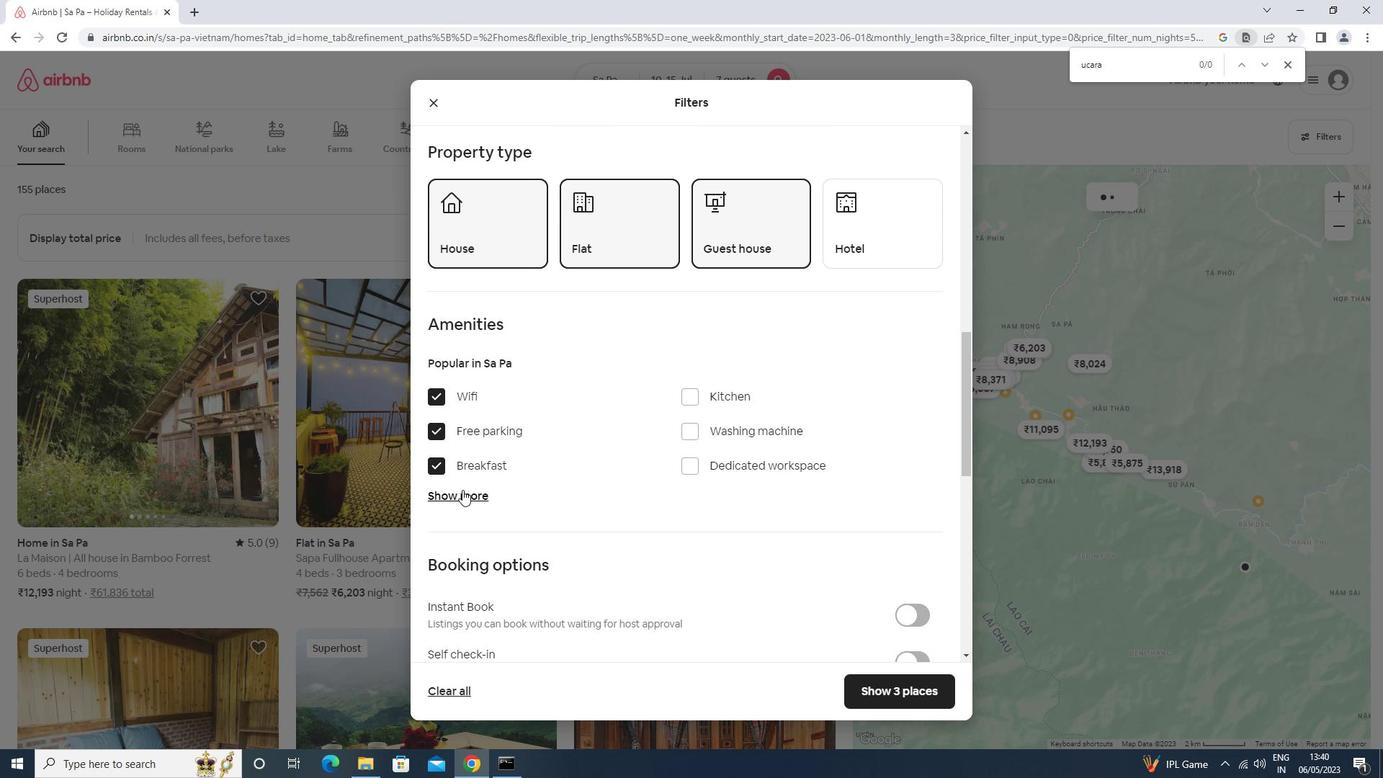 
Action: Mouse moved to (464, 490)
Screenshot: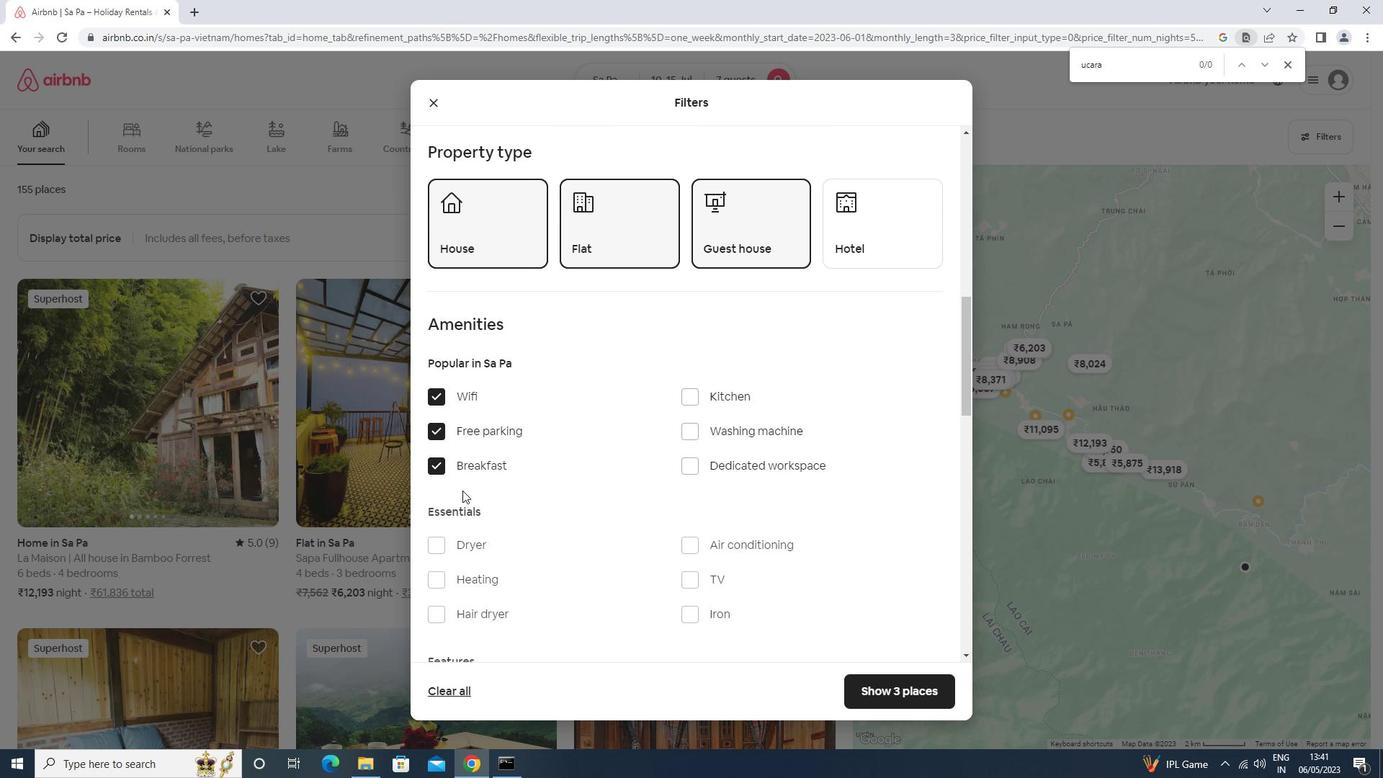 
Action: Mouse scrolled (464, 489) with delta (0, 0)
Screenshot: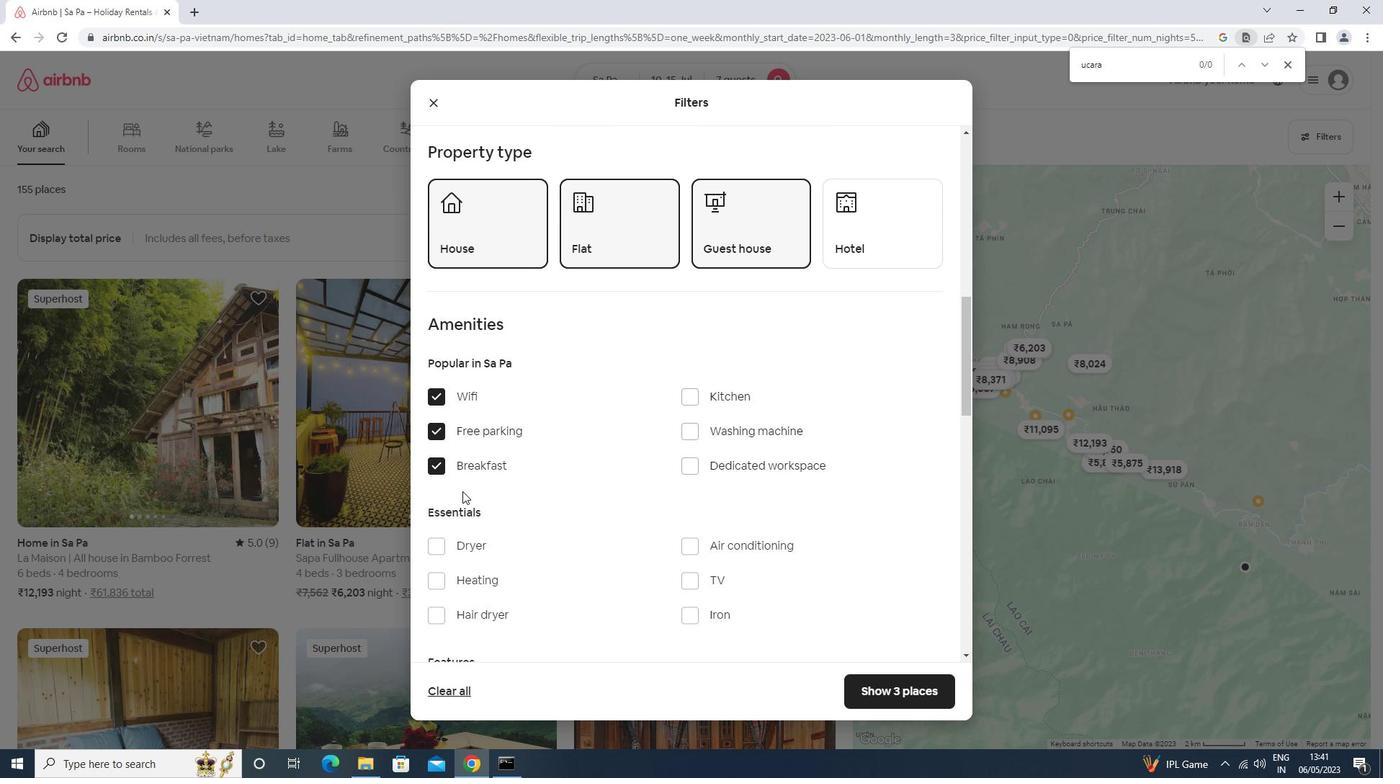 
Action: Mouse scrolled (464, 489) with delta (0, 0)
Screenshot: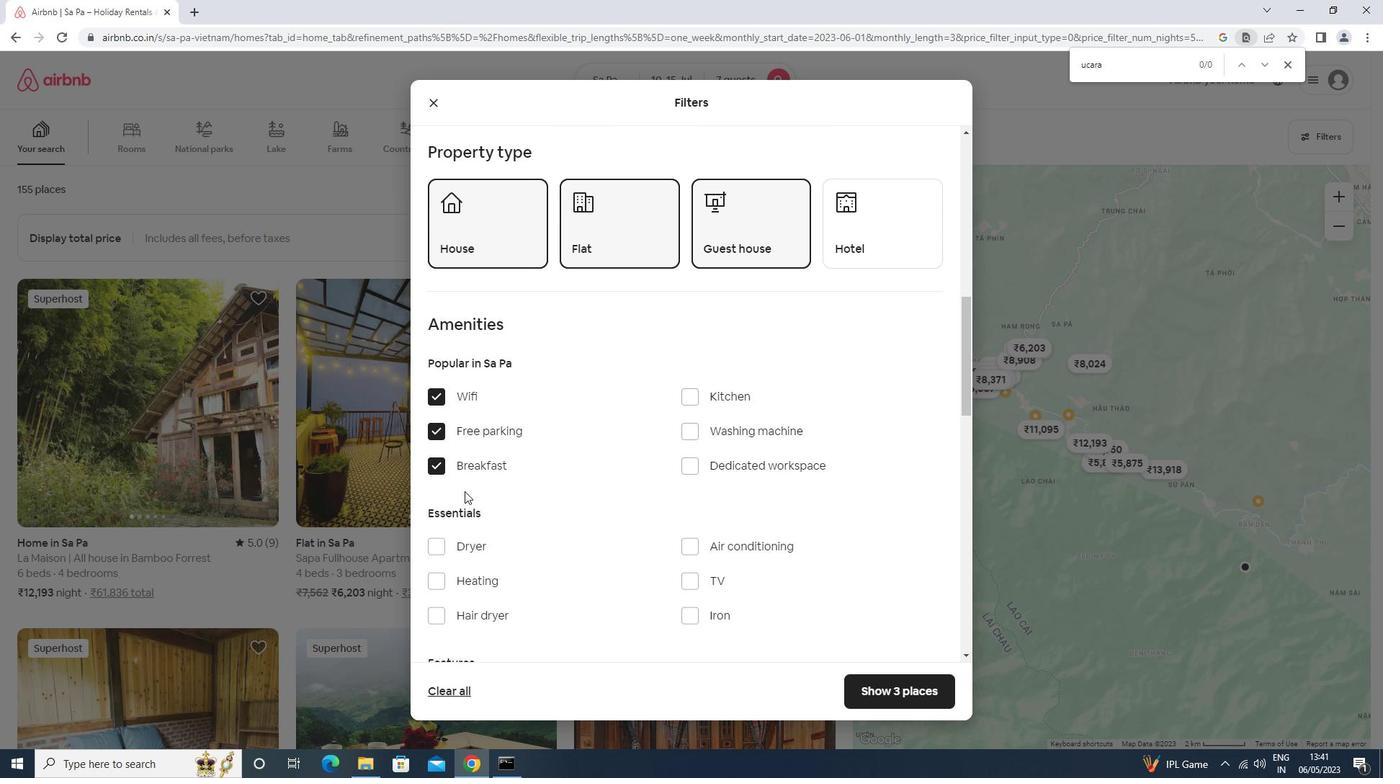 
Action: Mouse scrolled (464, 489) with delta (0, 0)
Screenshot: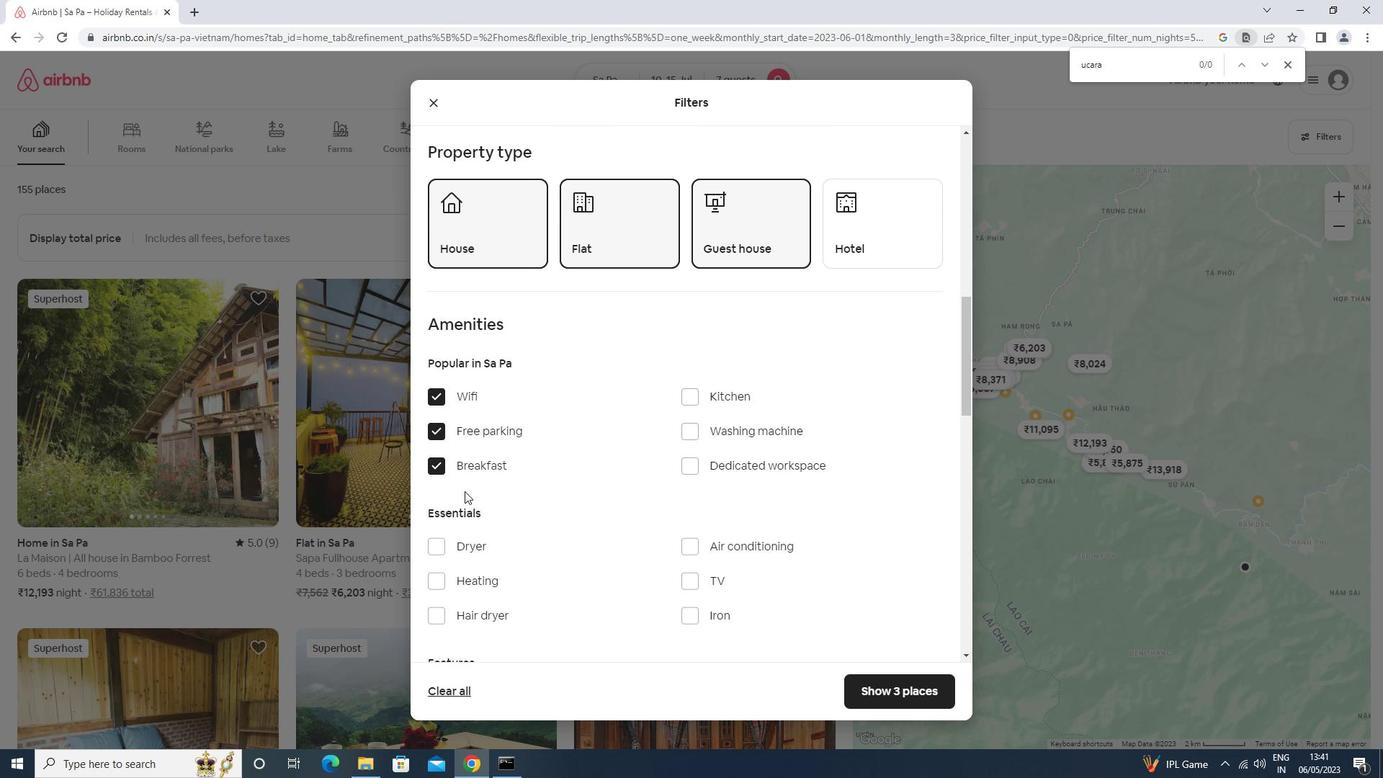 
Action: Mouse moved to (720, 362)
Screenshot: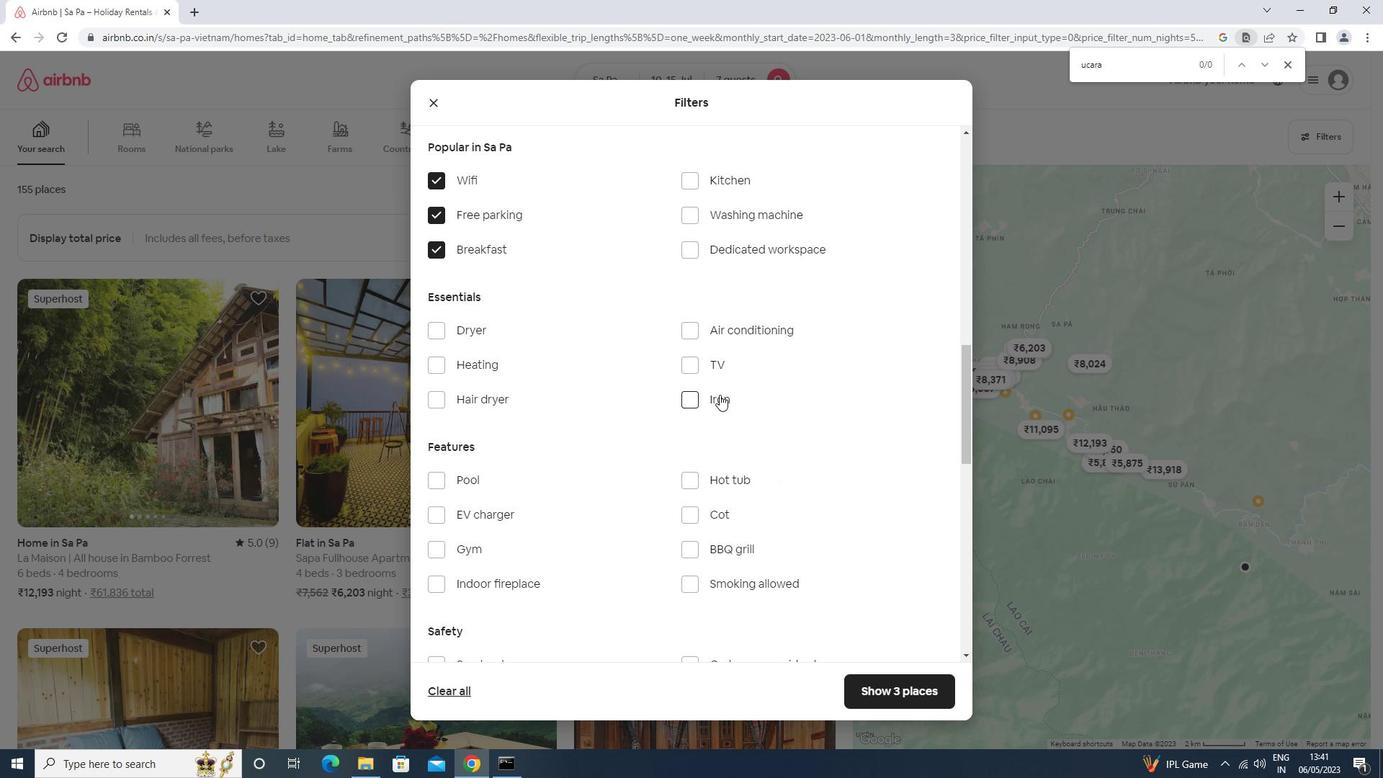 
Action: Mouse pressed left at (720, 362)
Screenshot: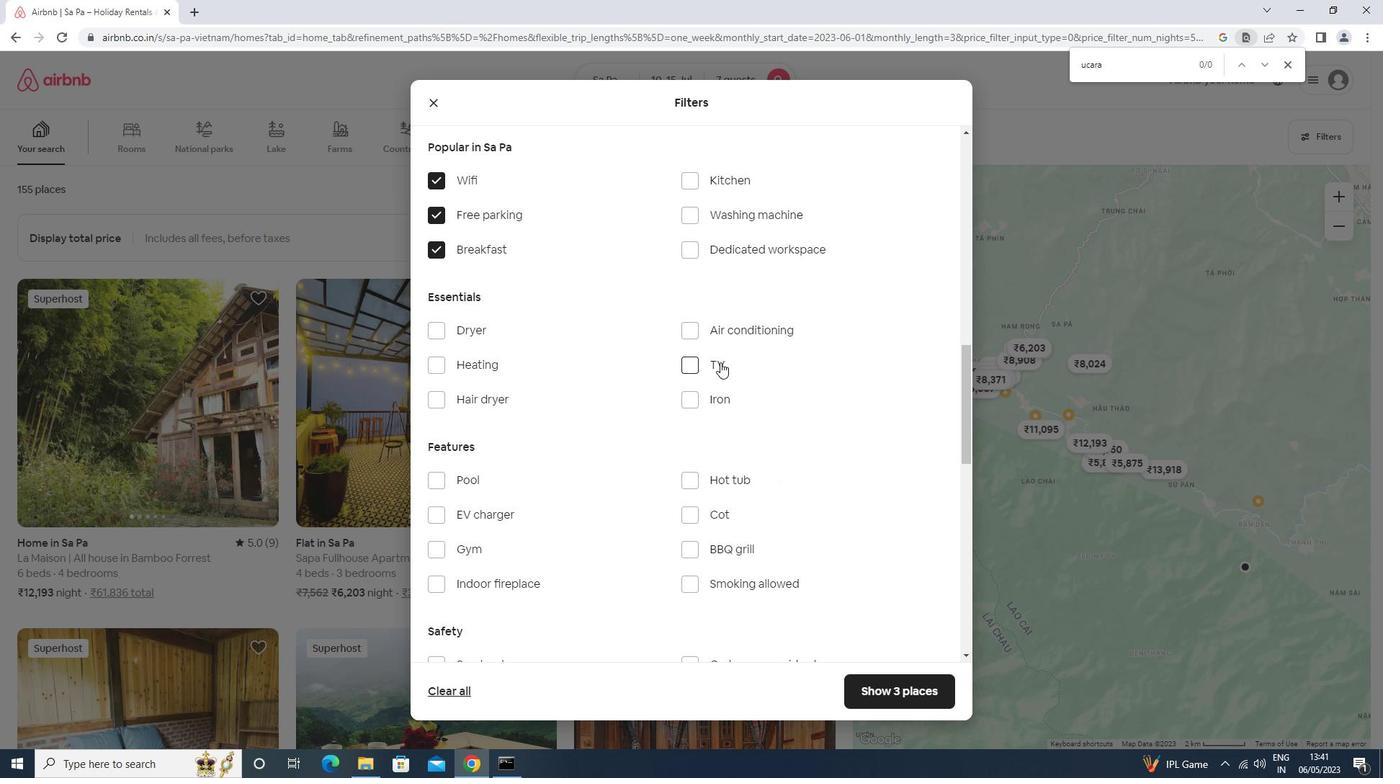 
Action: Mouse moved to (621, 390)
Screenshot: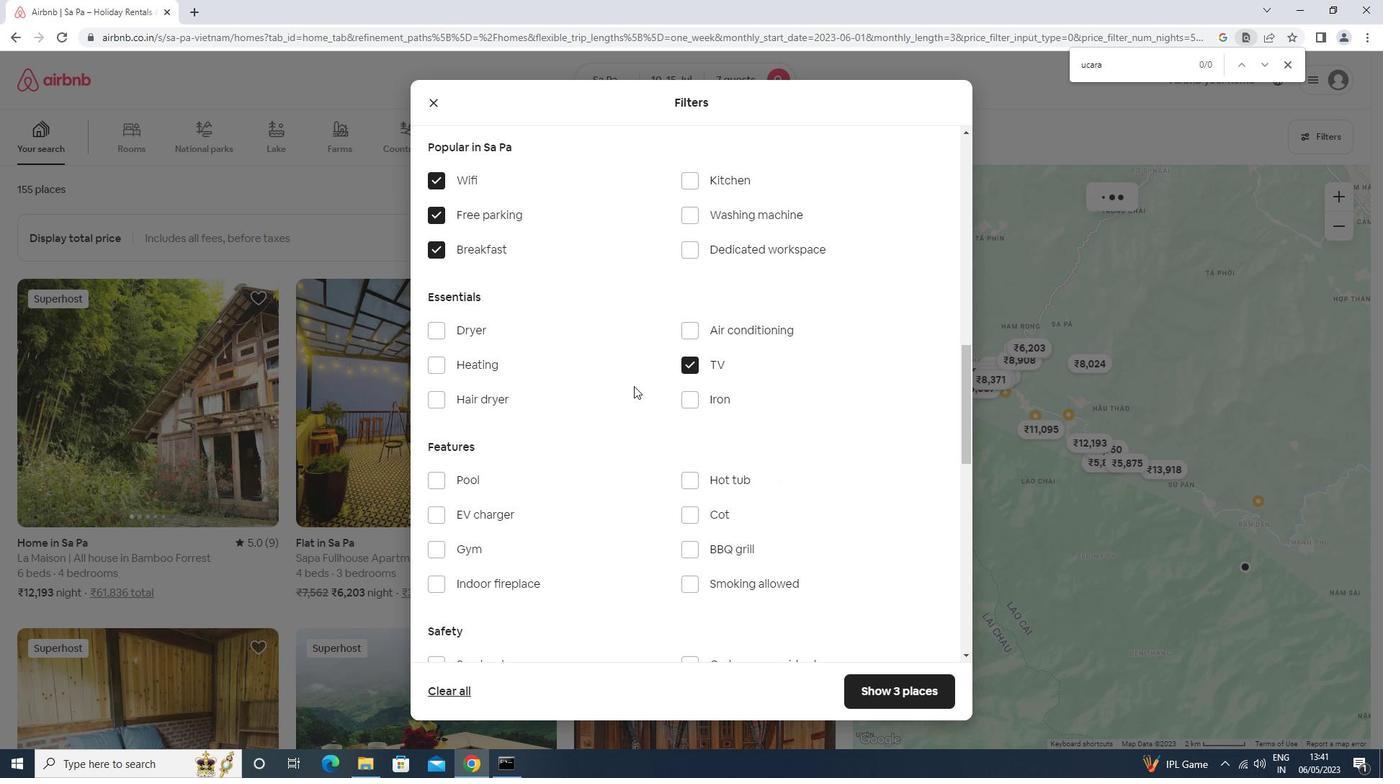 
Action: Mouse scrolled (621, 389) with delta (0, 0)
Screenshot: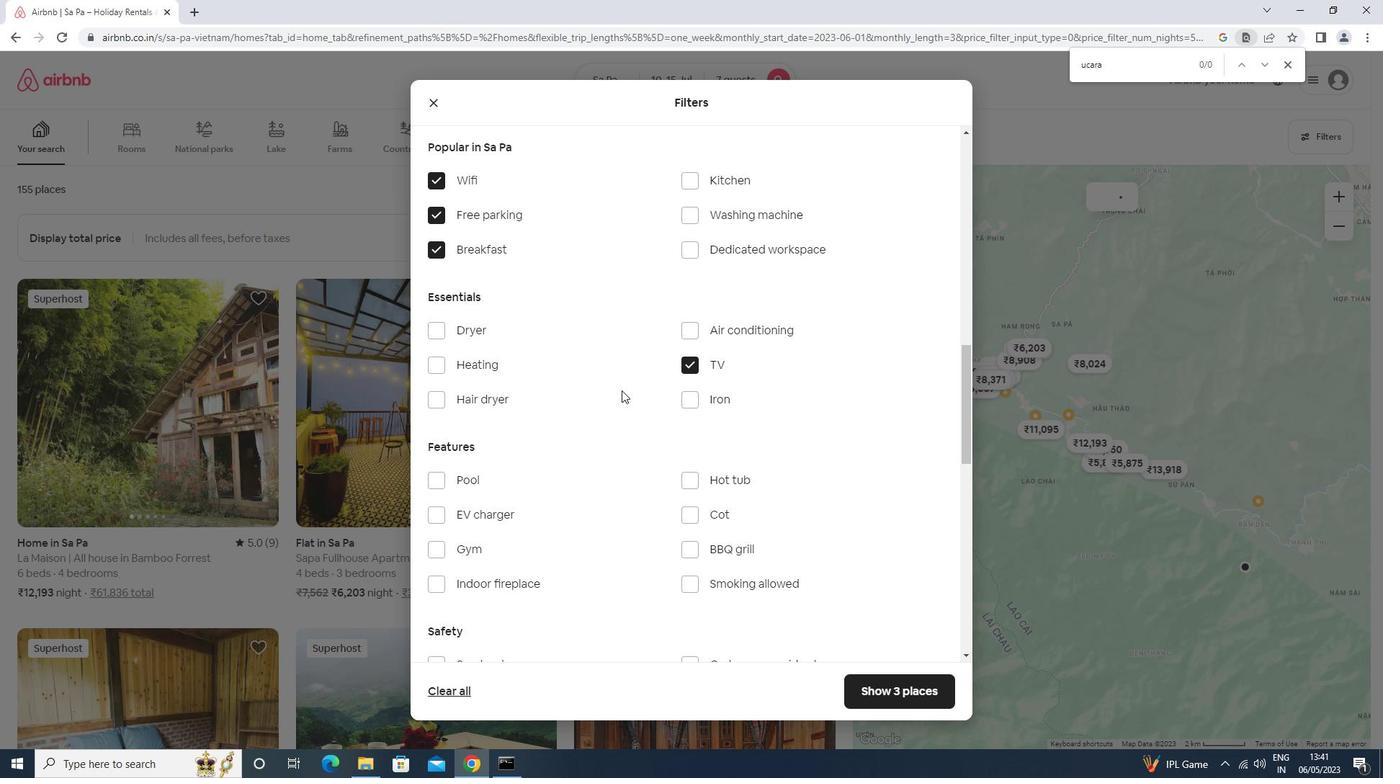 
Action: Mouse scrolled (621, 389) with delta (0, 0)
Screenshot: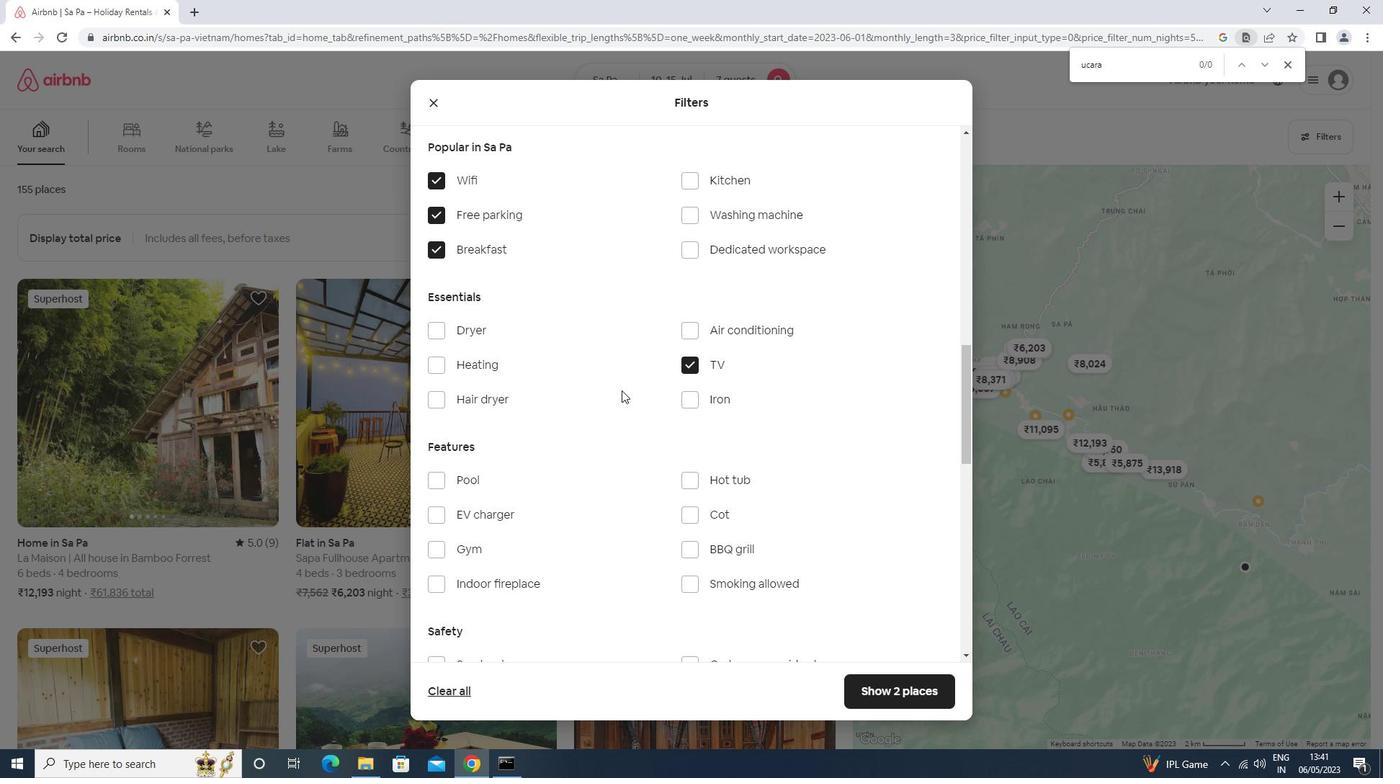 
Action: Mouse moved to (492, 399)
Screenshot: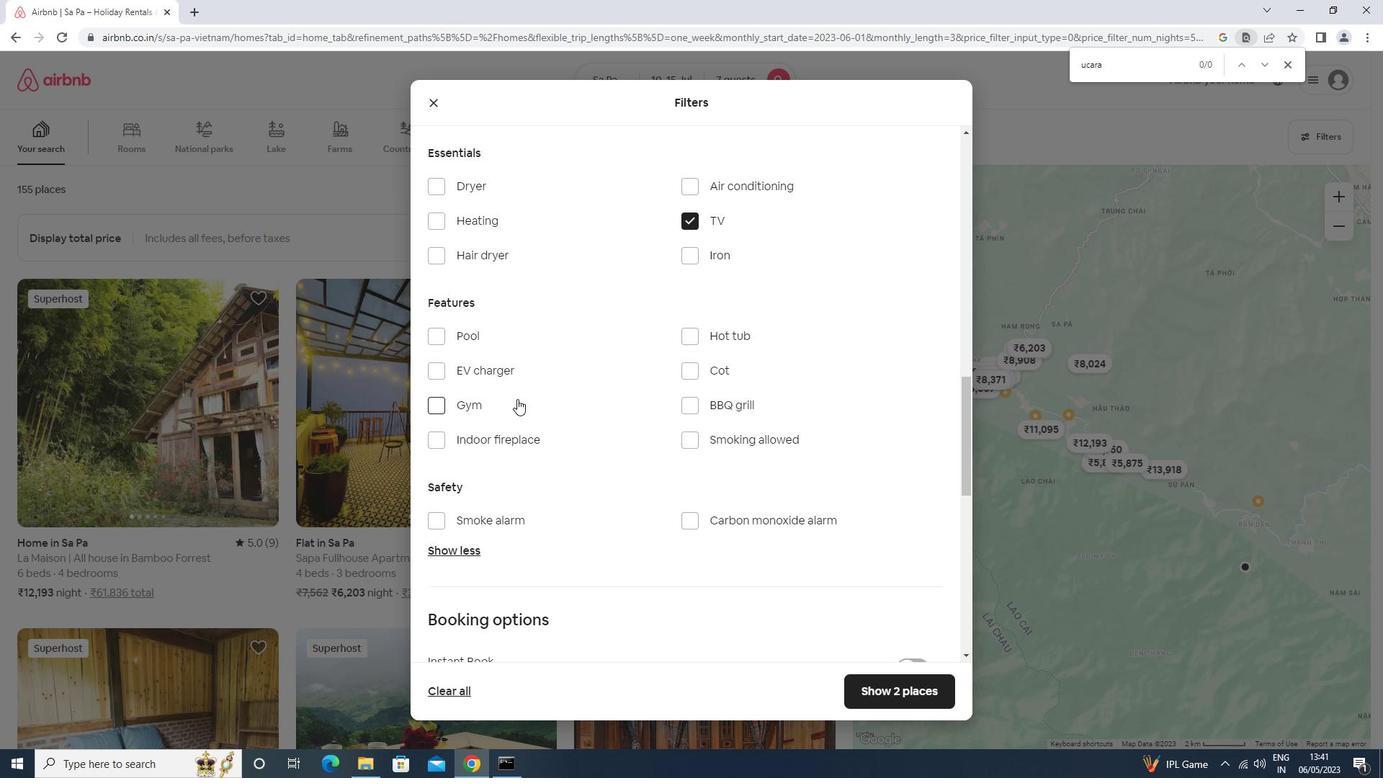 
Action: Mouse pressed left at (492, 399)
Screenshot: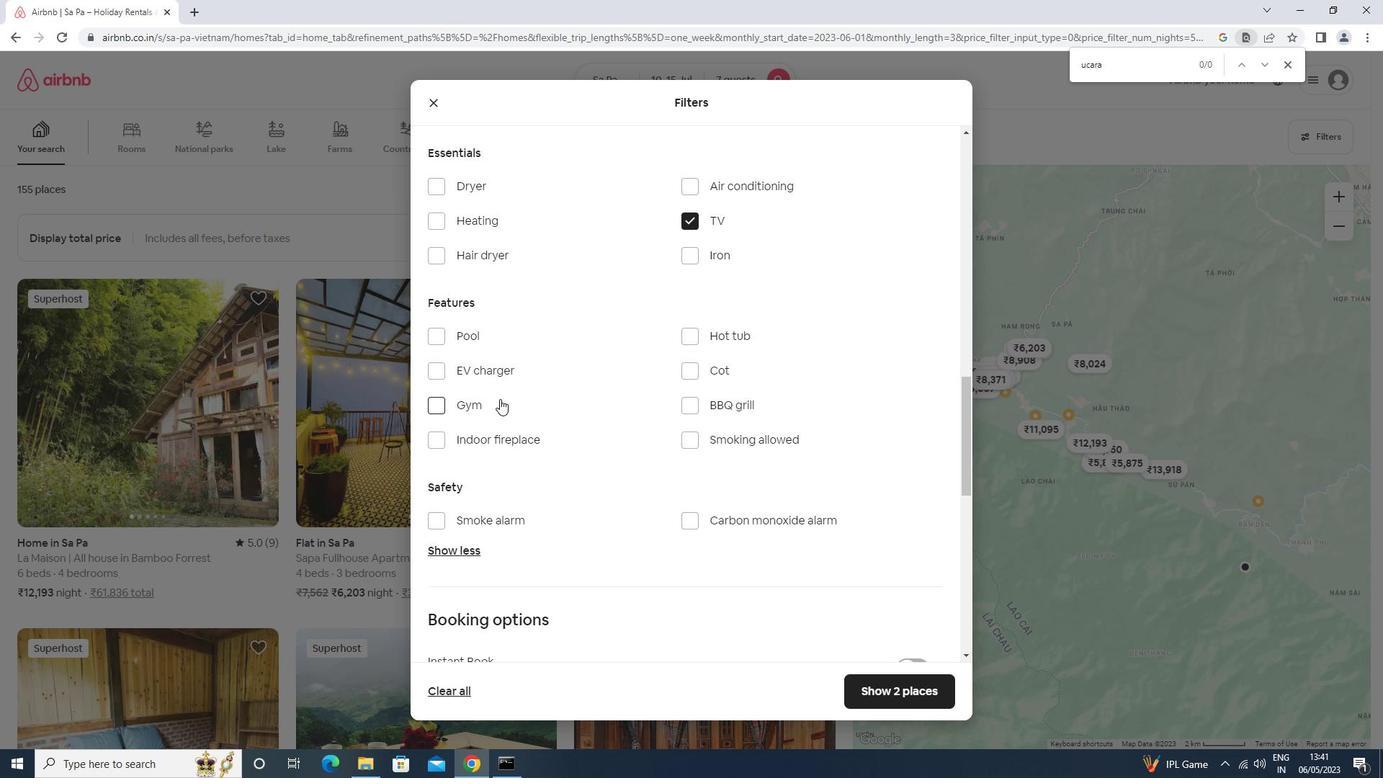 
Action: Mouse moved to (620, 408)
Screenshot: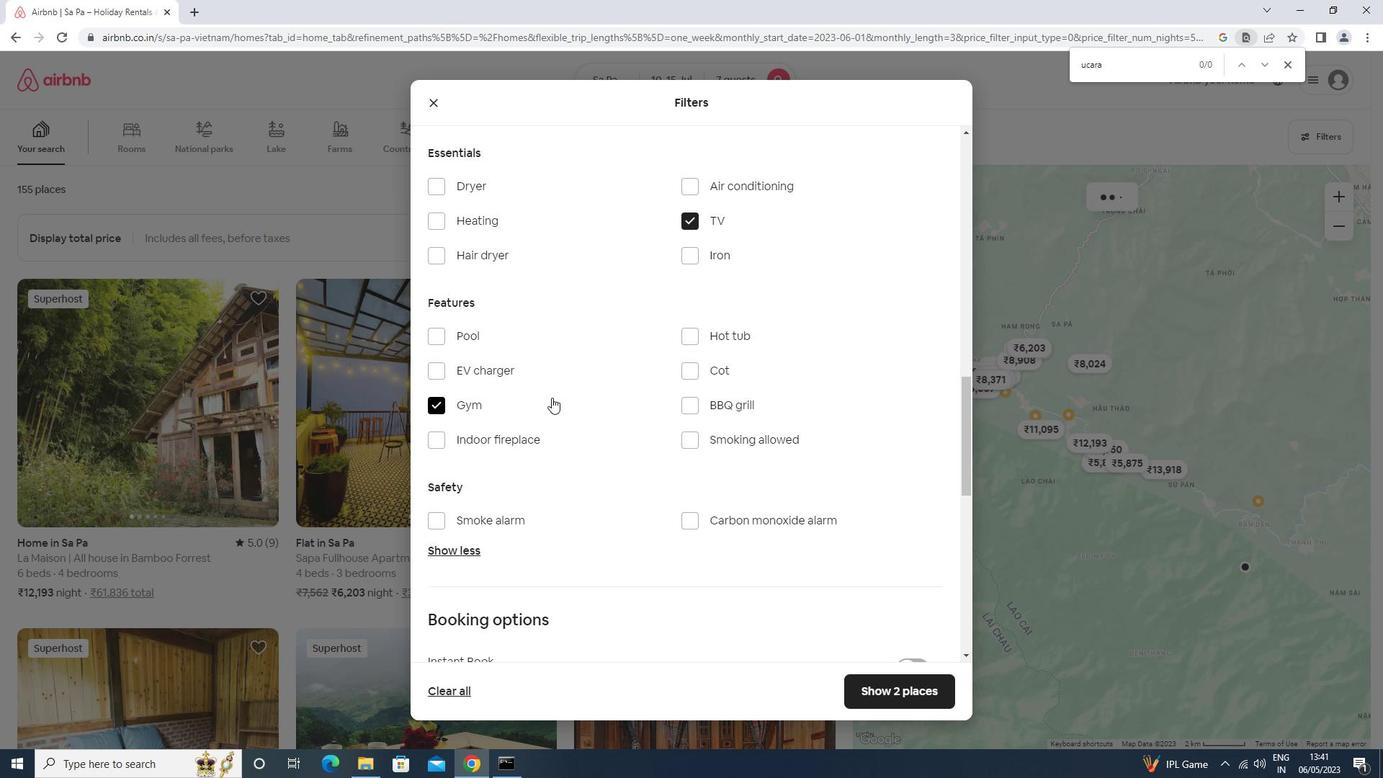 
Action: Mouse scrolled (620, 407) with delta (0, 0)
Screenshot: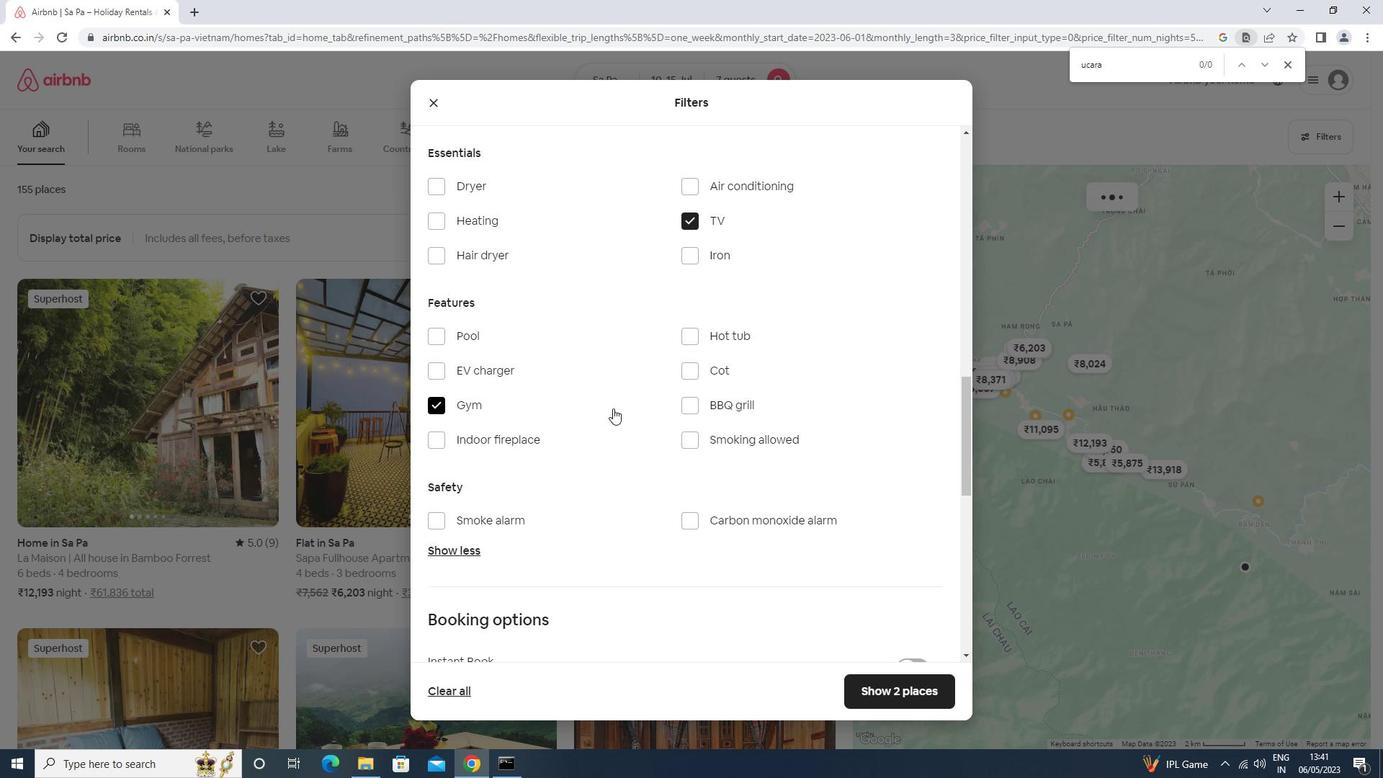 
Action: Mouse scrolled (620, 407) with delta (0, 0)
Screenshot: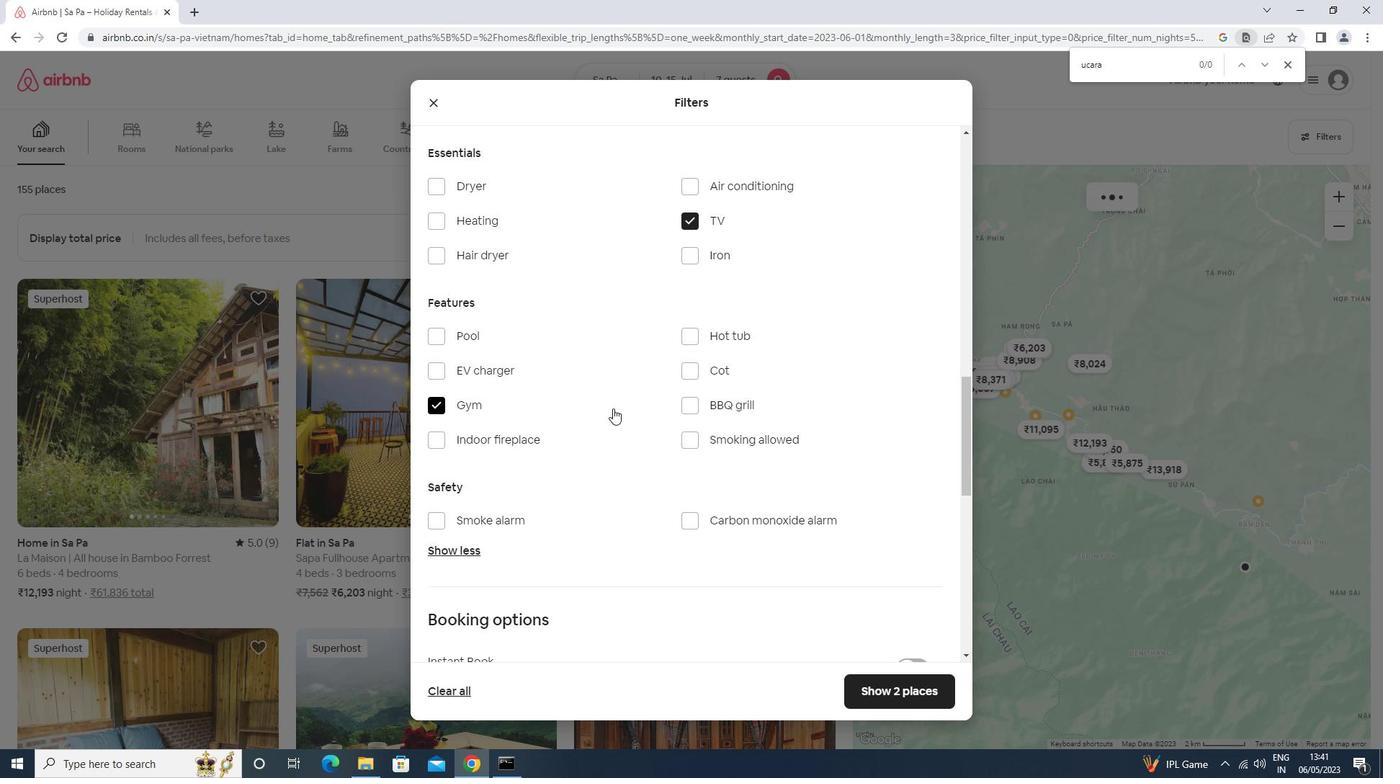 
Action: Mouse scrolled (620, 407) with delta (0, 0)
Screenshot: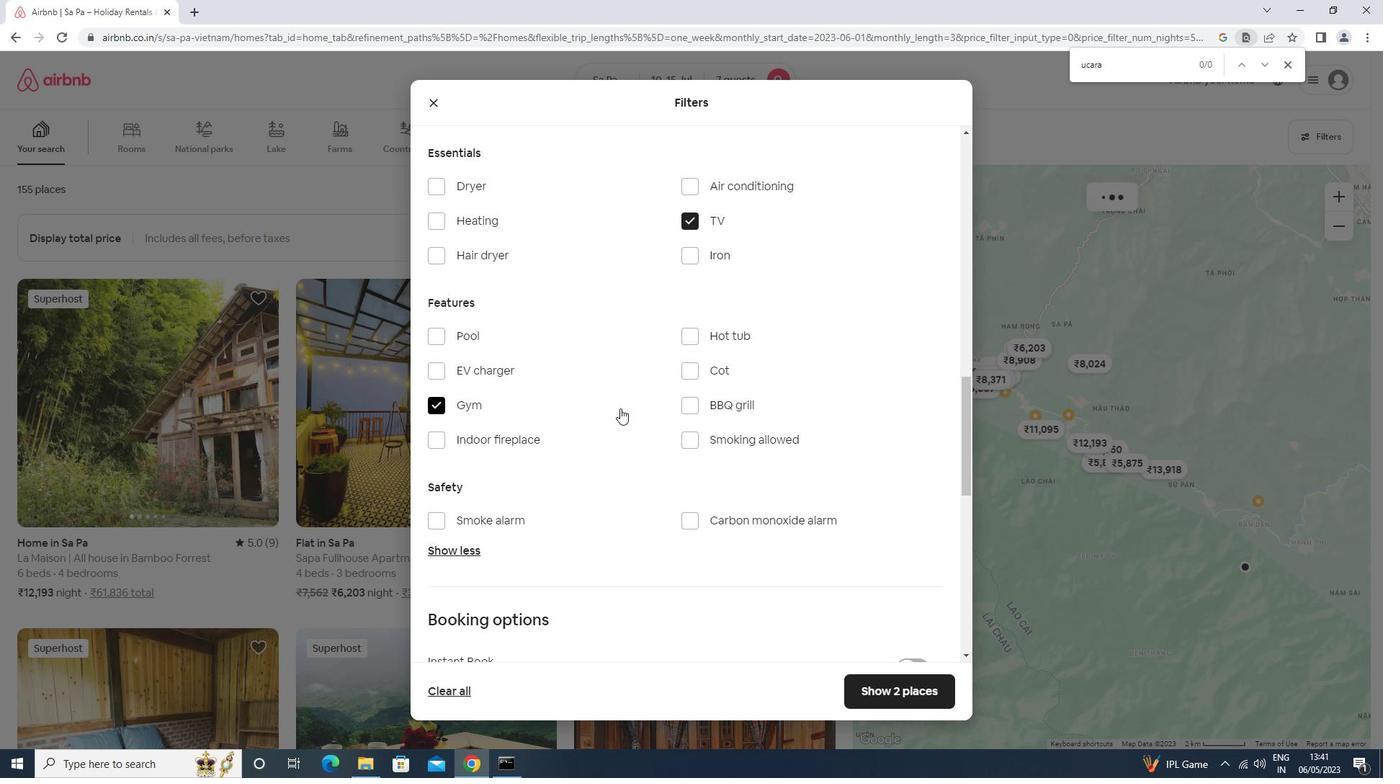 
Action: Mouse moved to (919, 507)
Screenshot: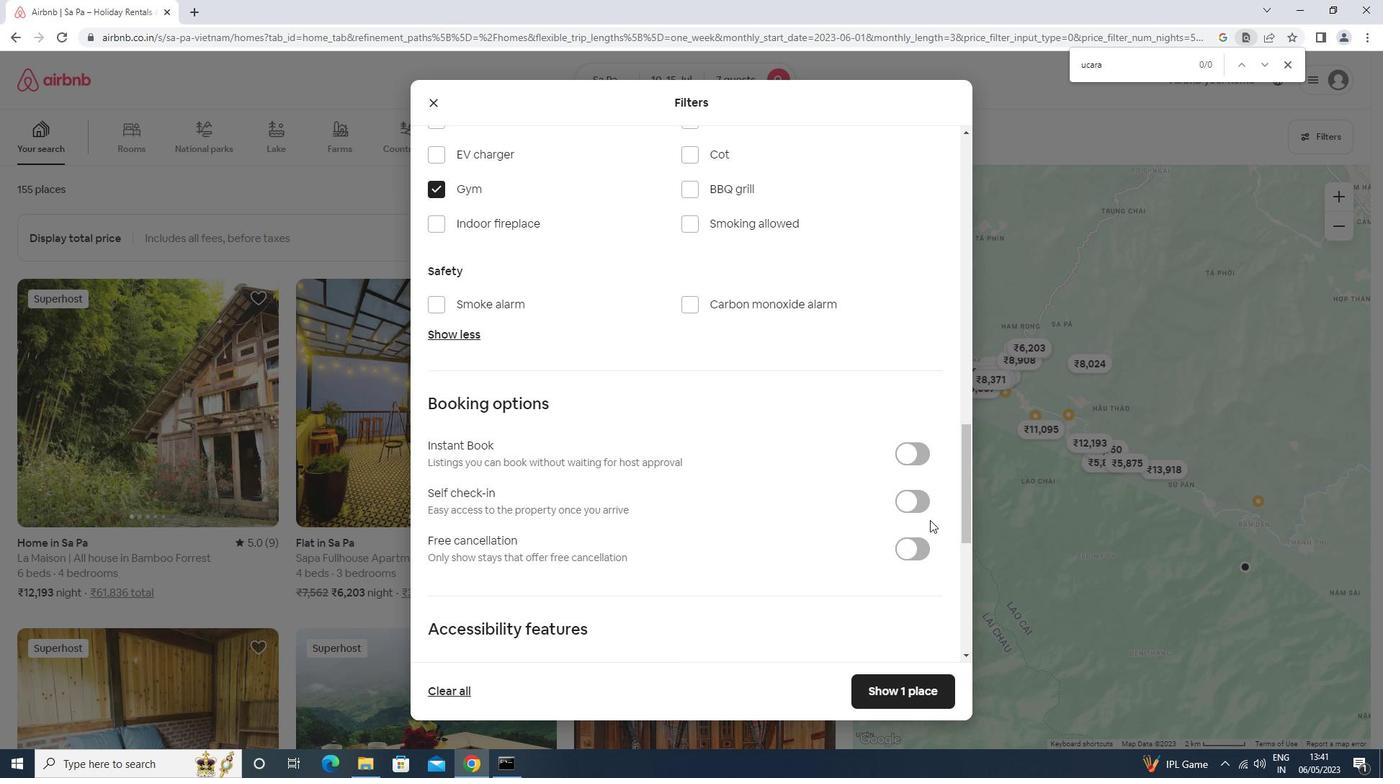 
Action: Mouse pressed left at (919, 507)
Screenshot: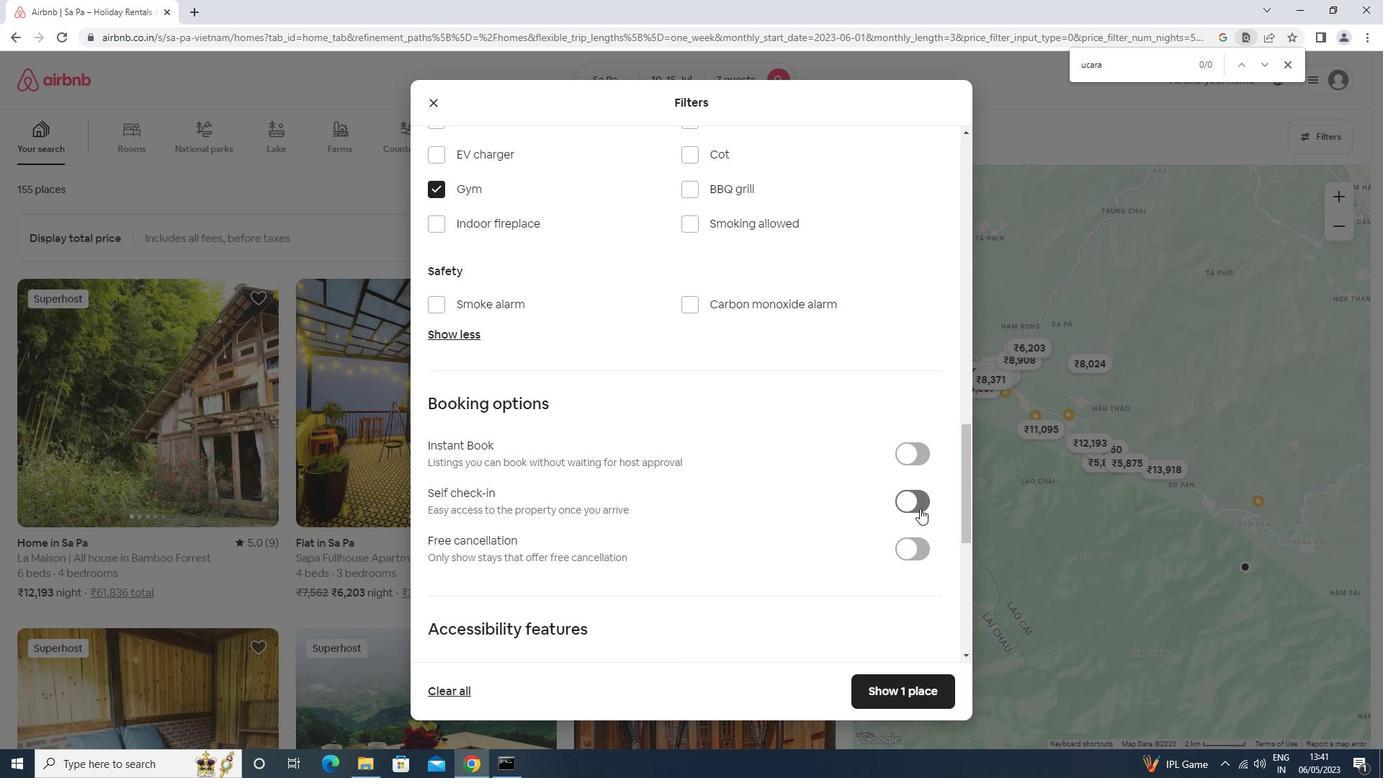 
Action: Mouse moved to (629, 456)
Screenshot: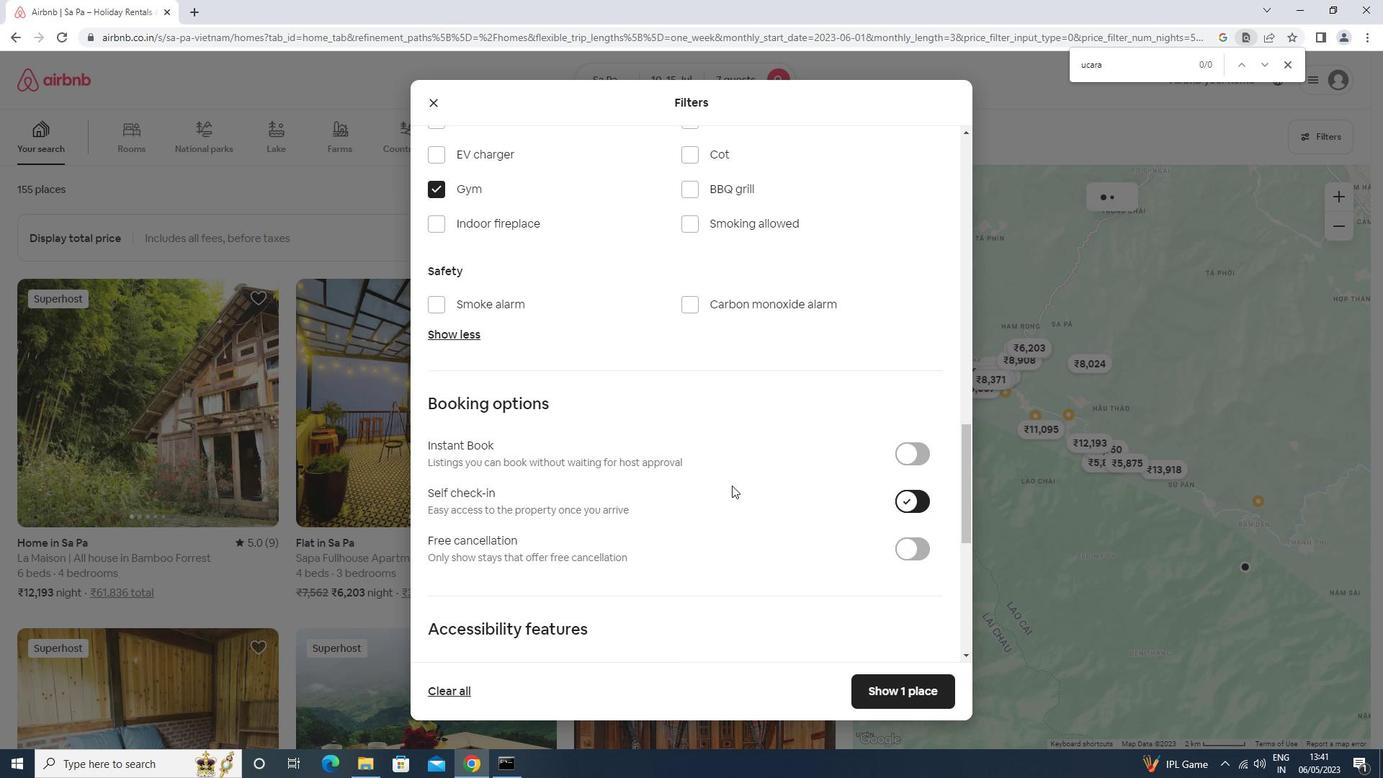 
Action: Mouse scrolled (629, 455) with delta (0, 0)
Screenshot: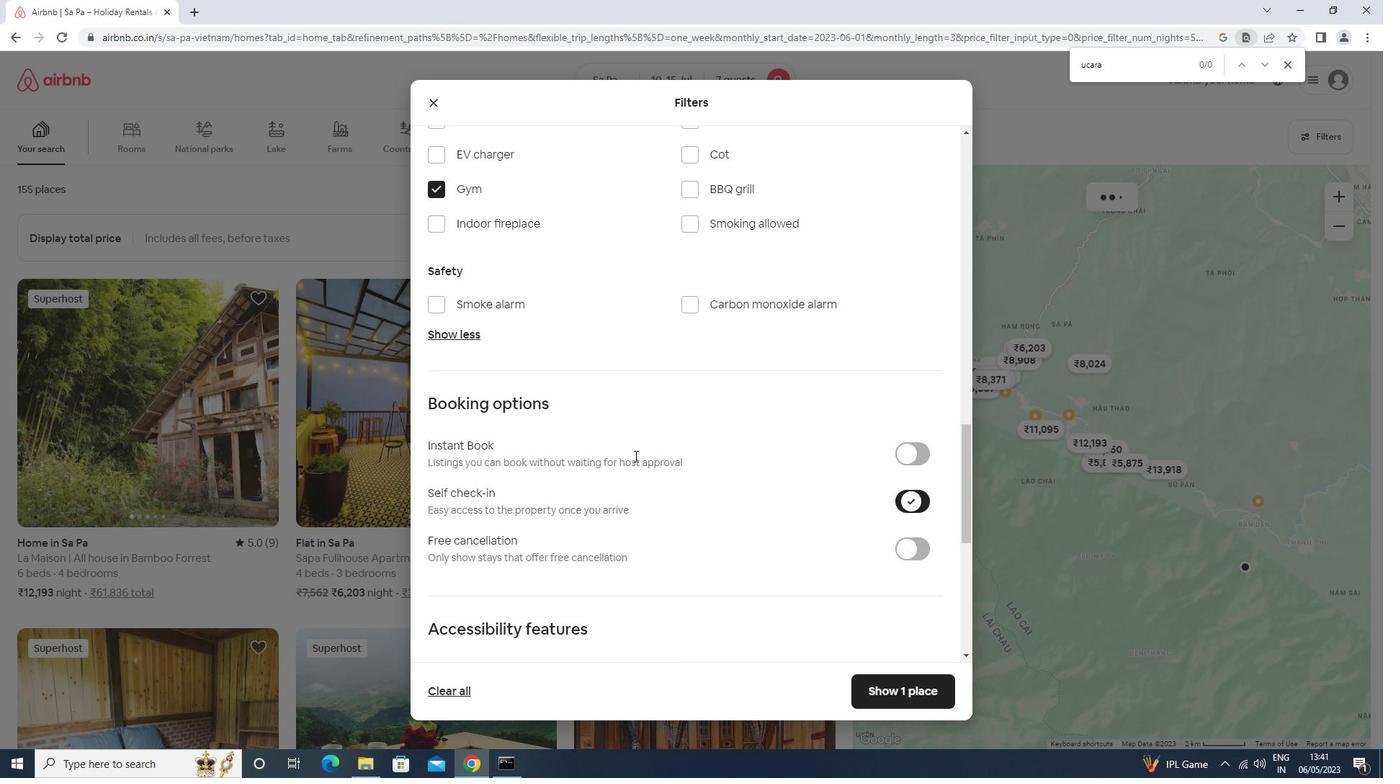 
Action: Mouse scrolled (629, 455) with delta (0, 0)
Screenshot: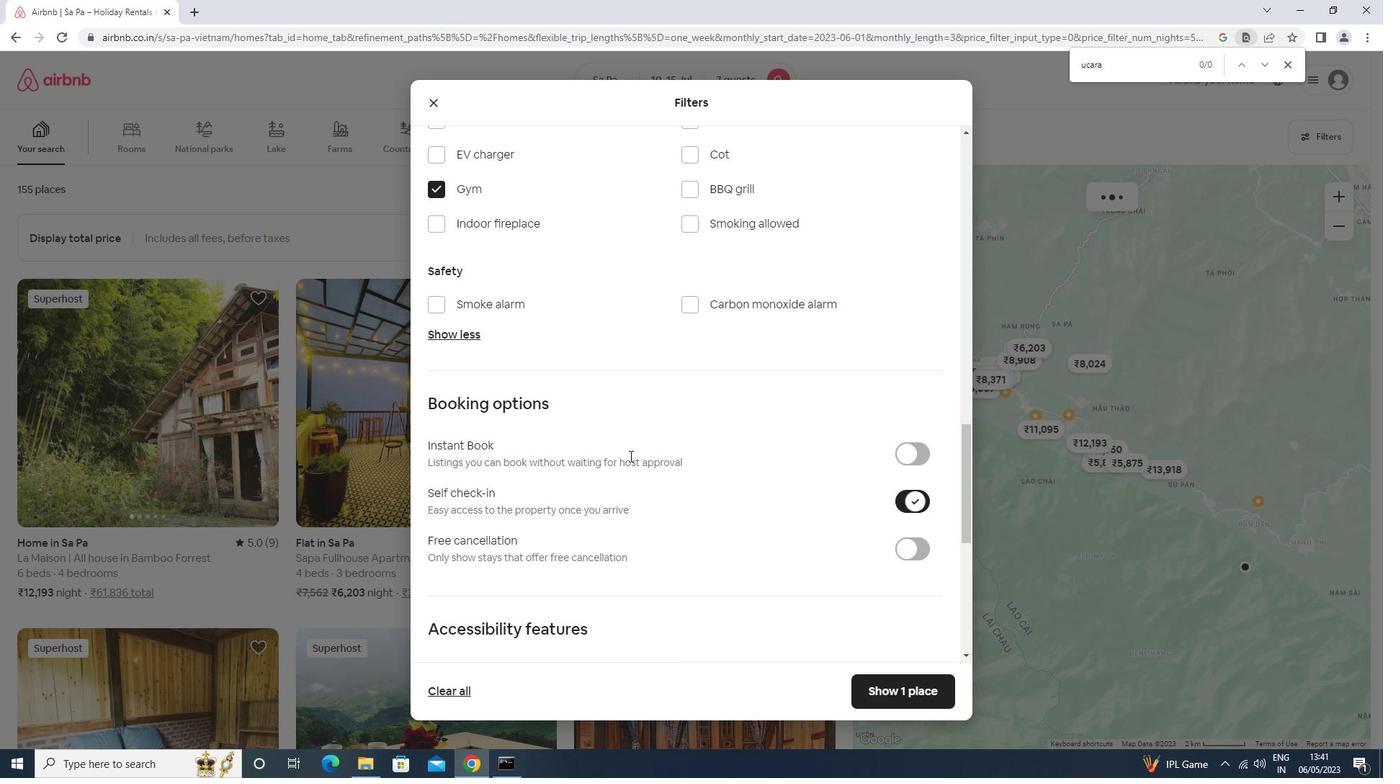 
Action: Mouse scrolled (629, 455) with delta (0, 0)
Screenshot: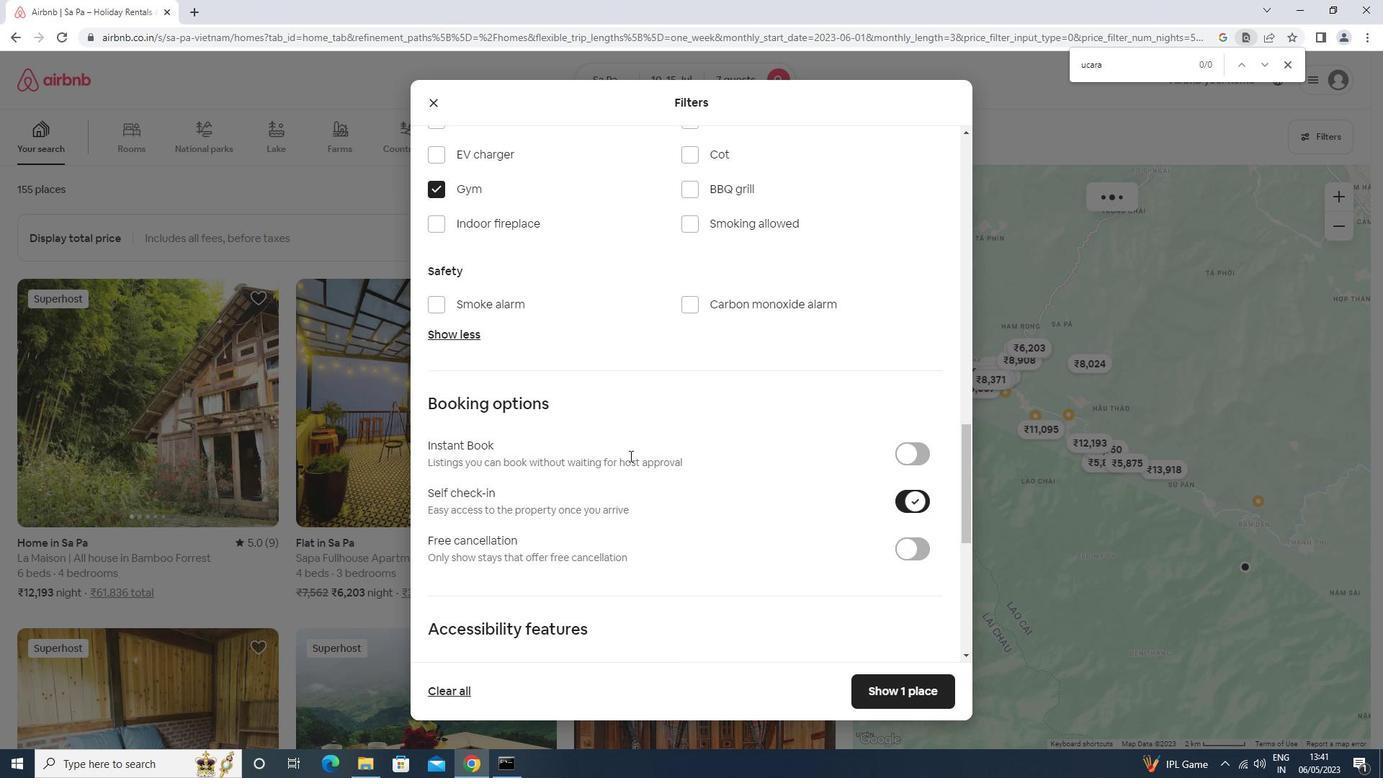 
Action: Mouse scrolled (629, 455) with delta (0, 0)
Screenshot: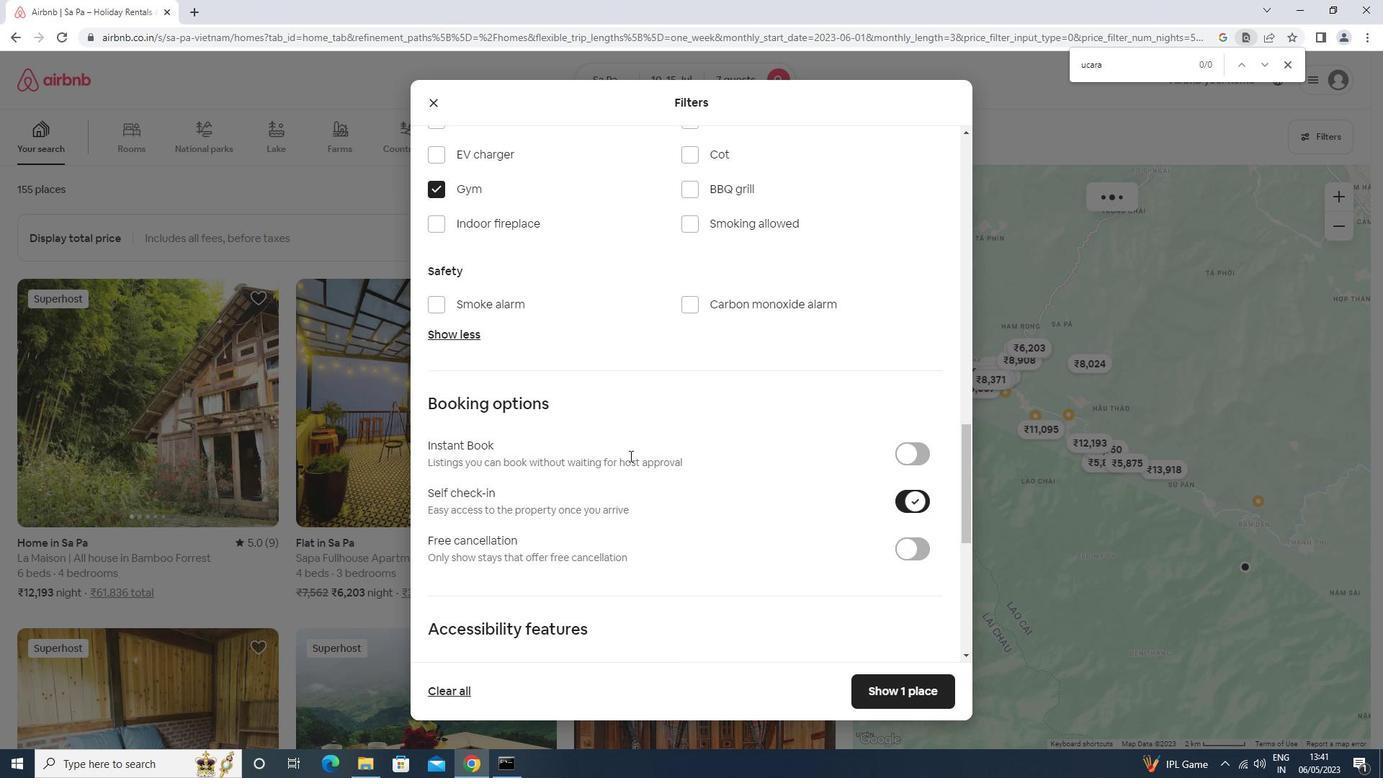 
Action: Mouse scrolled (629, 455) with delta (0, 0)
Screenshot: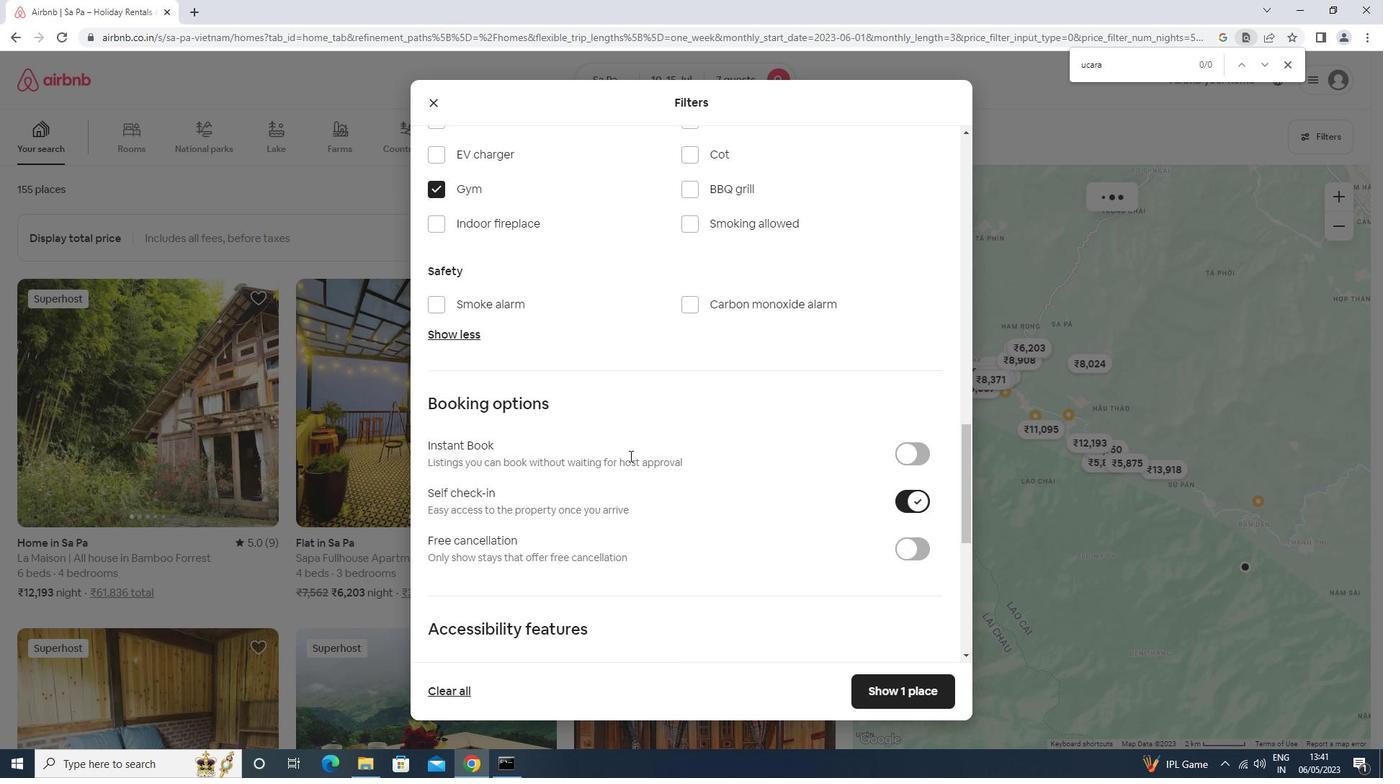 
Action: Mouse scrolled (629, 455) with delta (0, 0)
Screenshot: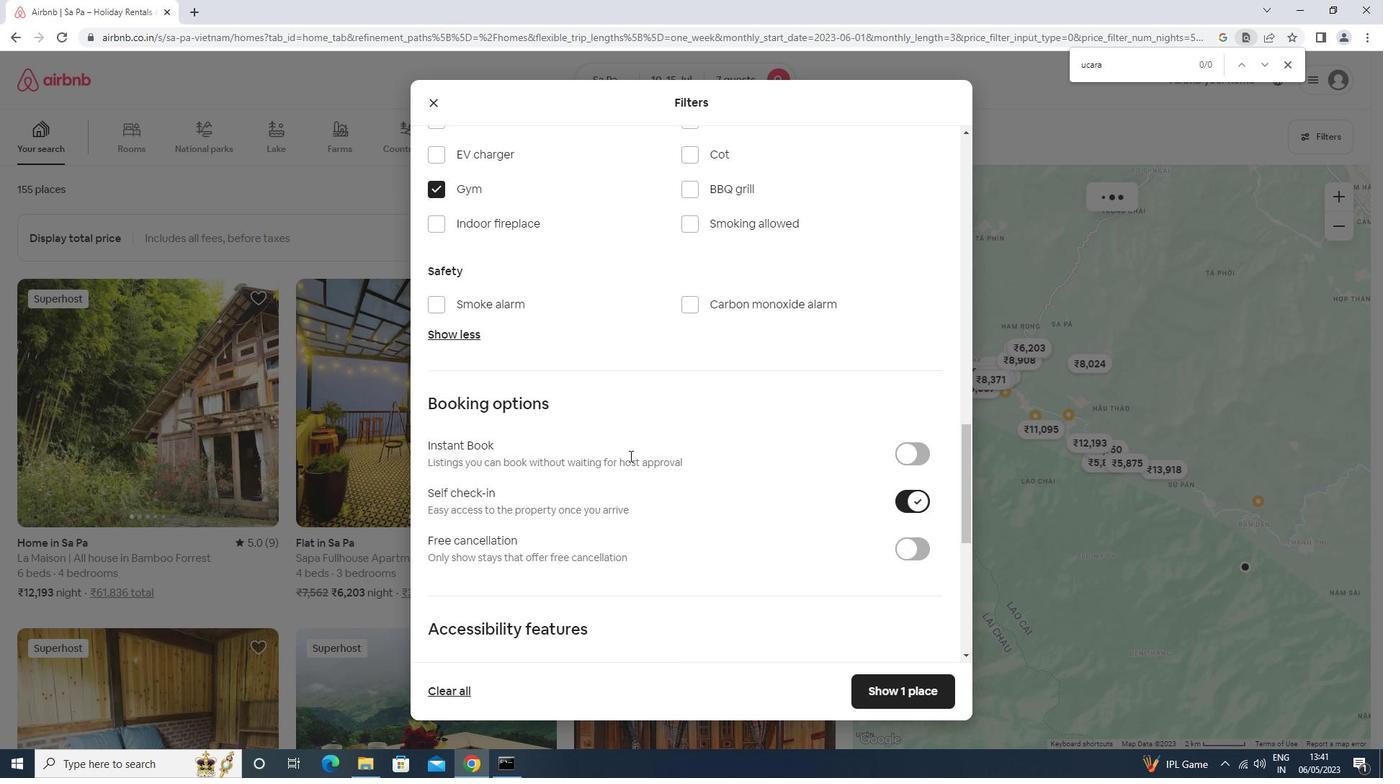 
Action: Mouse scrolled (629, 455) with delta (0, 0)
Screenshot: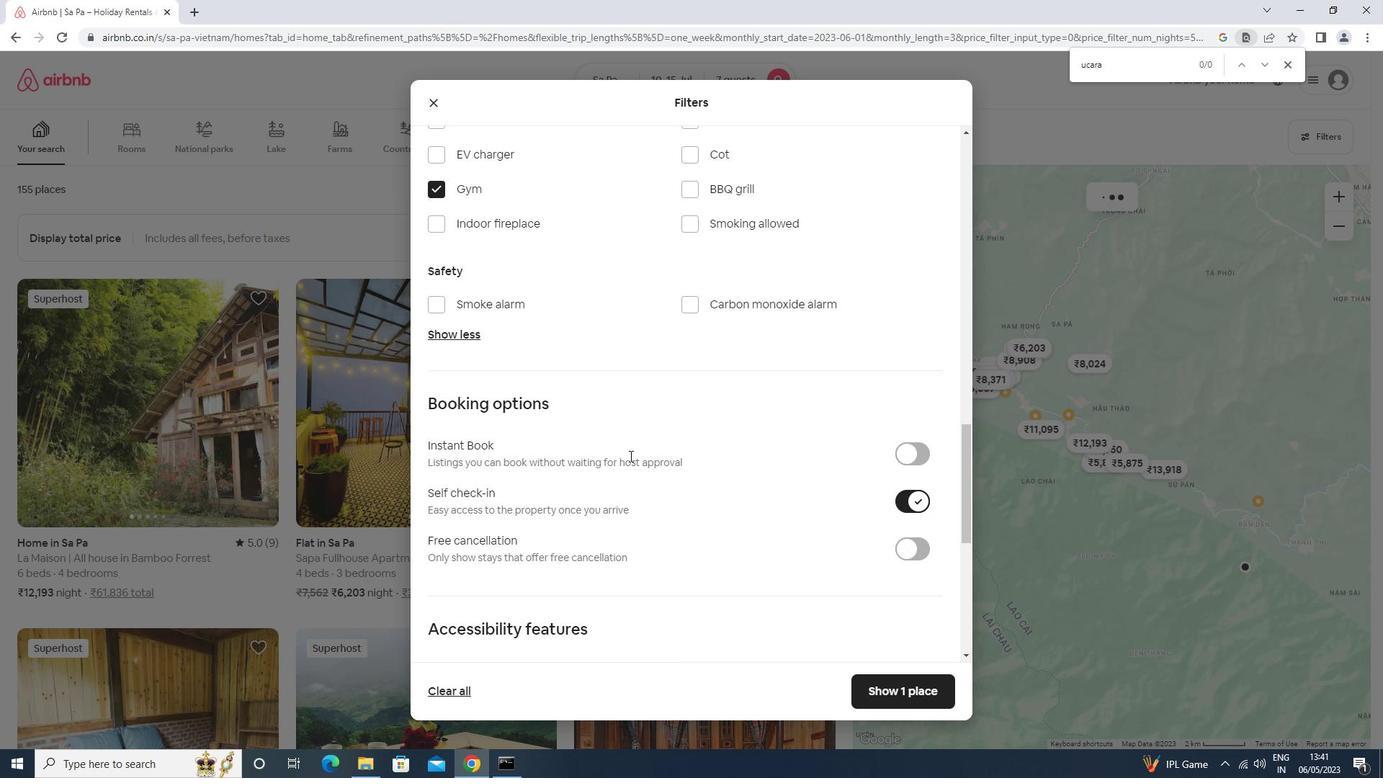 
Action: Mouse moved to (498, 558)
Screenshot: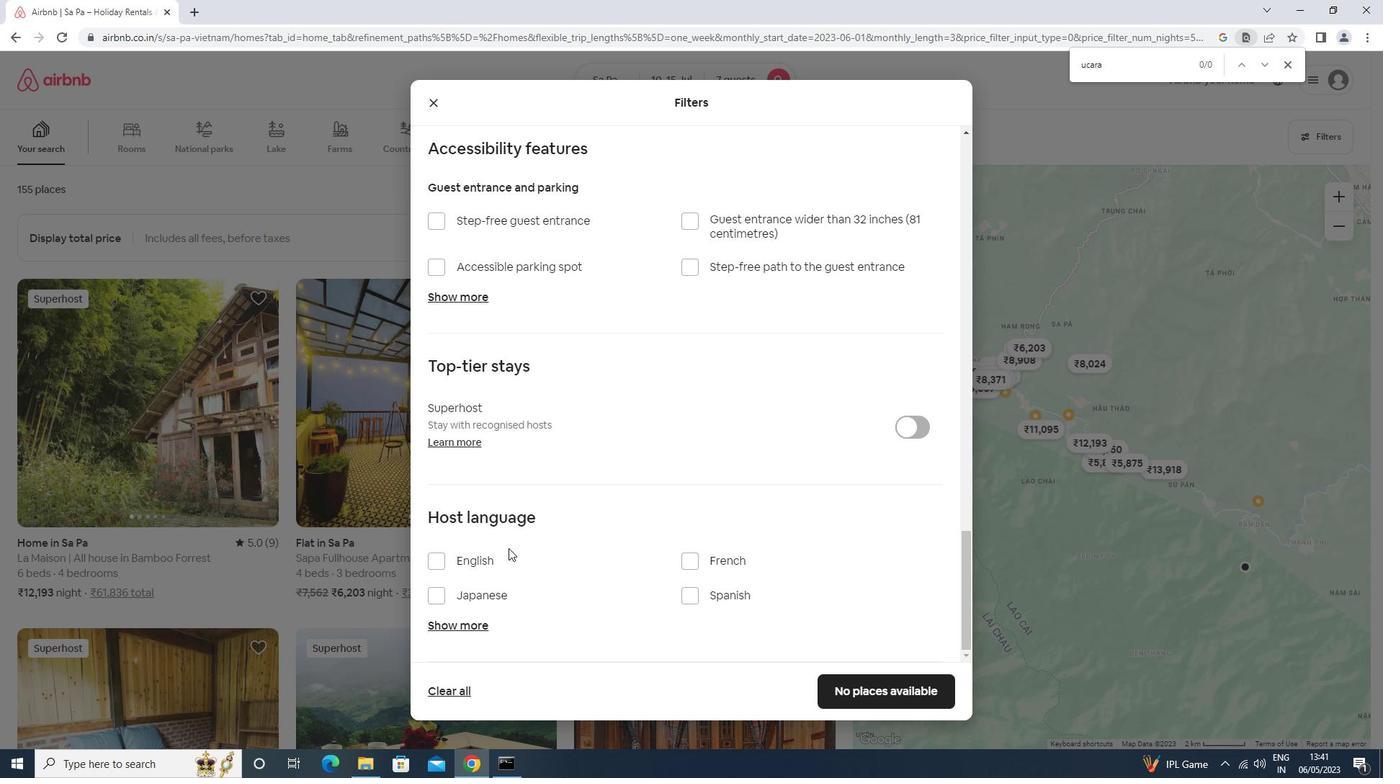 
Action: Mouse pressed left at (498, 558)
Screenshot: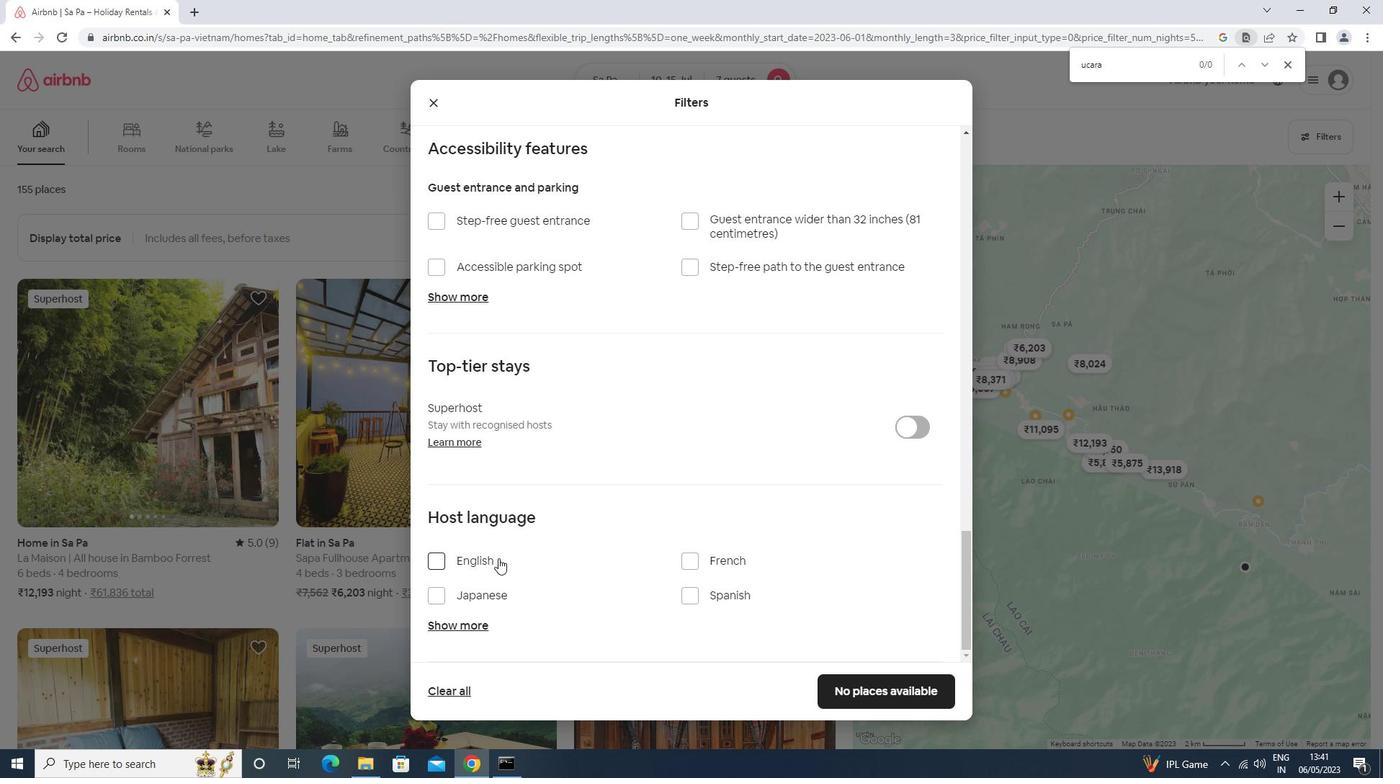 
Action: Mouse moved to (862, 687)
Screenshot: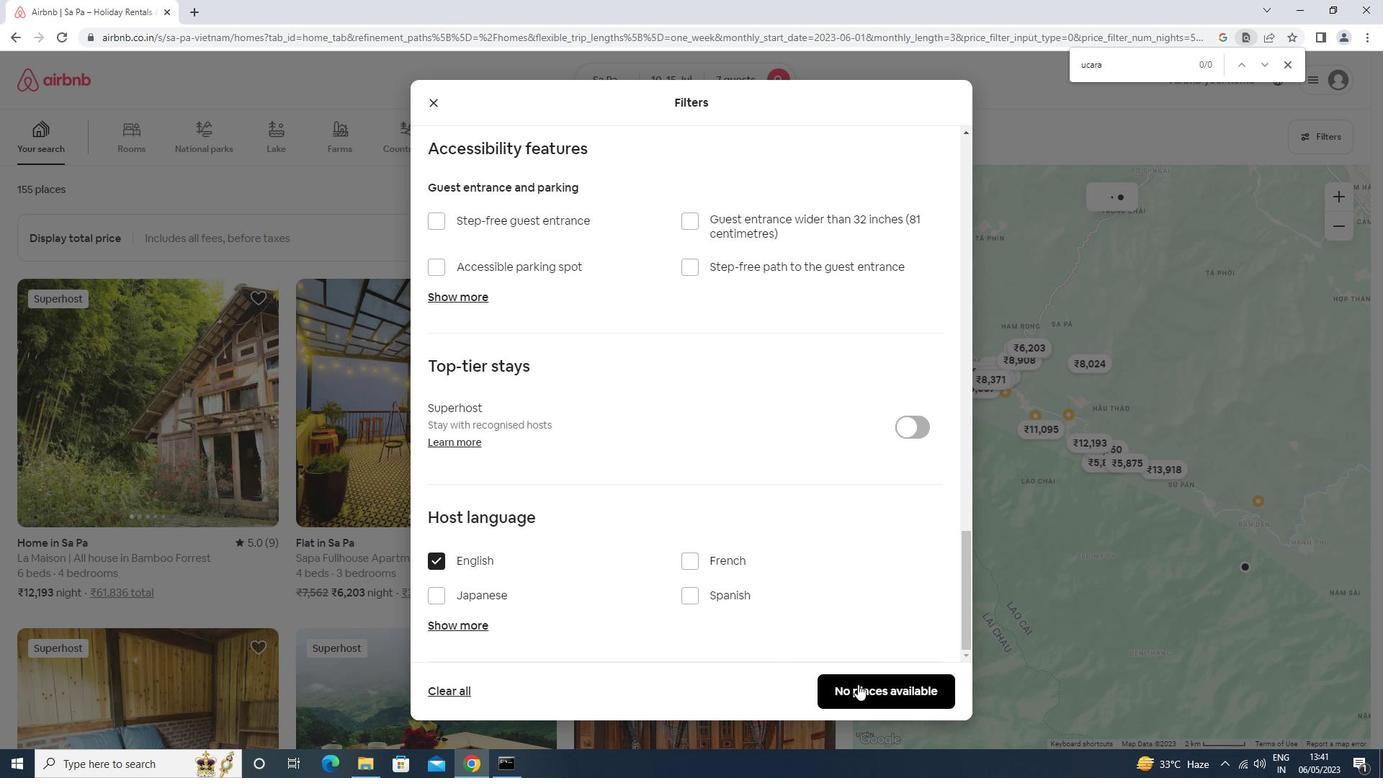 
Action: Mouse pressed left at (862, 687)
Screenshot: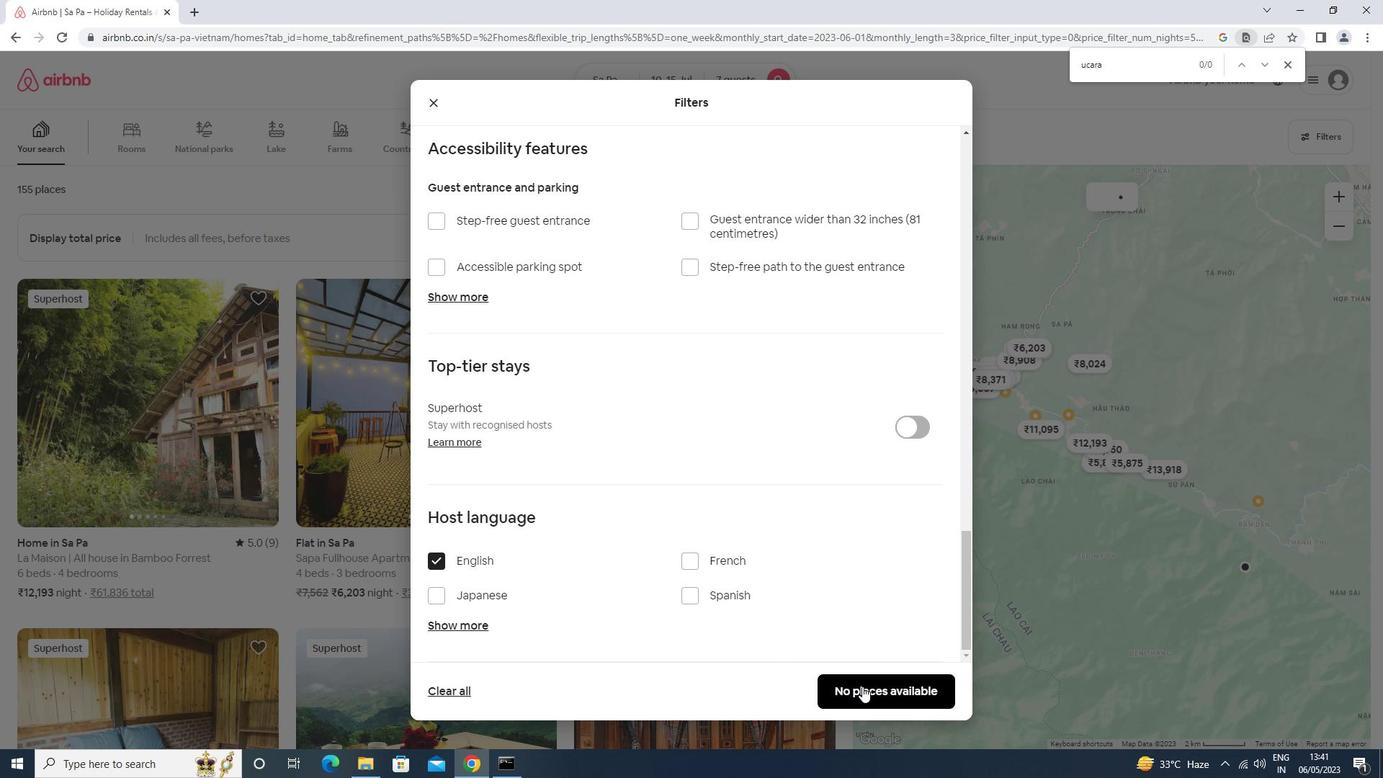 
Action: Mouse moved to (860, 687)
Screenshot: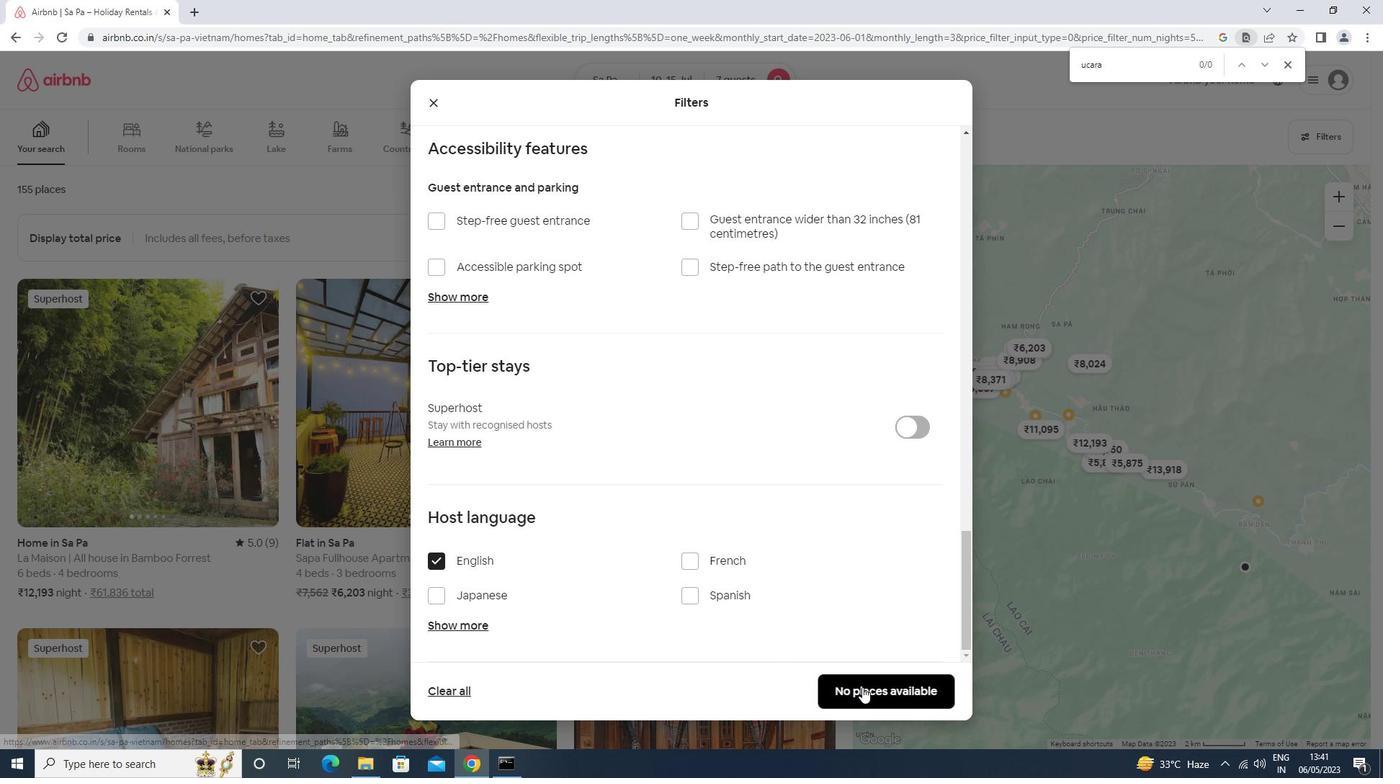 
